 Task: Find a one-way flight from Rochester to Des Moines for 6 people in premium economy on Tuesday, 9 May, and apply filters for airlines, bags, and times.
Action: Mouse moved to (288, 95)
Screenshot: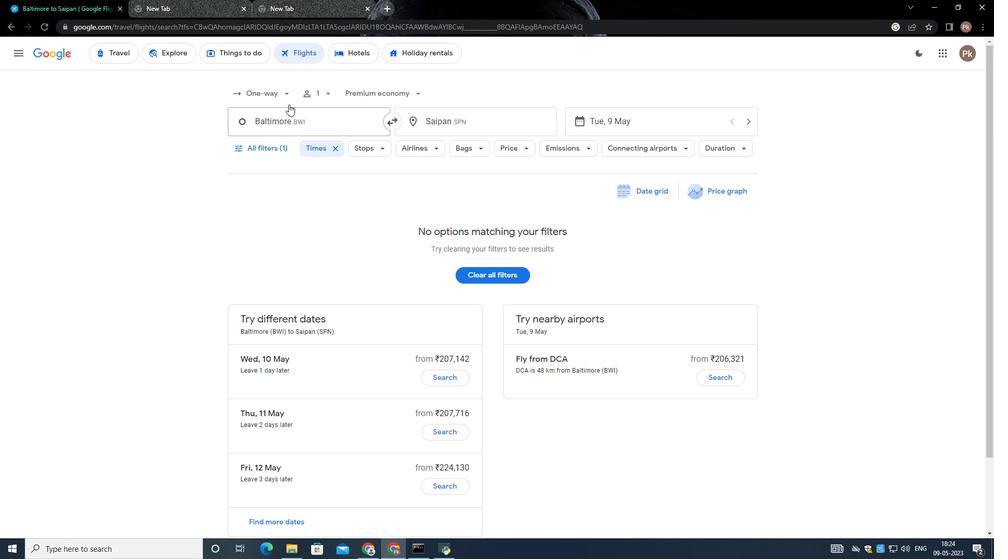 
Action: Mouse pressed left at (288, 95)
Screenshot: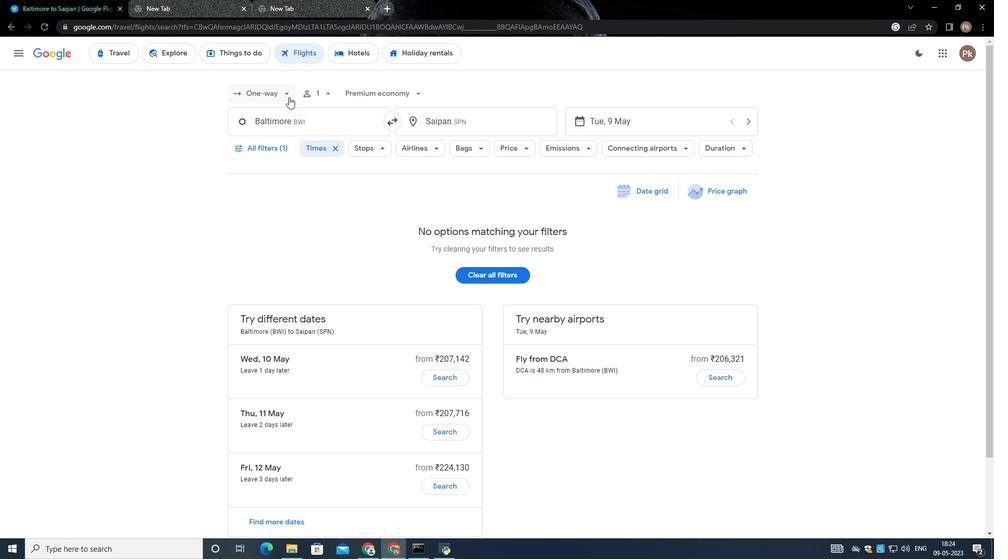 
Action: Mouse moved to (296, 145)
Screenshot: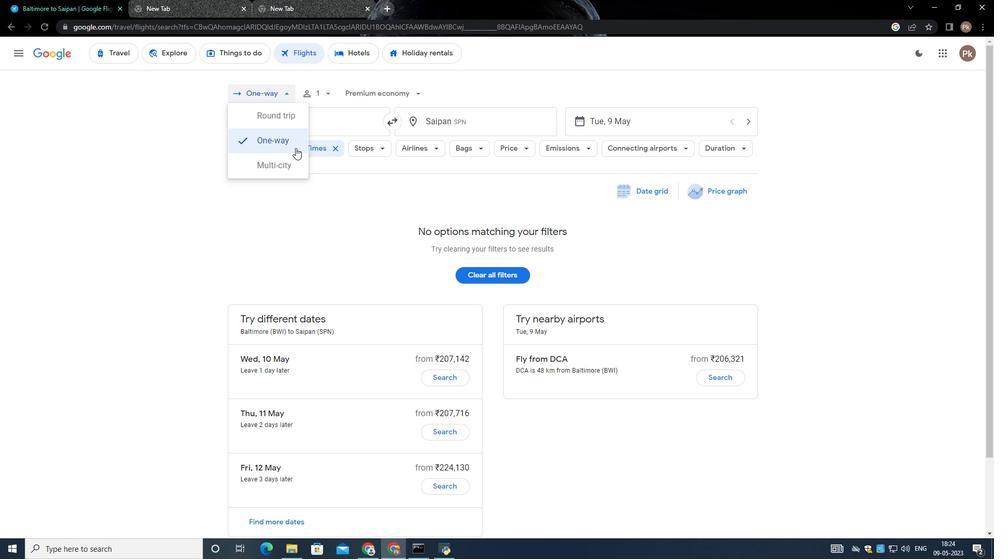 
Action: Mouse pressed left at (296, 145)
Screenshot: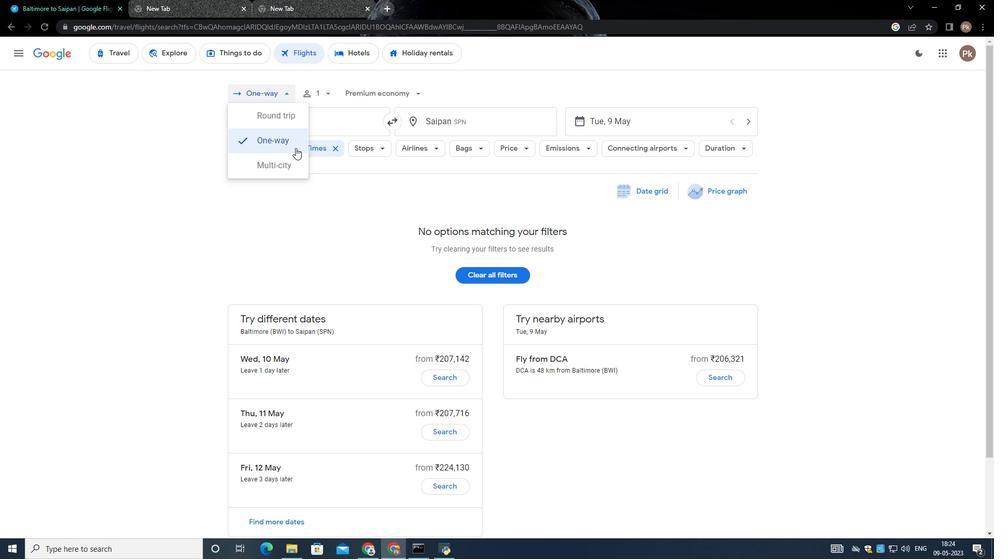 
Action: Mouse moved to (332, 95)
Screenshot: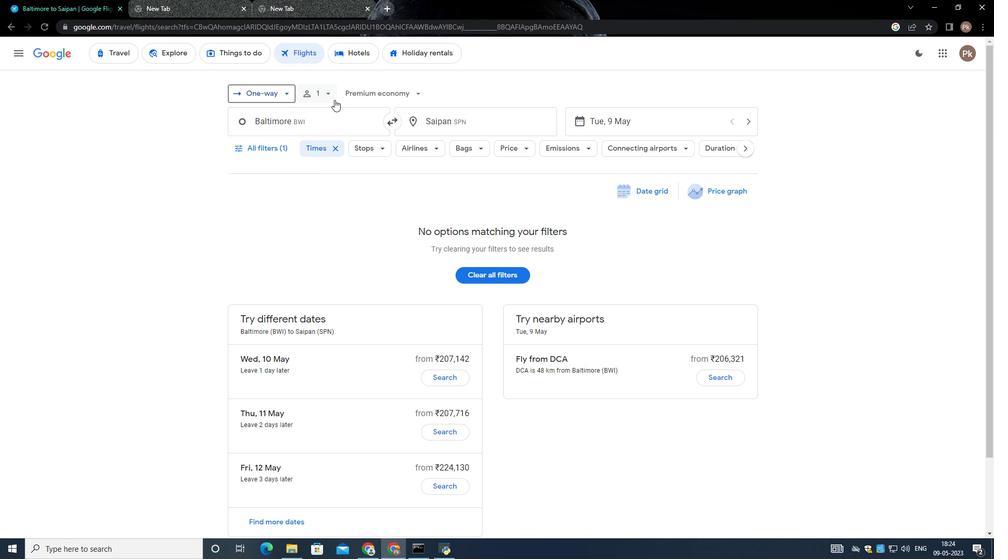 
Action: Mouse pressed left at (332, 95)
Screenshot: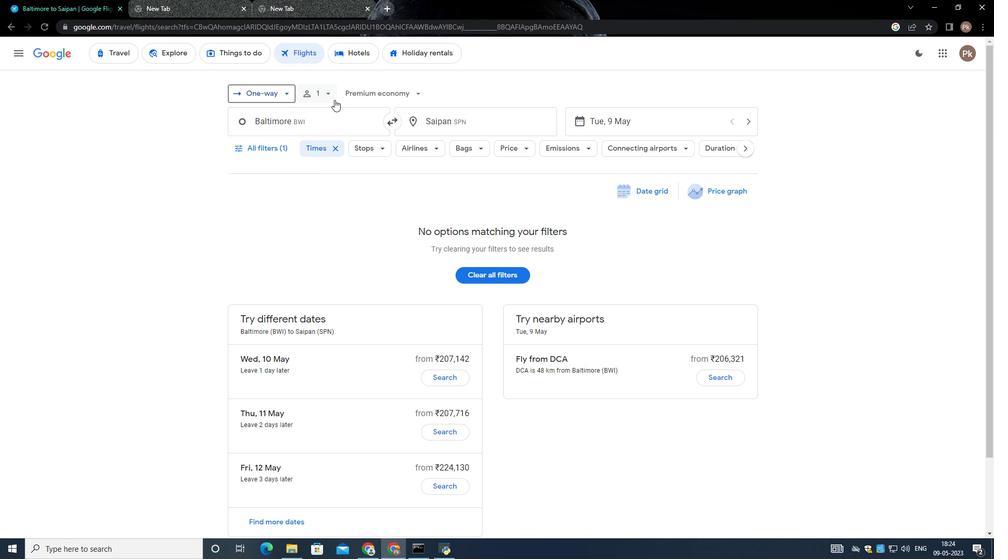 
Action: Mouse moved to (408, 122)
Screenshot: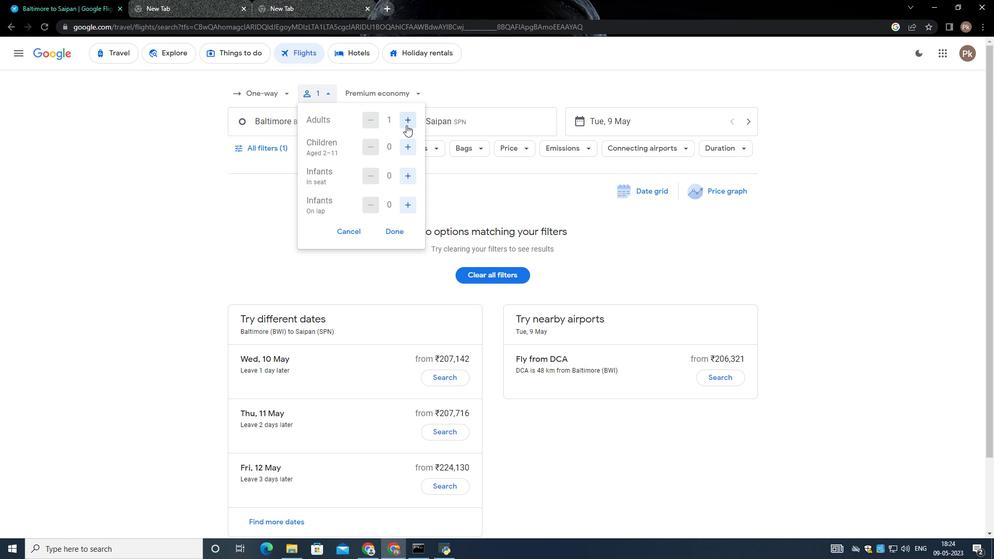 
Action: Mouse pressed left at (408, 122)
Screenshot: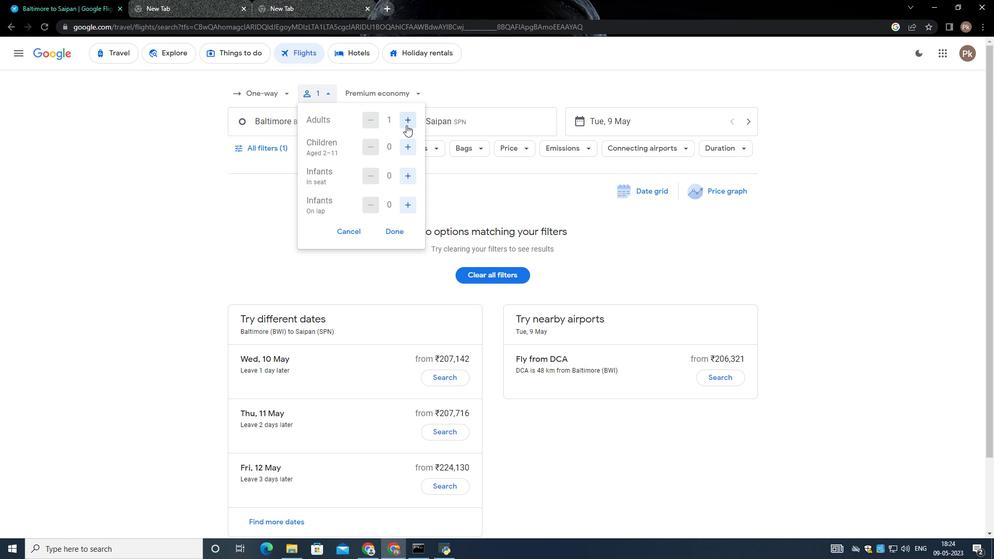 
Action: Mouse moved to (407, 143)
Screenshot: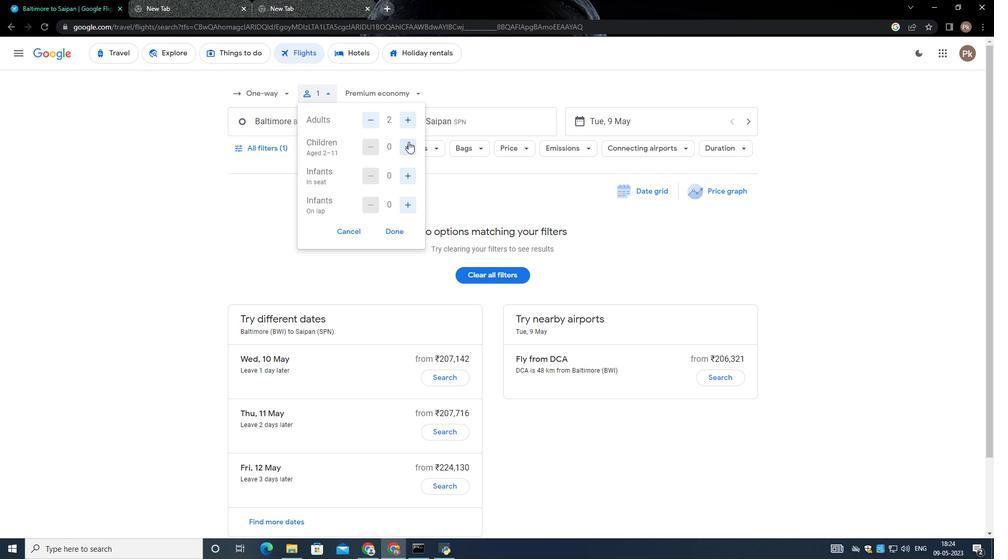
Action: Mouse pressed left at (407, 143)
Screenshot: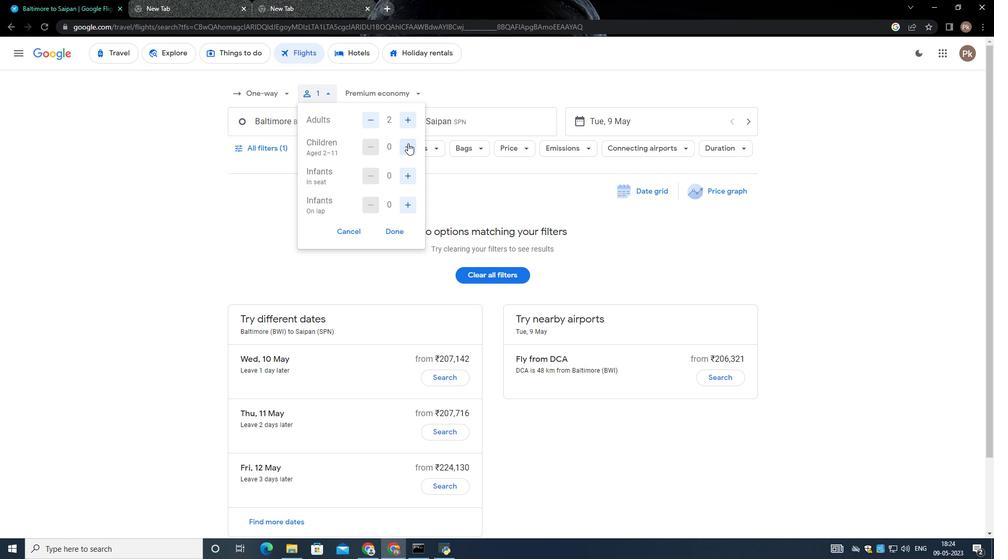 
Action: Mouse moved to (407, 143)
Screenshot: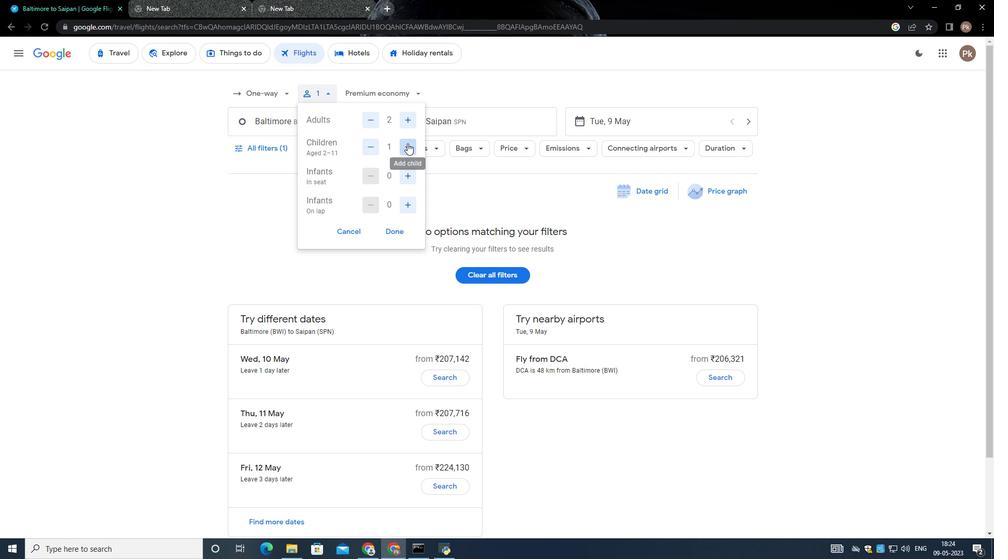 
Action: Mouse pressed left at (407, 143)
Screenshot: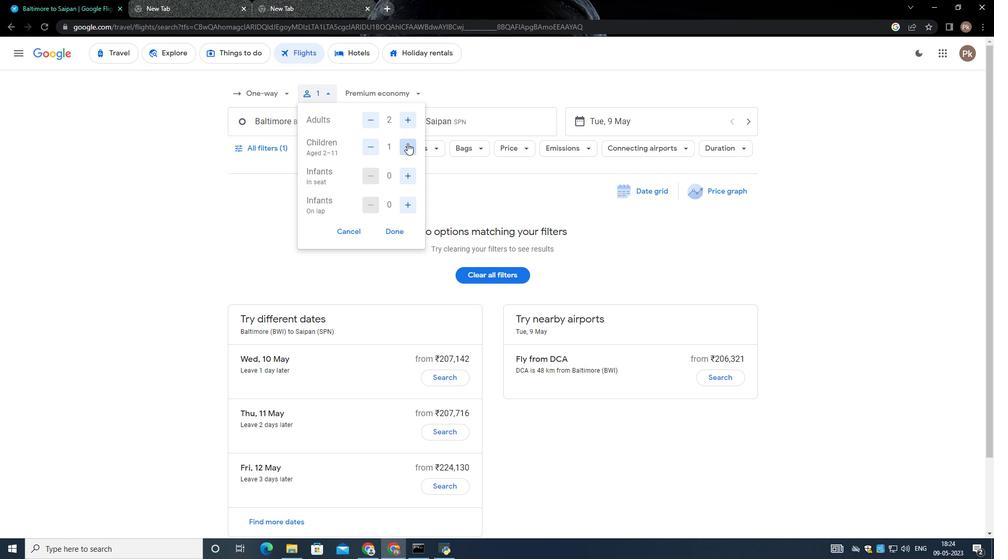 
Action: Mouse moved to (412, 173)
Screenshot: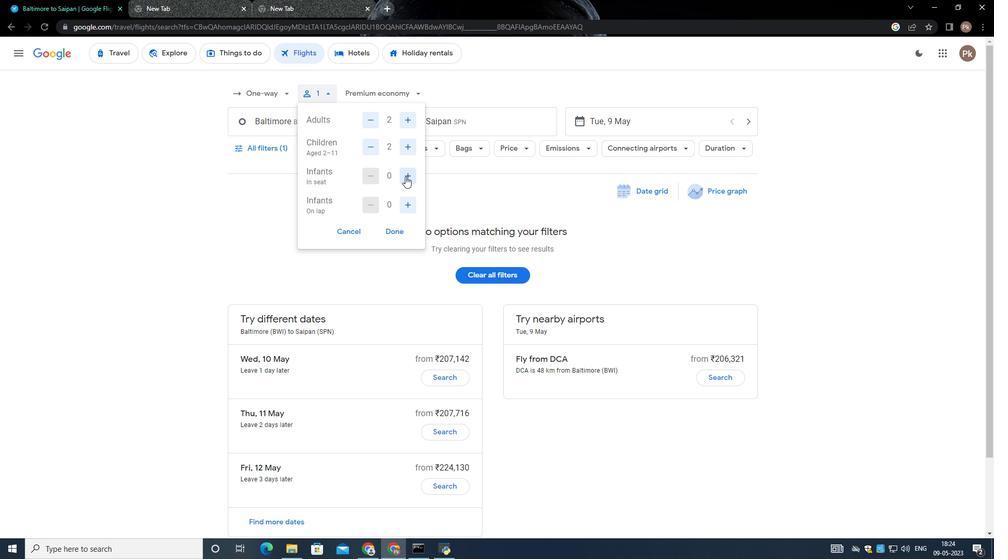 
Action: Mouse pressed left at (412, 173)
Screenshot: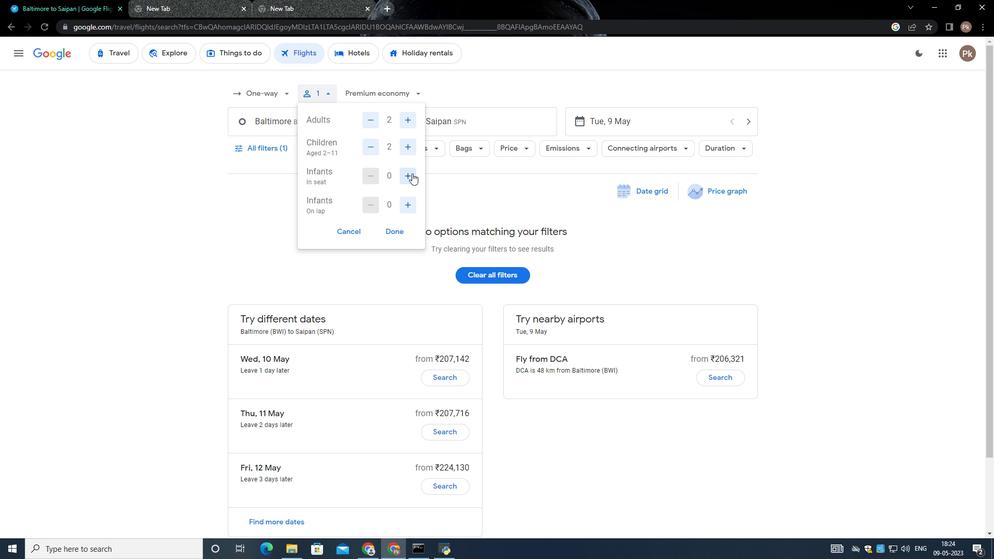 
Action: Mouse pressed left at (412, 173)
Screenshot: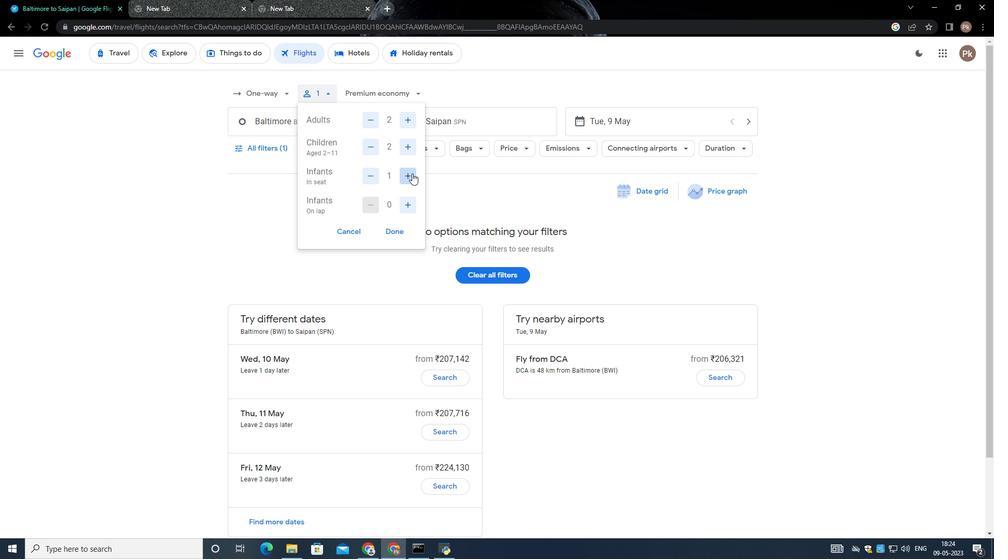 
Action: Mouse moved to (393, 231)
Screenshot: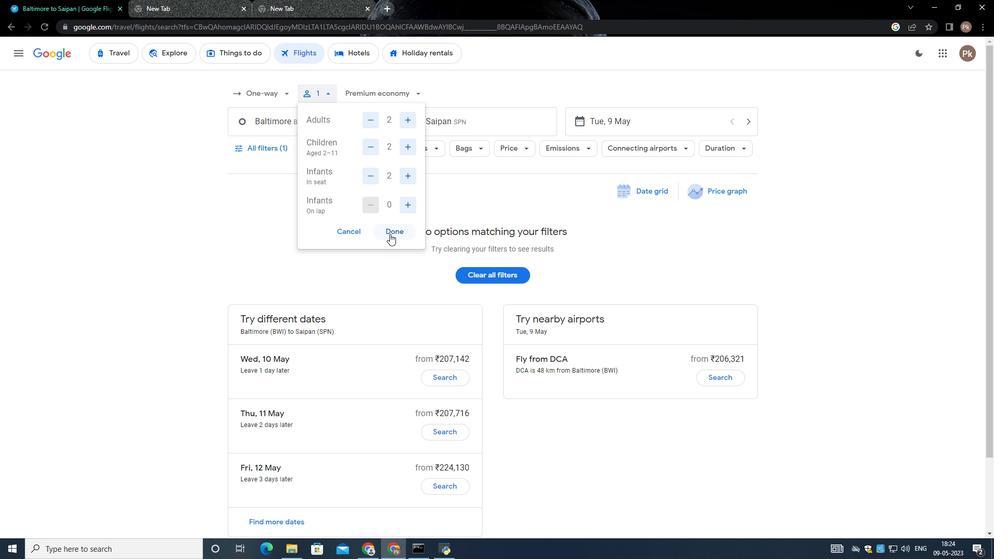 
Action: Mouse pressed left at (393, 231)
Screenshot: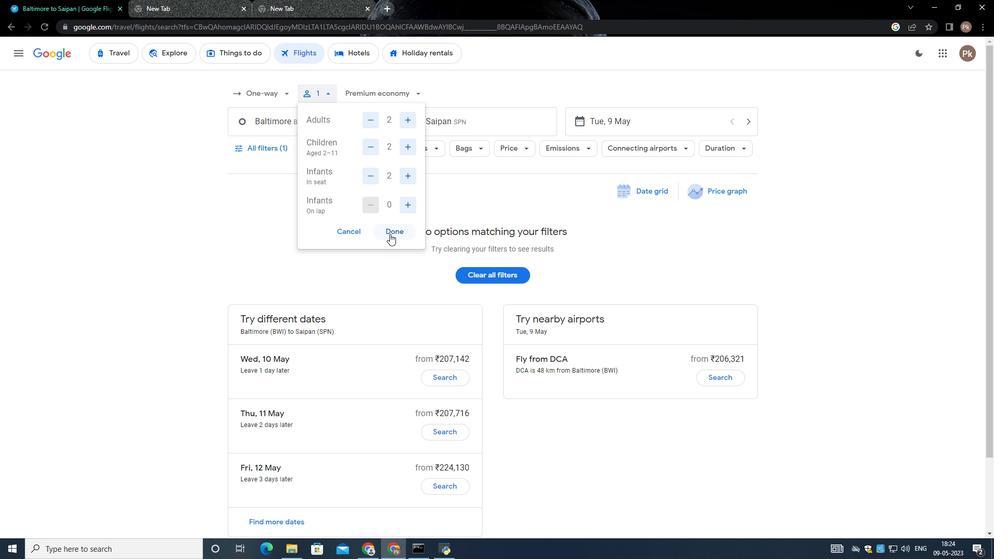 
Action: Mouse moved to (310, 126)
Screenshot: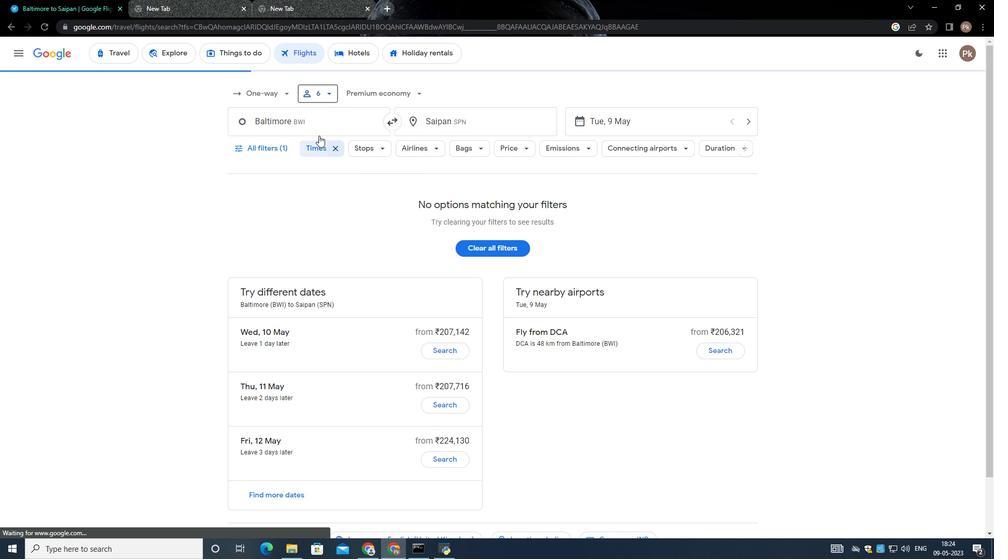 
Action: Mouse pressed left at (310, 126)
Screenshot: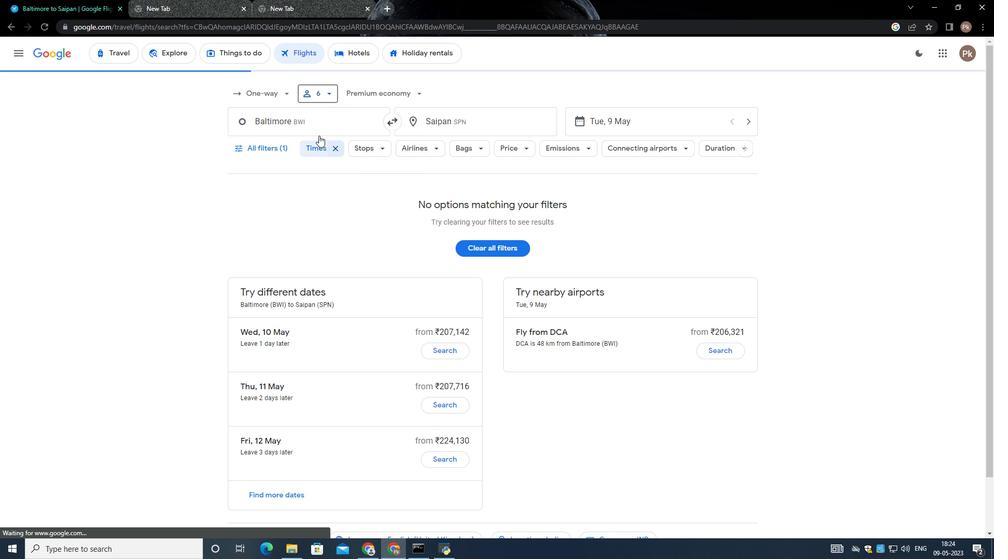 
Action: Mouse moved to (310, 123)
Screenshot: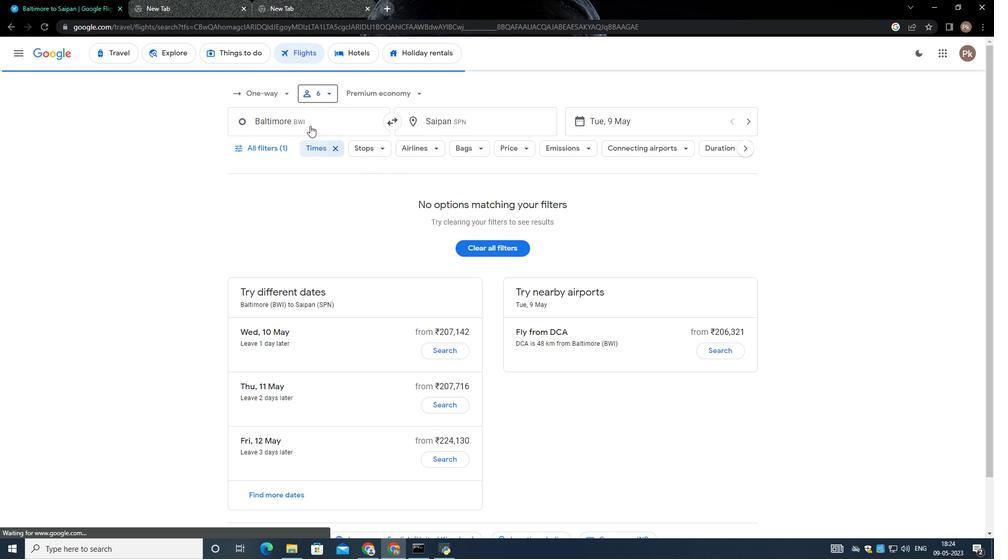 
Action: Key pressed <Key.backspace><Key.shift>R
Screenshot: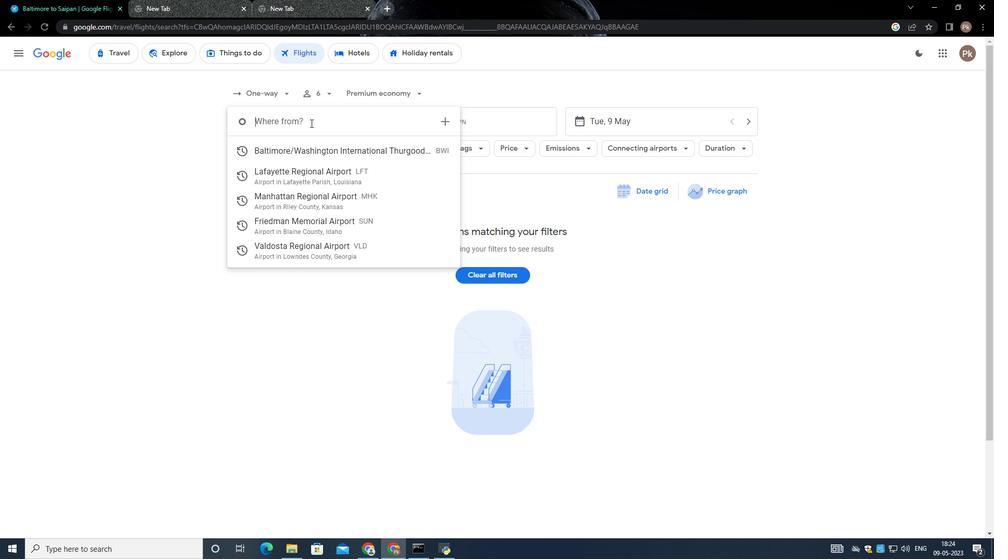 
Action: Mouse moved to (311, 123)
Screenshot: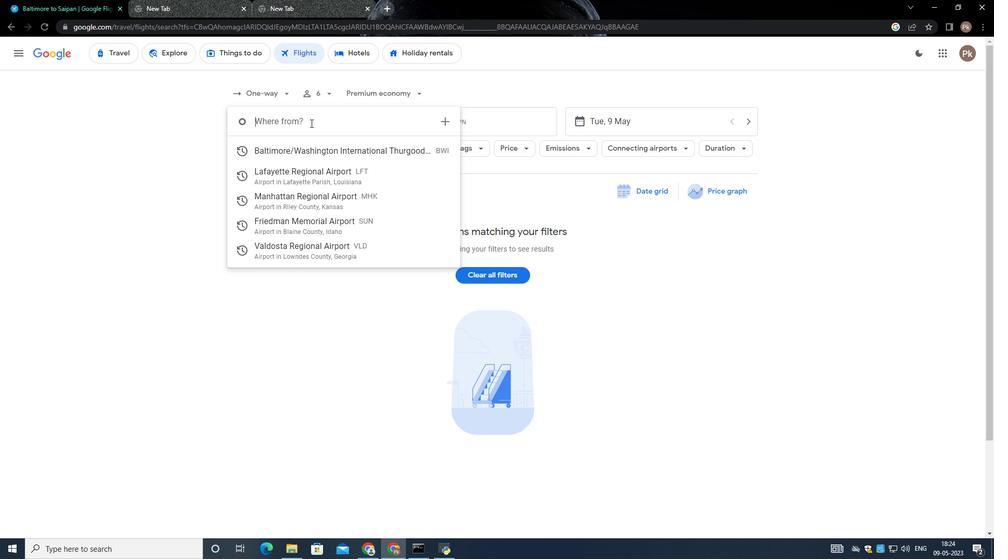 
Action: Key pressed ochester
Screenshot: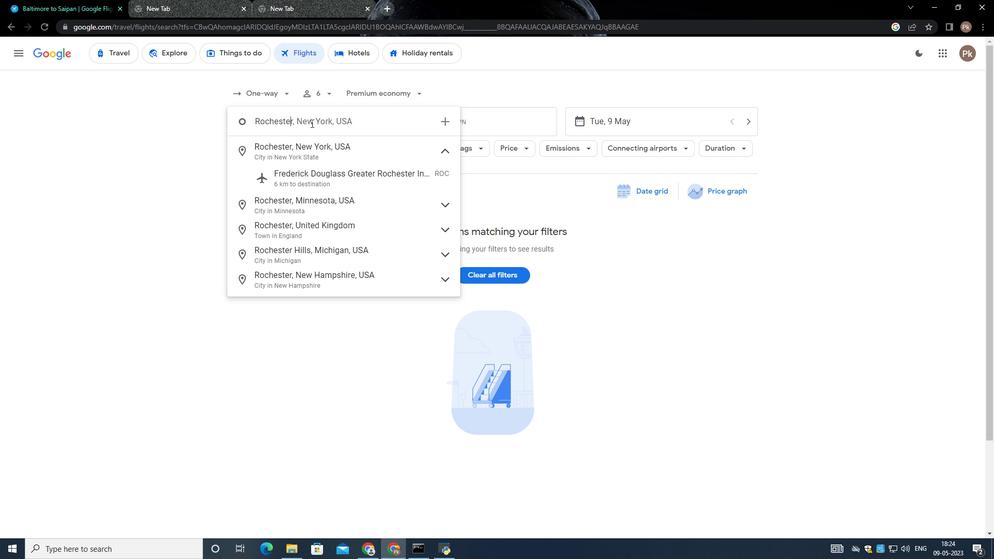 
Action: Mouse moved to (80, 167)
Screenshot: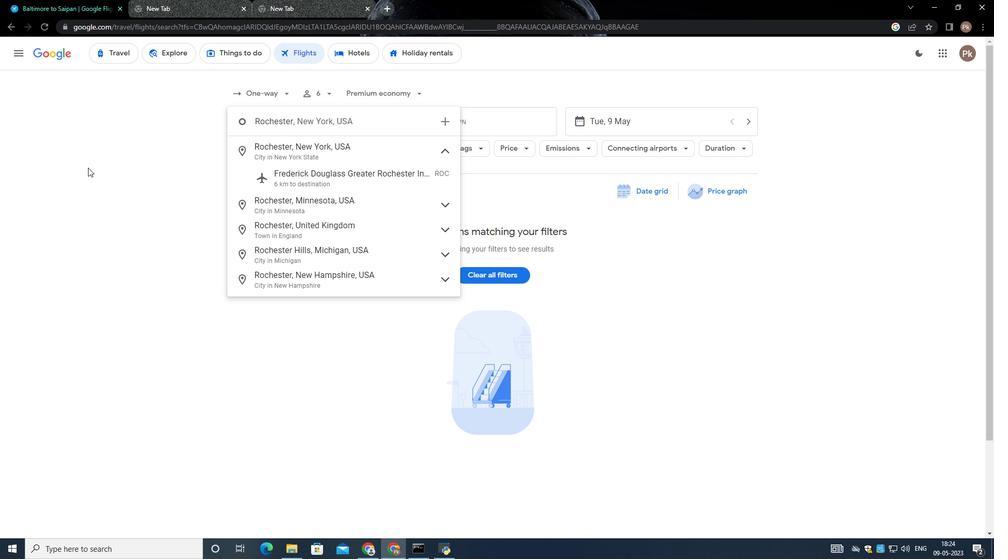 
Action: Key pressed <Key.space><Key.shift>Inter
Screenshot: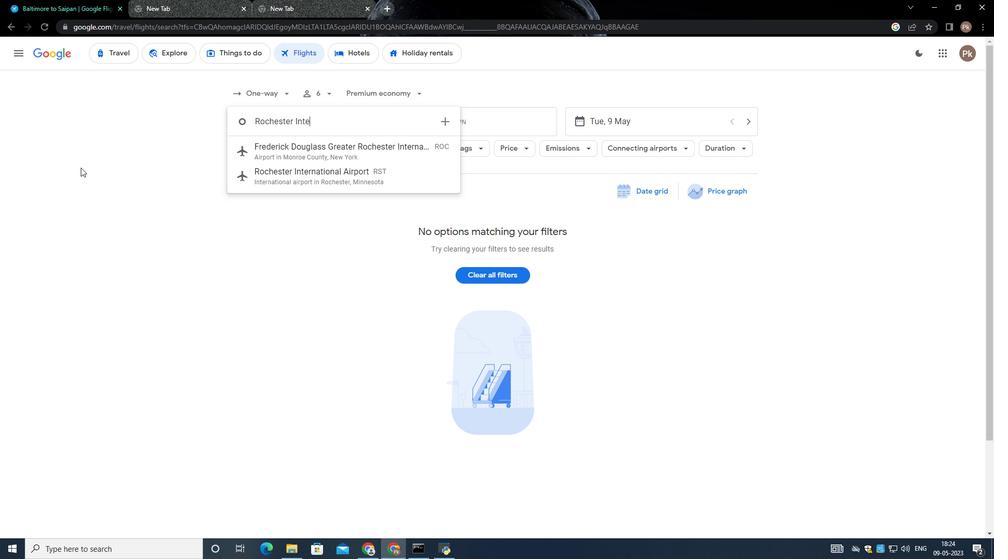 
Action: Mouse moved to (295, 171)
Screenshot: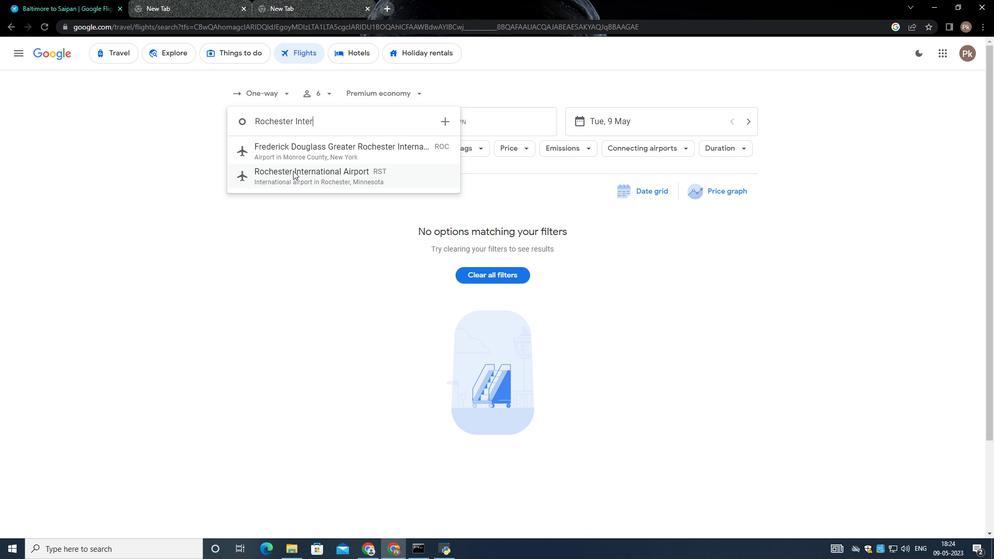 
Action: Mouse pressed left at (295, 171)
Screenshot: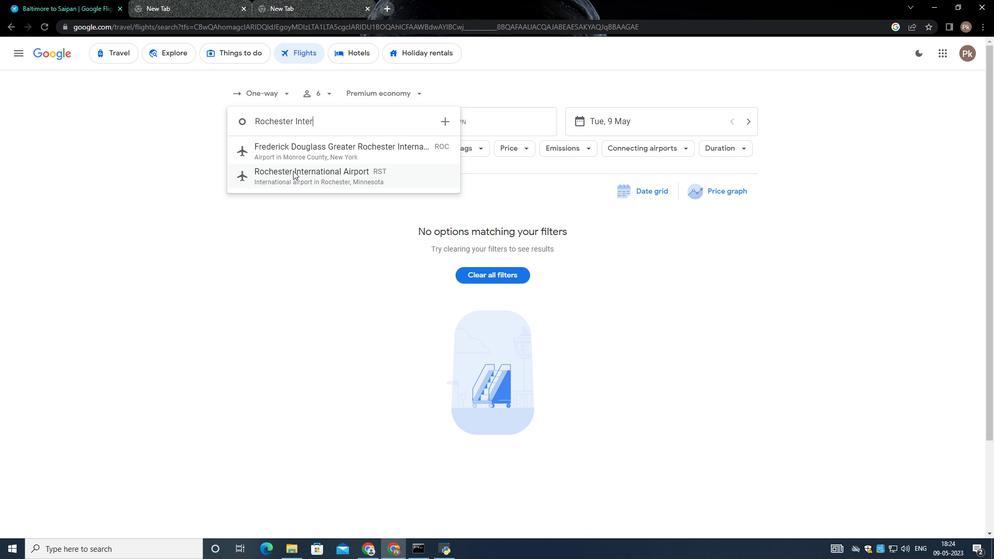 
Action: Mouse moved to (494, 115)
Screenshot: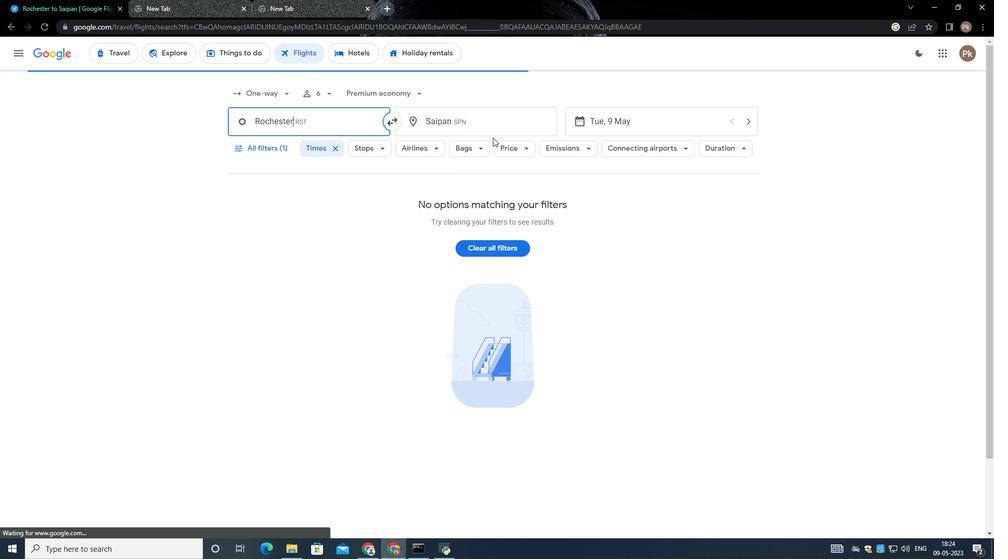 
Action: Mouse pressed left at (494, 115)
Screenshot: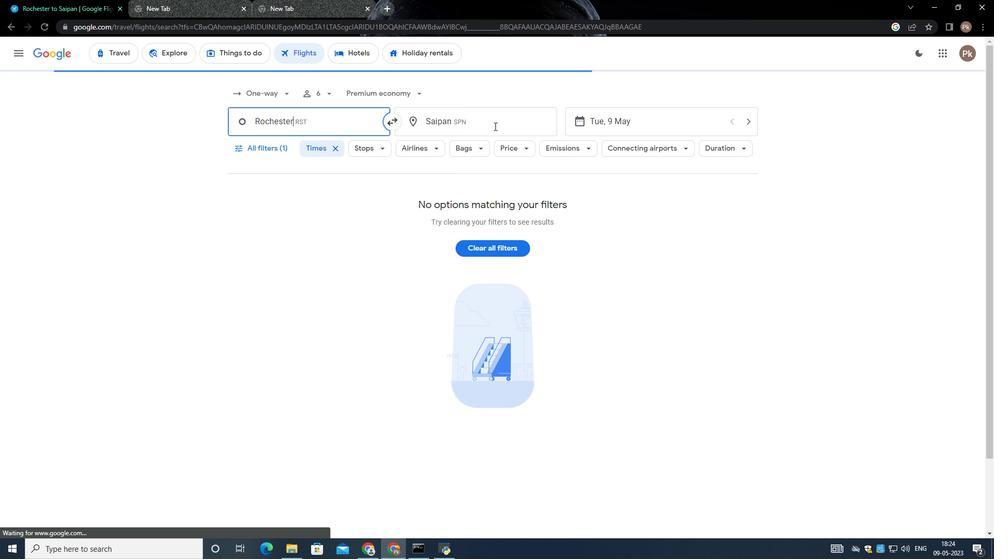 
Action: Mouse moved to (479, 112)
Screenshot: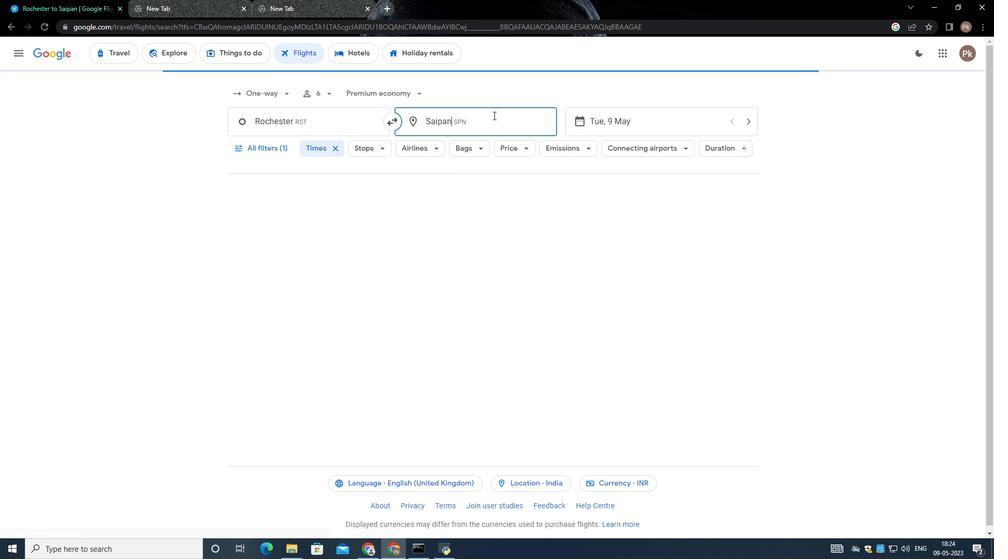 
Action: Key pressed <Key.backspace><Key.shift><Key.shift><Key.shift><Key.shift><Key.shift><Key.shift><Key.shift>Des<Key.space><Key.shift><Key.shift><Key.shift>Moines
Screenshot: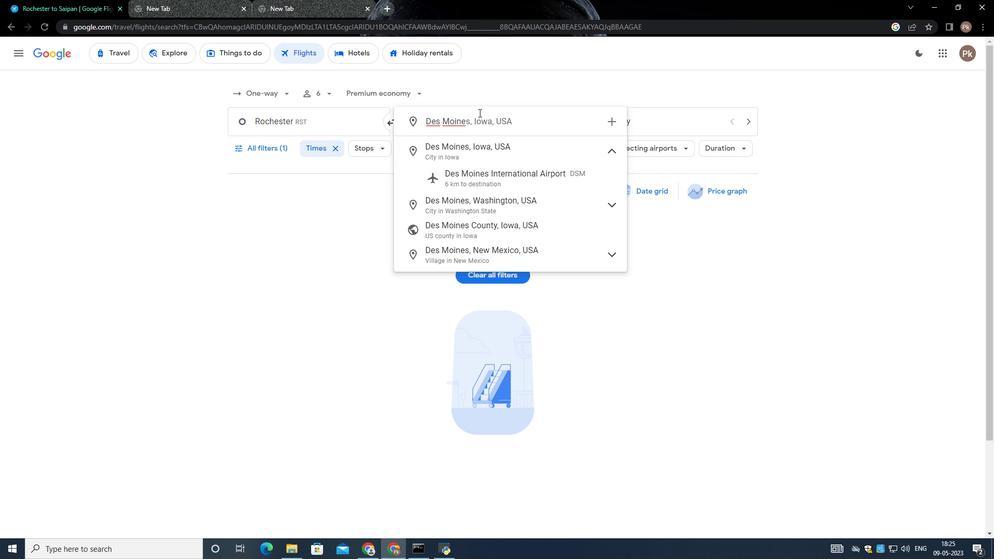 
Action: Mouse moved to (510, 176)
Screenshot: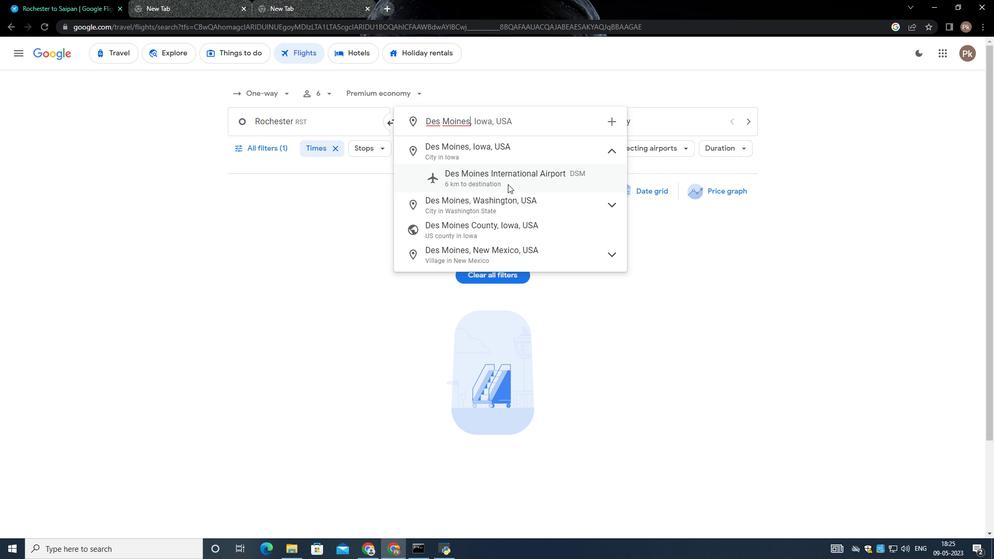 
Action: Mouse pressed left at (510, 176)
Screenshot: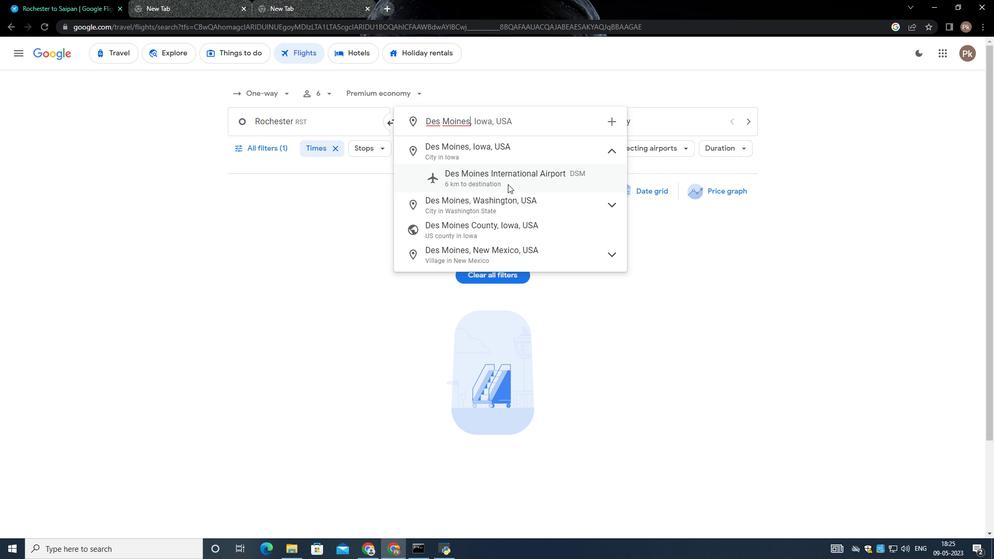 
Action: Mouse moved to (616, 125)
Screenshot: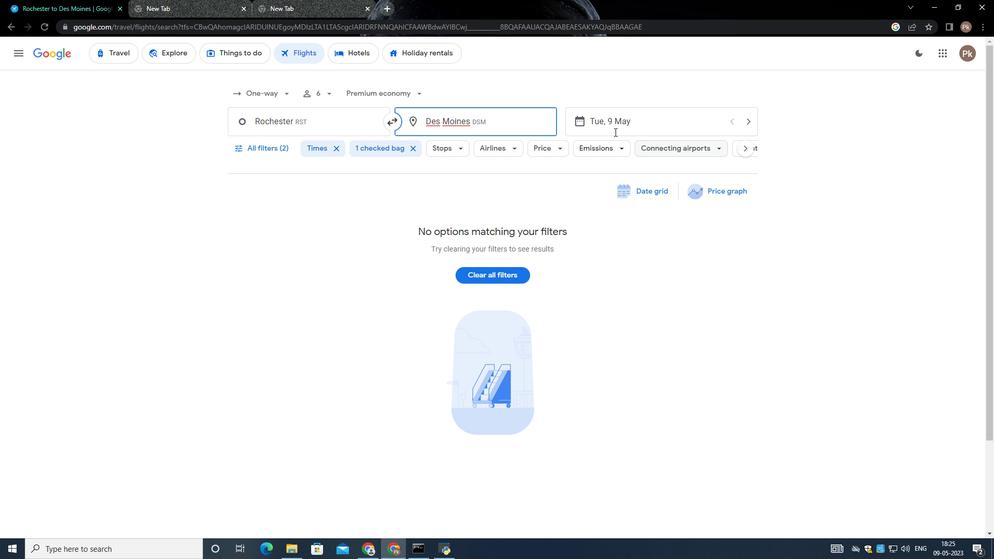 
Action: Mouse pressed left at (616, 125)
Screenshot: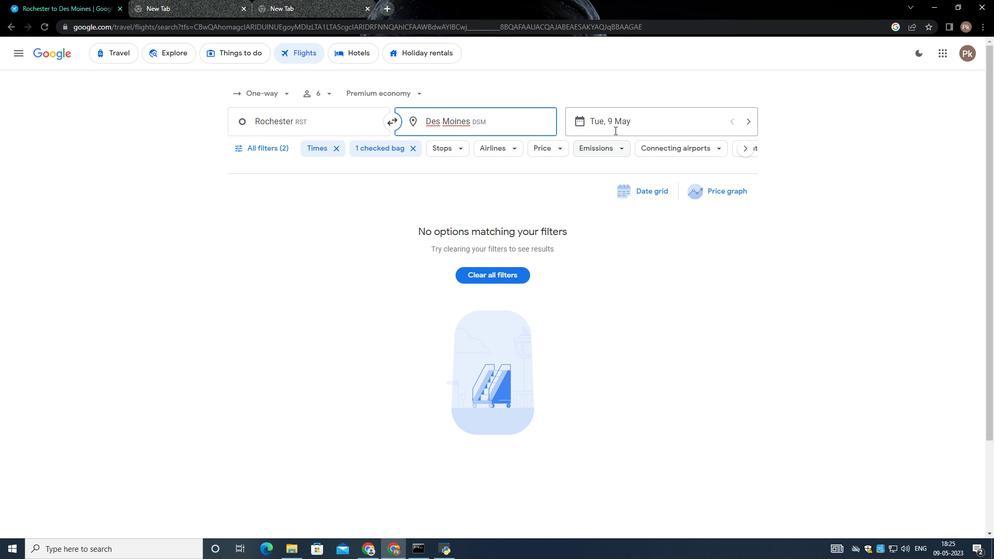 
Action: Mouse moved to (438, 229)
Screenshot: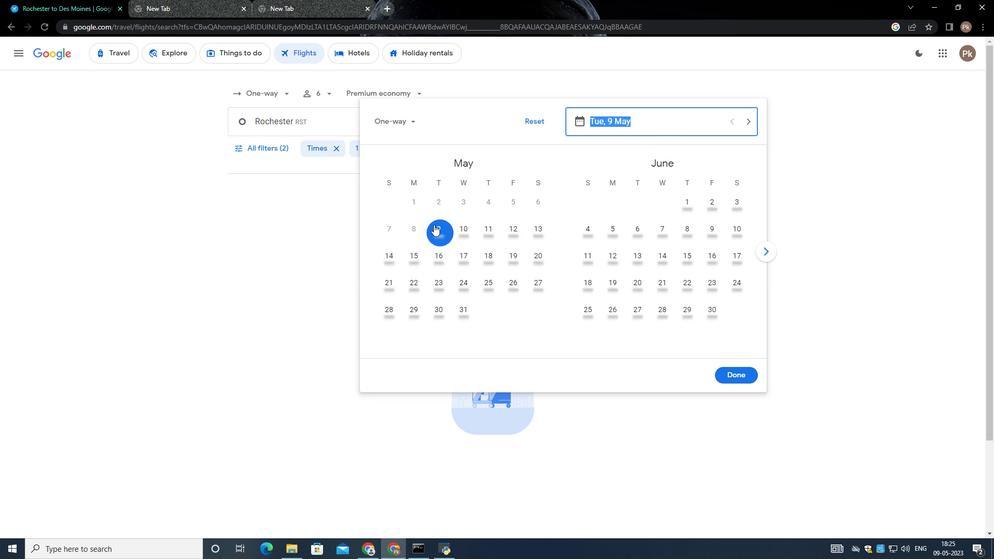 
Action: Mouse pressed left at (438, 229)
Screenshot: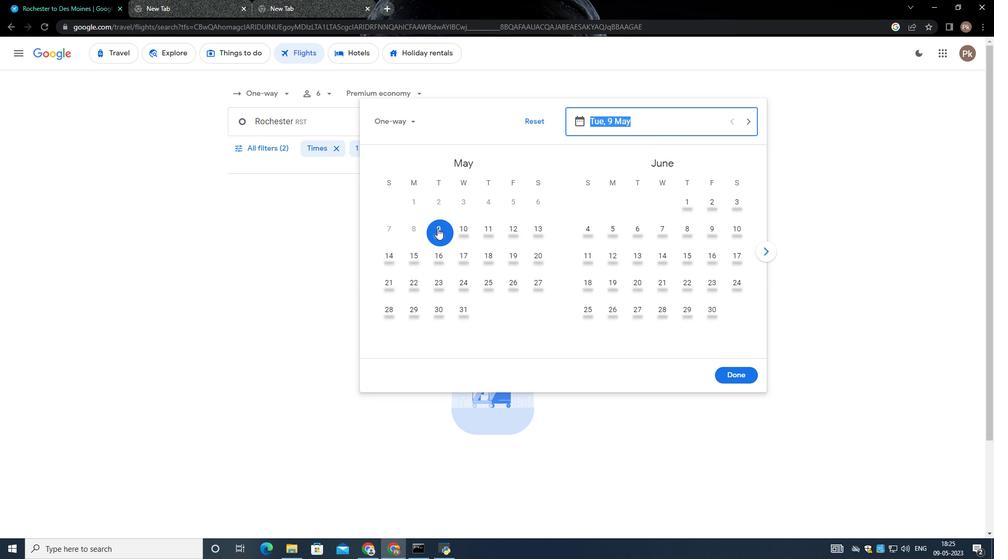 
Action: Mouse moved to (735, 371)
Screenshot: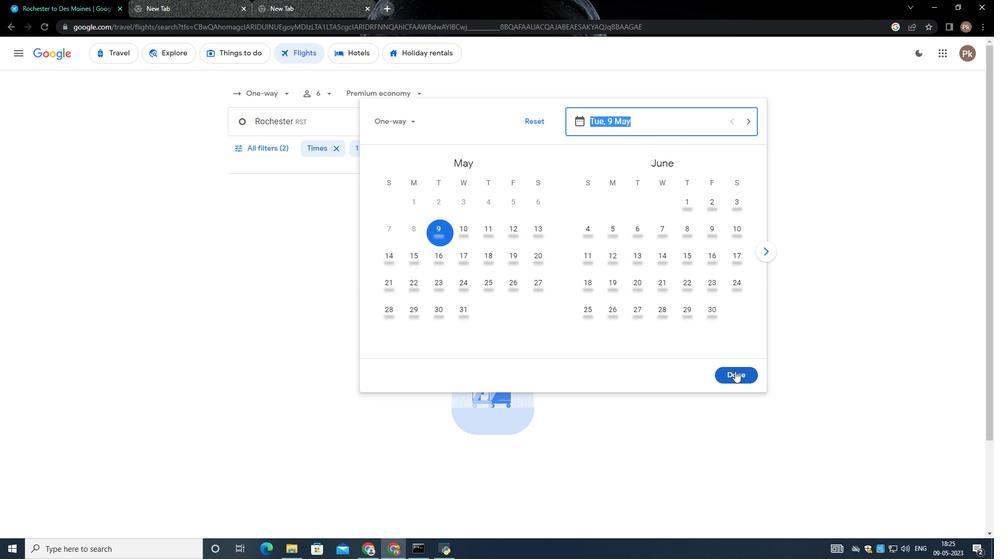 
Action: Mouse pressed left at (735, 371)
Screenshot: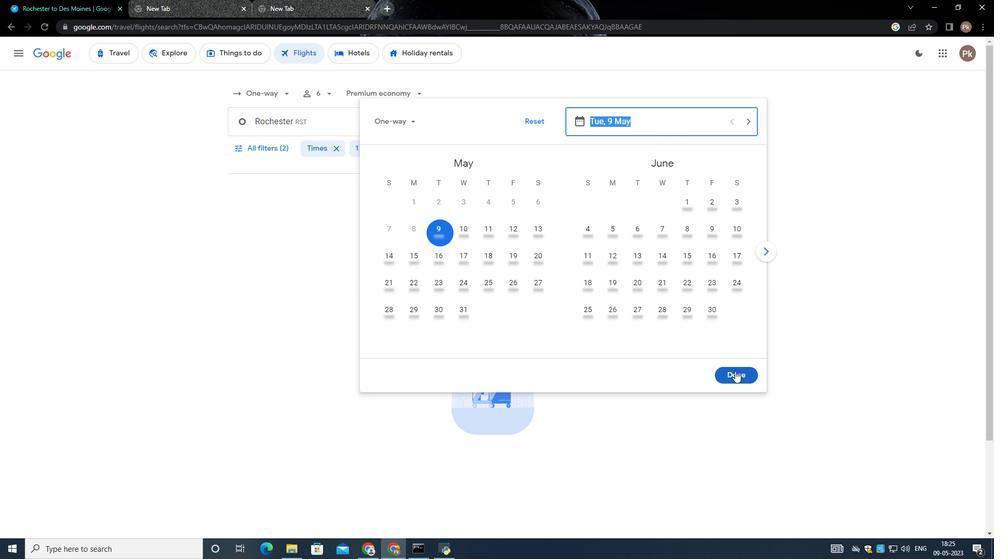 
Action: Mouse moved to (269, 145)
Screenshot: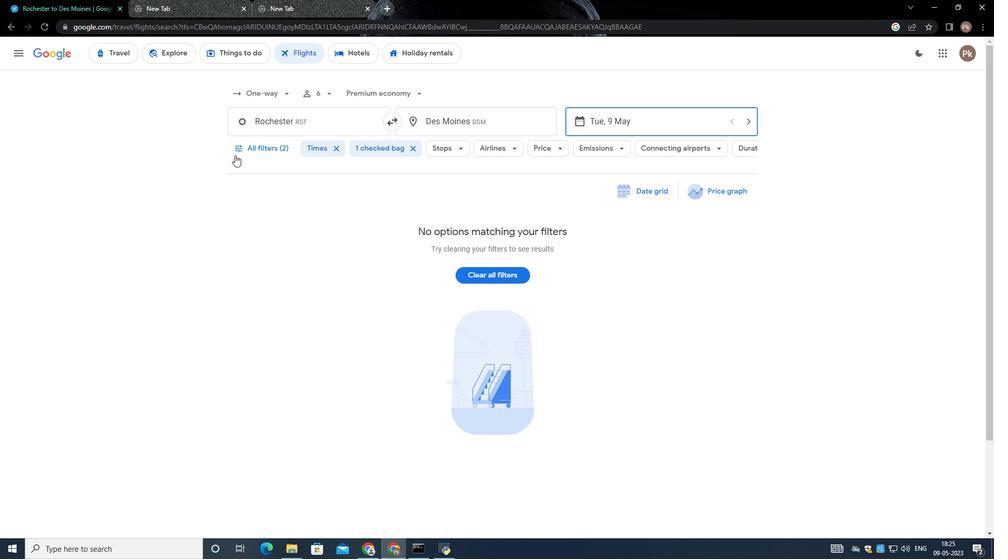 
Action: Mouse pressed left at (269, 145)
Screenshot: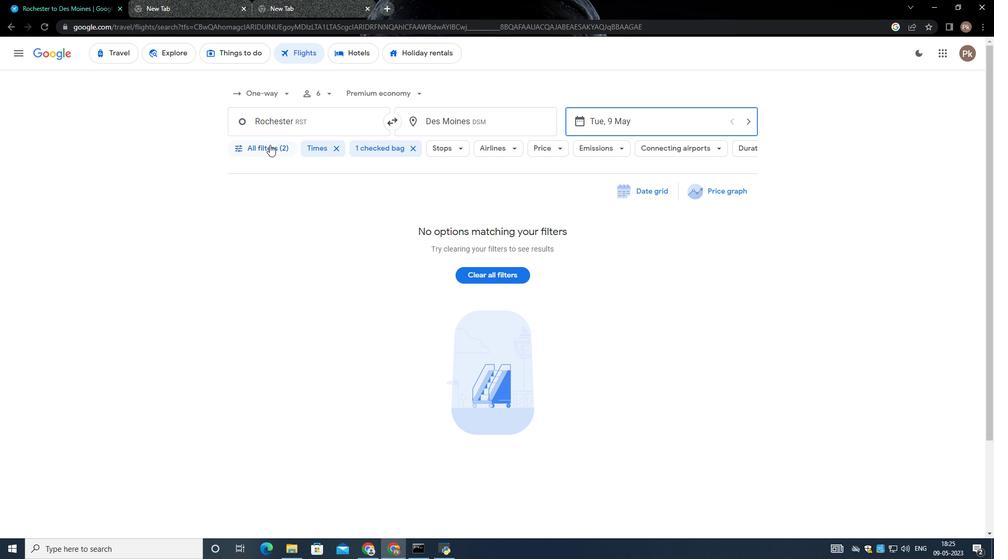 
Action: Mouse moved to (378, 366)
Screenshot: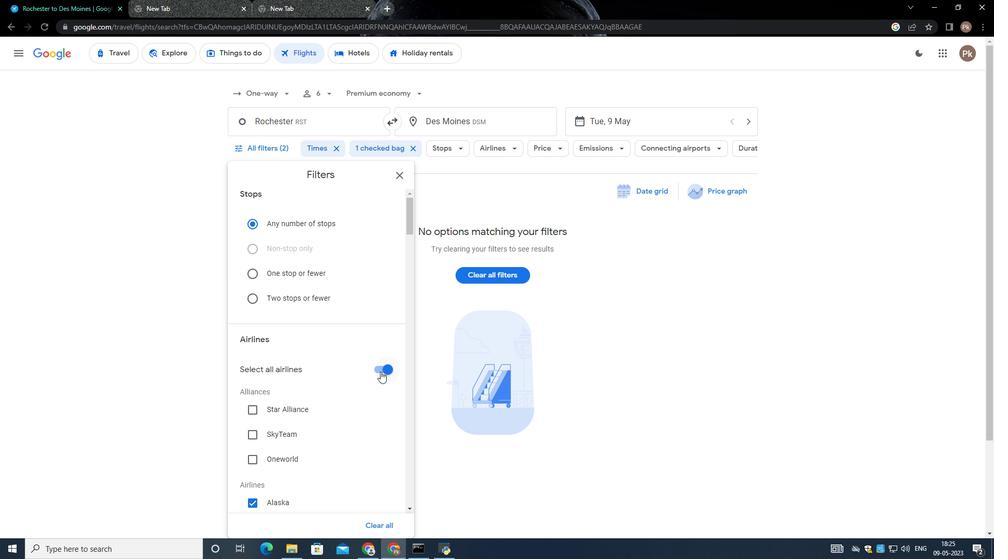 
Action: Mouse pressed left at (378, 366)
Screenshot: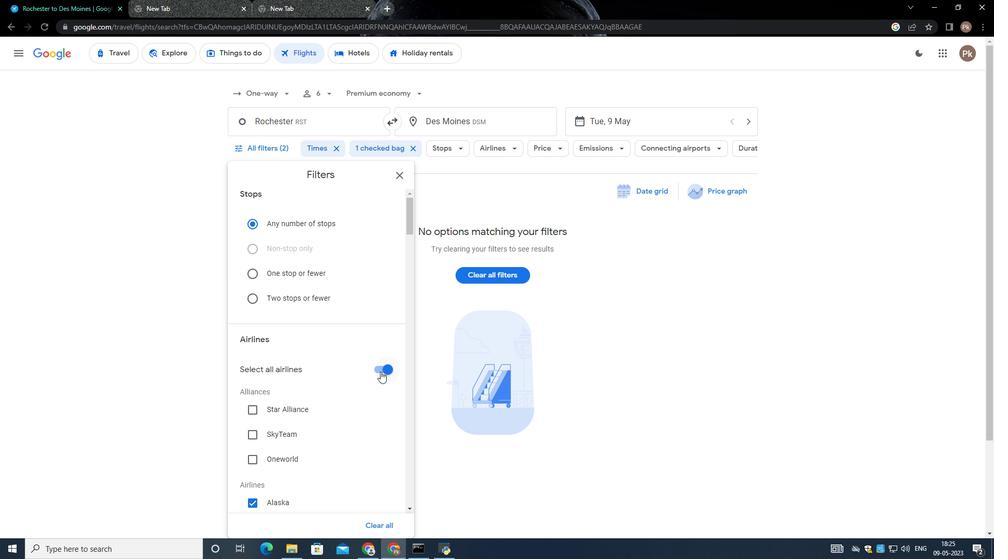 
Action: Mouse moved to (315, 303)
Screenshot: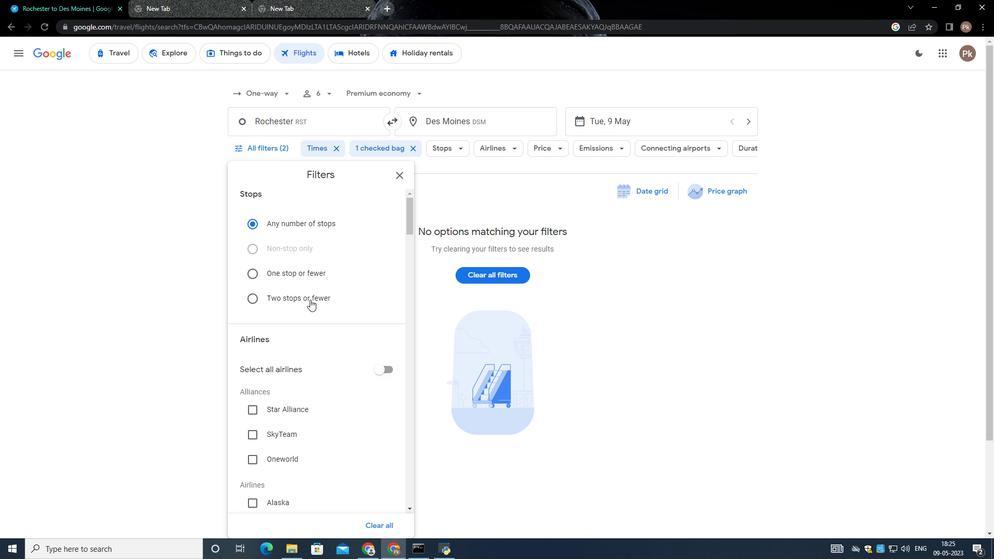 
Action: Mouse scrolled (315, 302) with delta (0, 0)
Screenshot: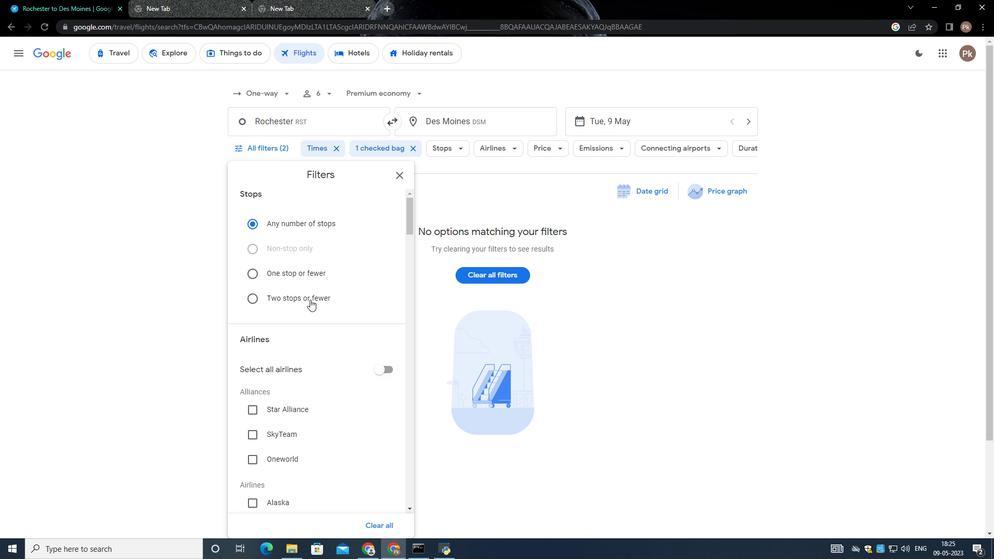 
Action: Mouse moved to (319, 310)
Screenshot: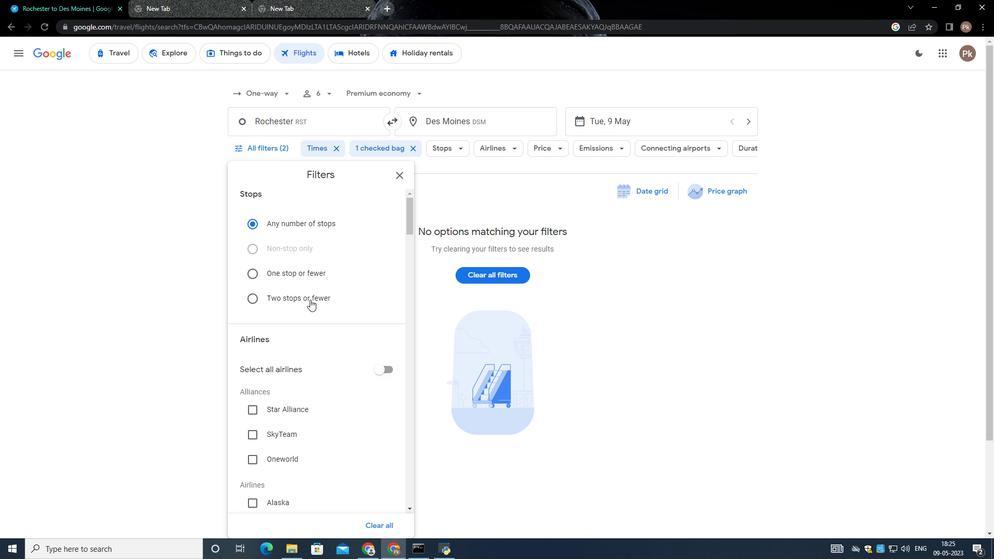 
Action: Mouse scrolled (319, 309) with delta (0, 0)
Screenshot: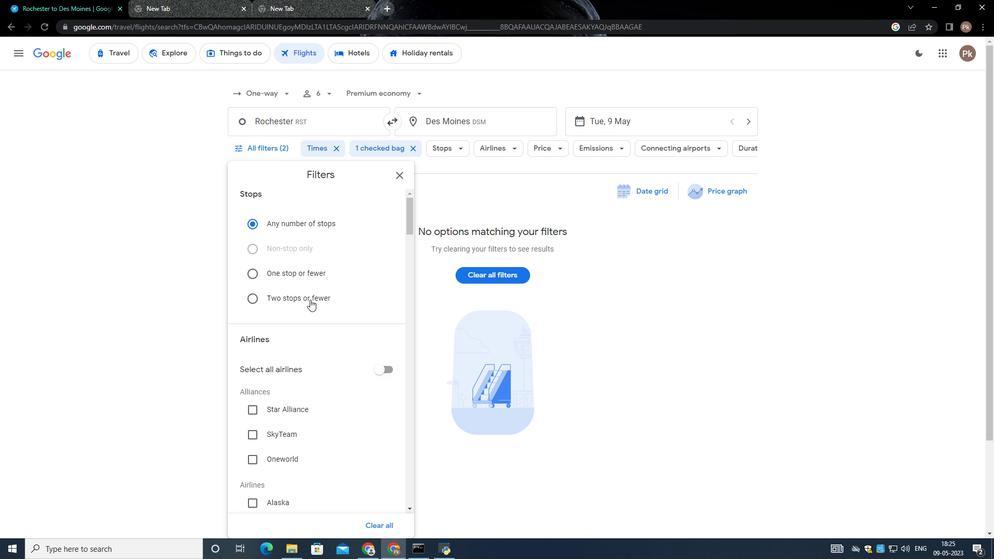 
Action: Mouse moved to (321, 313)
Screenshot: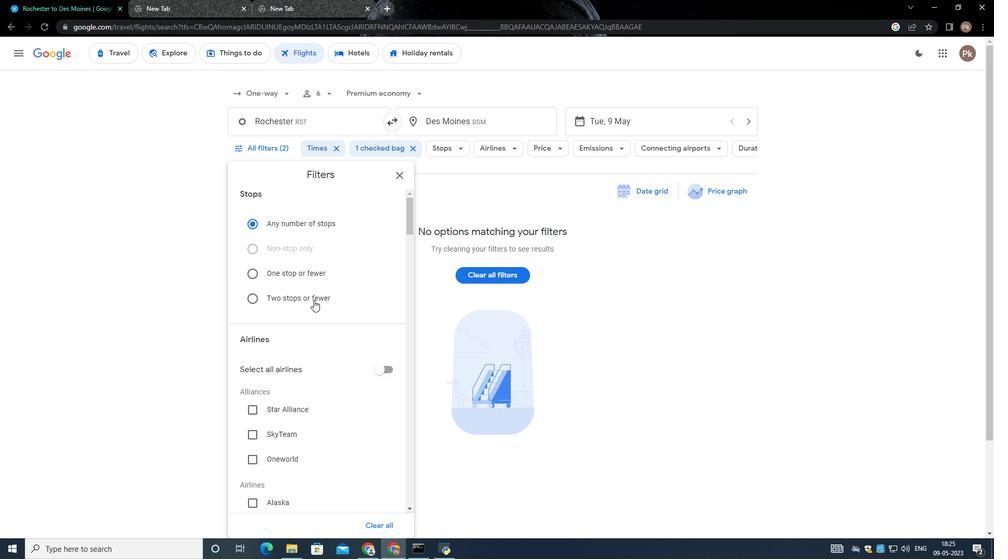 
Action: Mouse scrolled (321, 312) with delta (0, 0)
Screenshot: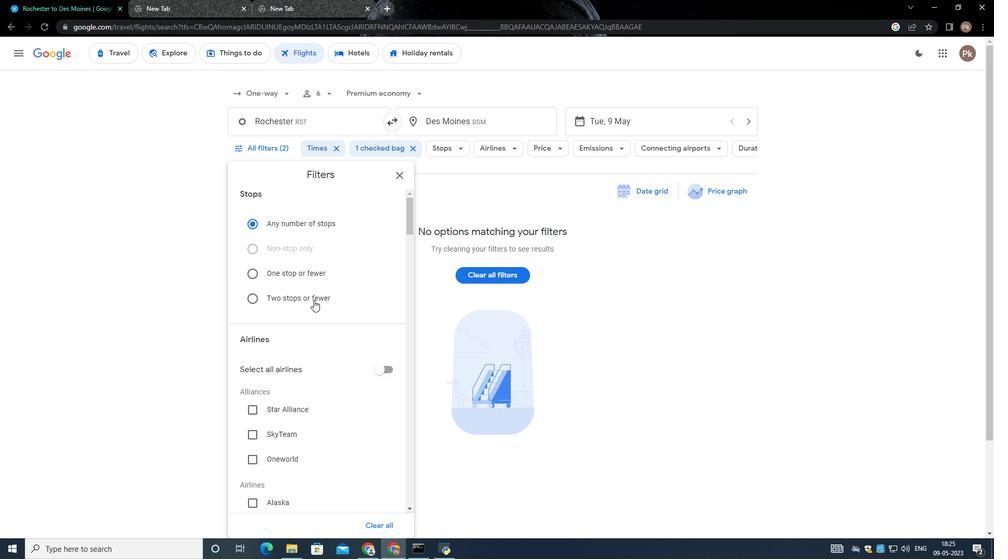 
Action: Mouse moved to (321, 313)
Screenshot: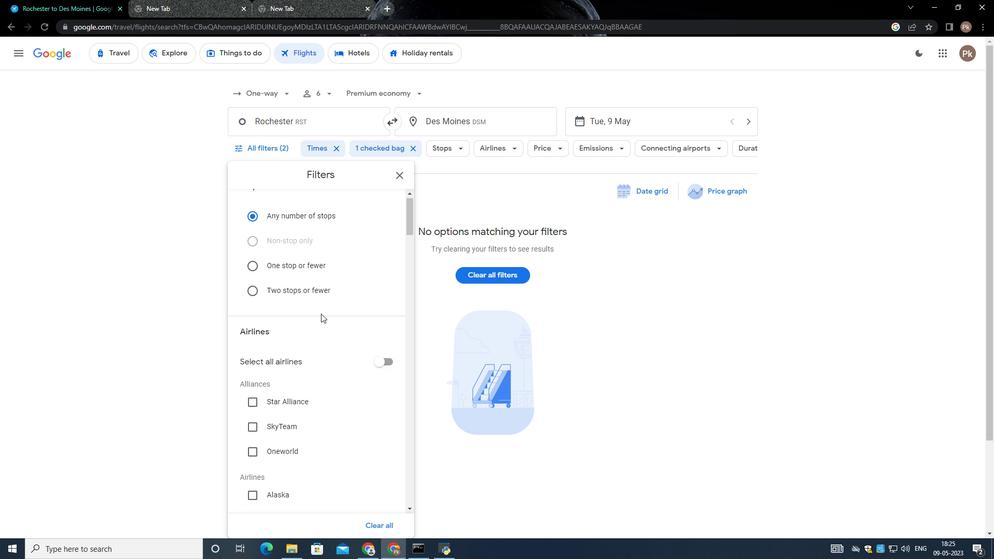 
Action: Mouse scrolled (321, 313) with delta (0, 0)
Screenshot: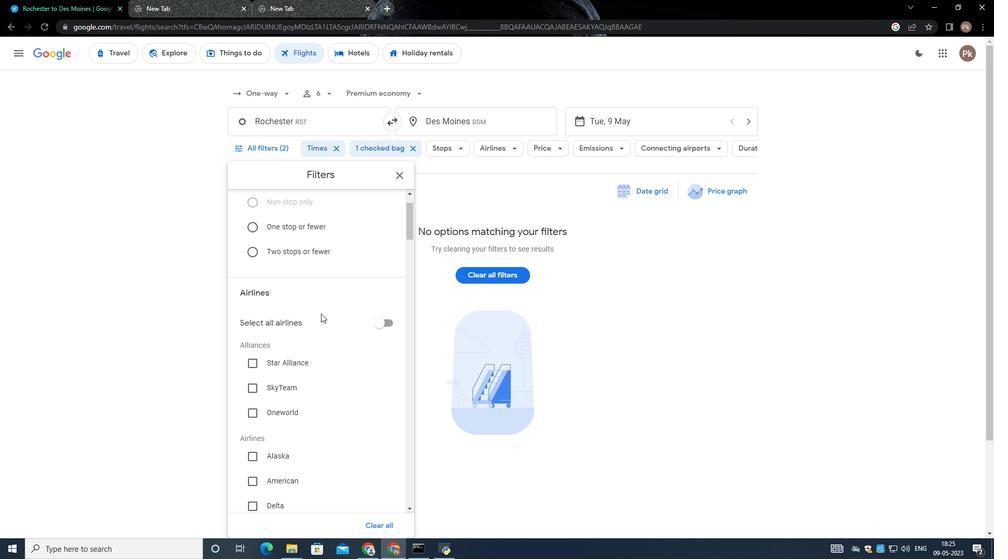 
Action: Mouse moved to (321, 314)
Screenshot: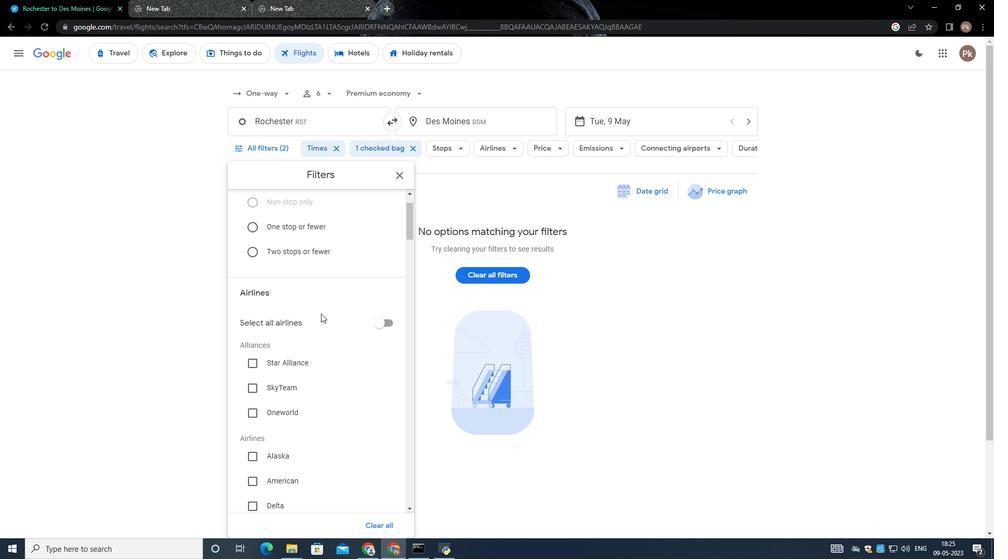 
Action: Mouse scrolled (321, 314) with delta (0, 0)
Screenshot: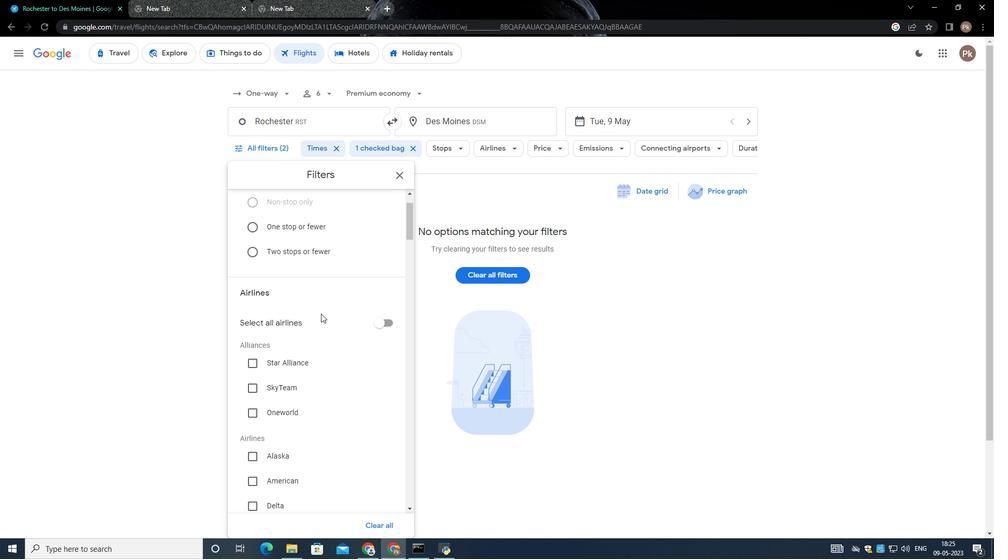 
Action: Mouse moved to (322, 320)
Screenshot: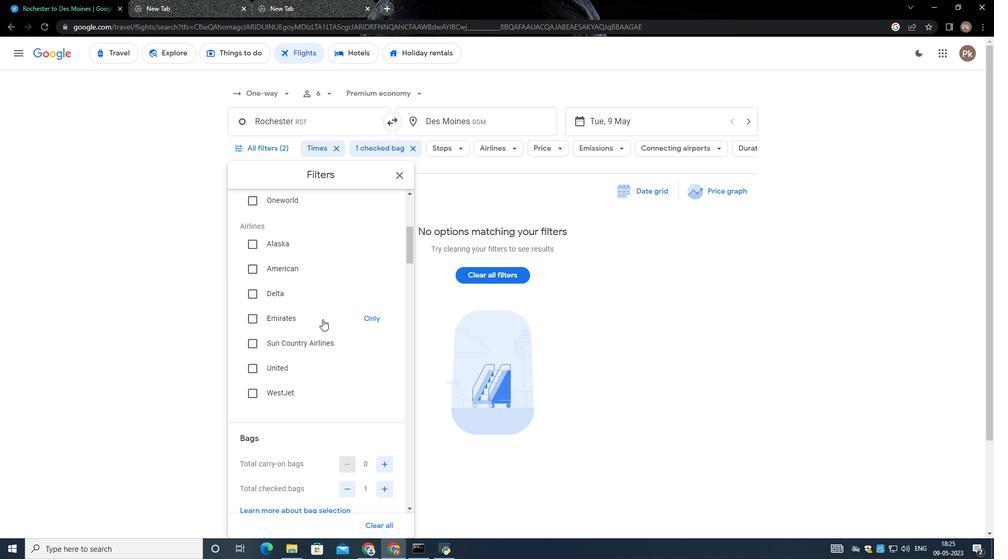 
Action: Mouse scrolled (322, 319) with delta (0, 0)
Screenshot: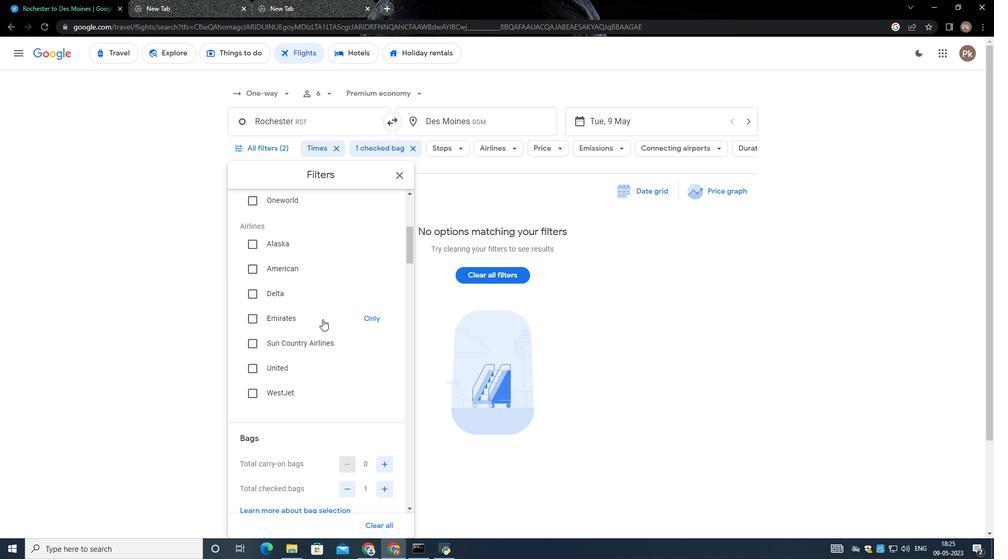 
Action: Mouse moved to (322, 320)
Screenshot: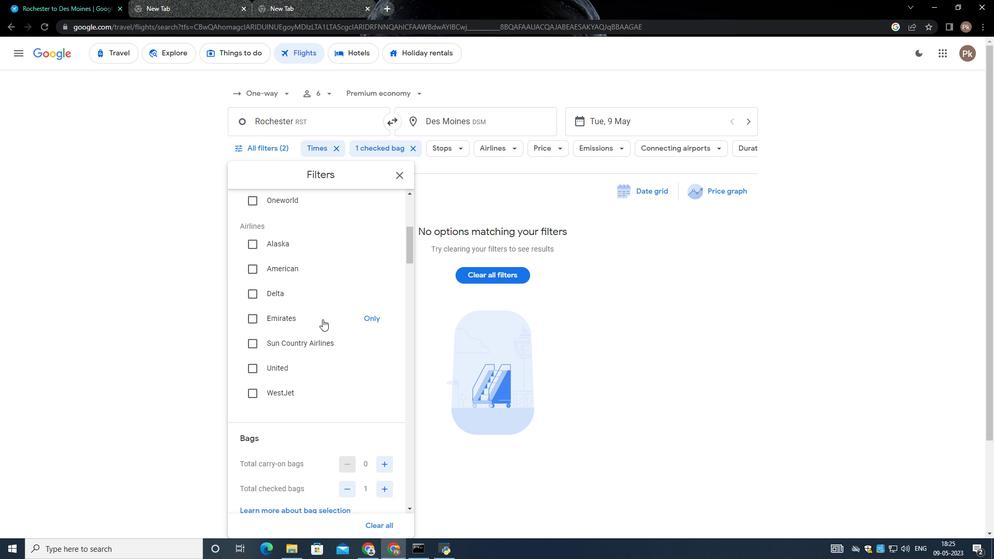 
Action: Mouse scrolled (322, 319) with delta (0, 0)
Screenshot: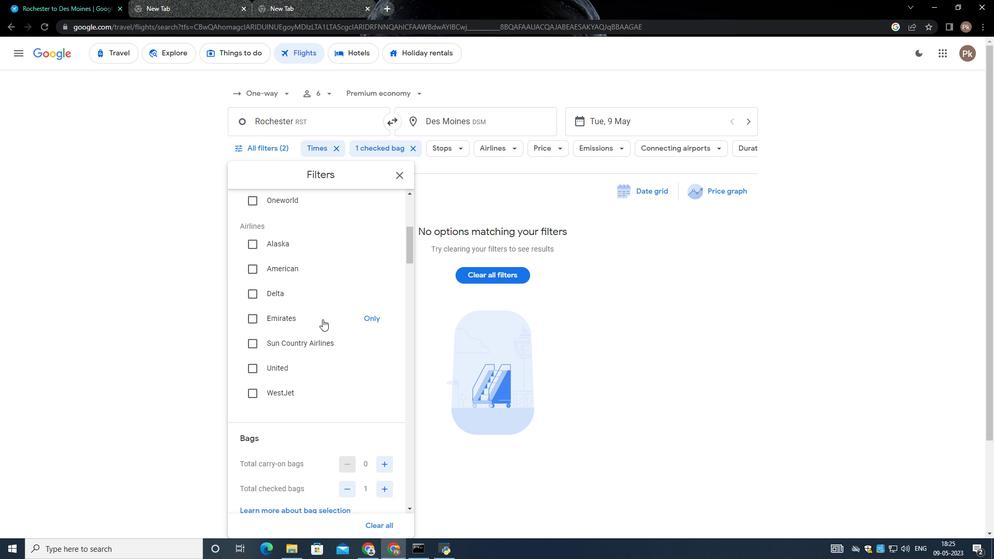 
Action: Mouse moved to (378, 361)
Screenshot: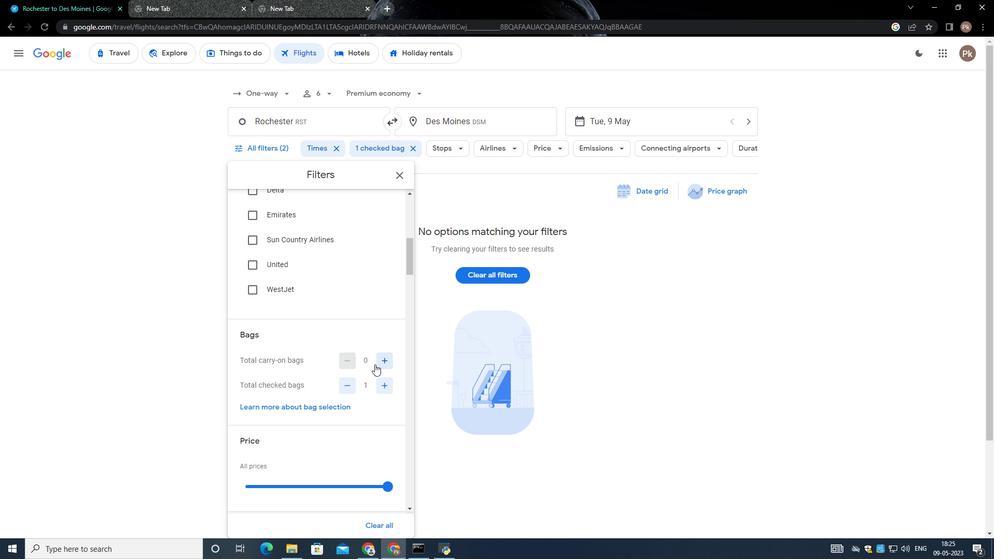
Action: Mouse pressed left at (378, 361)
Screenshot: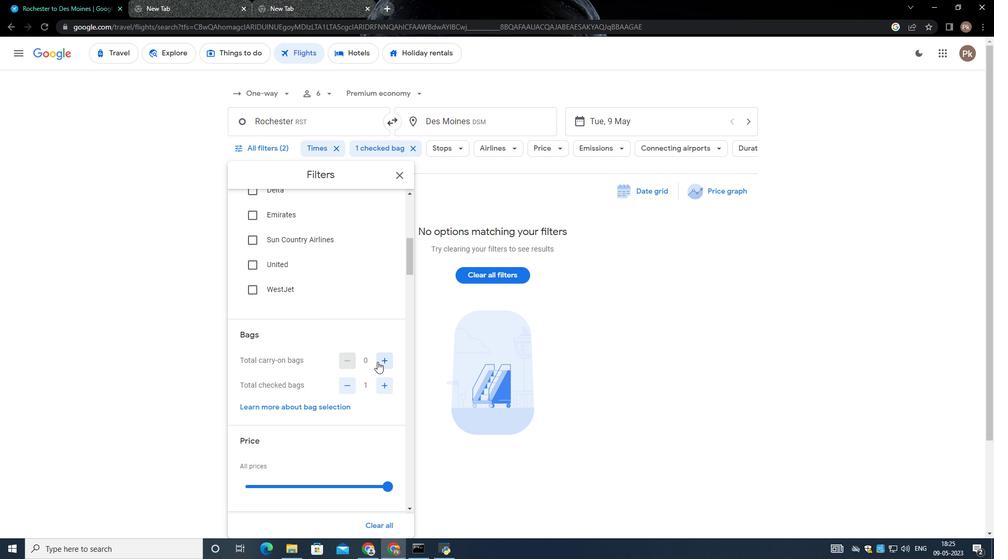
Action: Mouse pressed left at (378, 361)
Screenshot: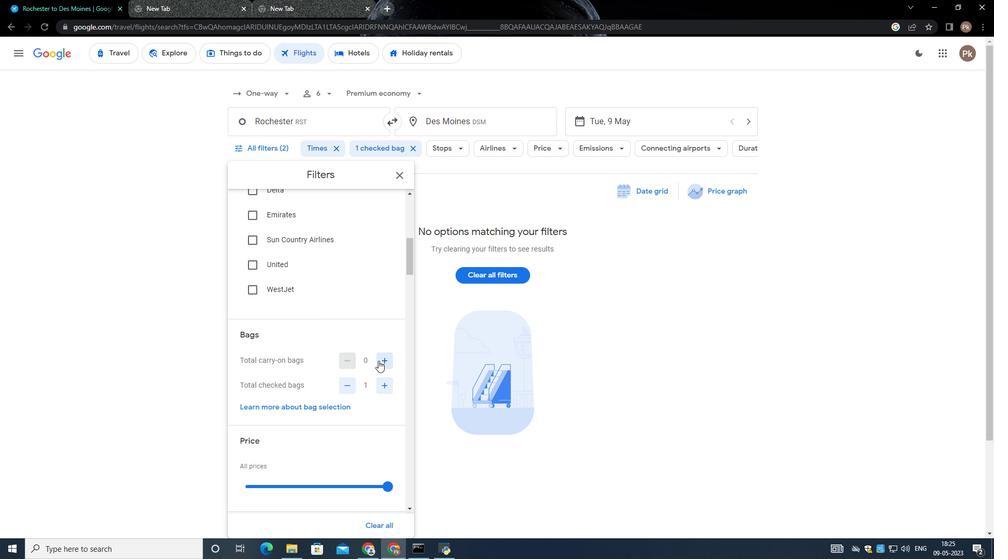 
Action: Mouse moved to (351, 385)
Screenshot: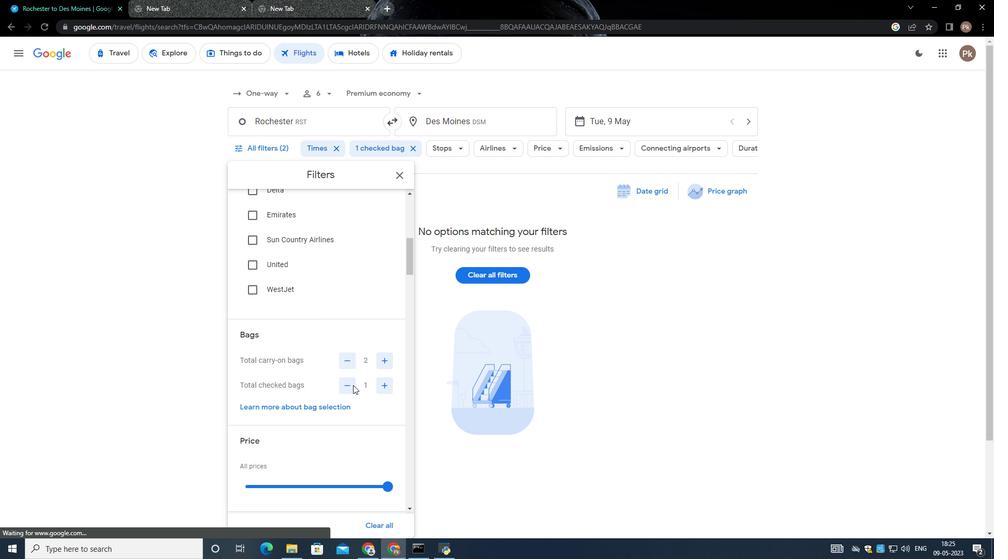 
Action: Mouse pressed left at (351, 385)
Screenshot: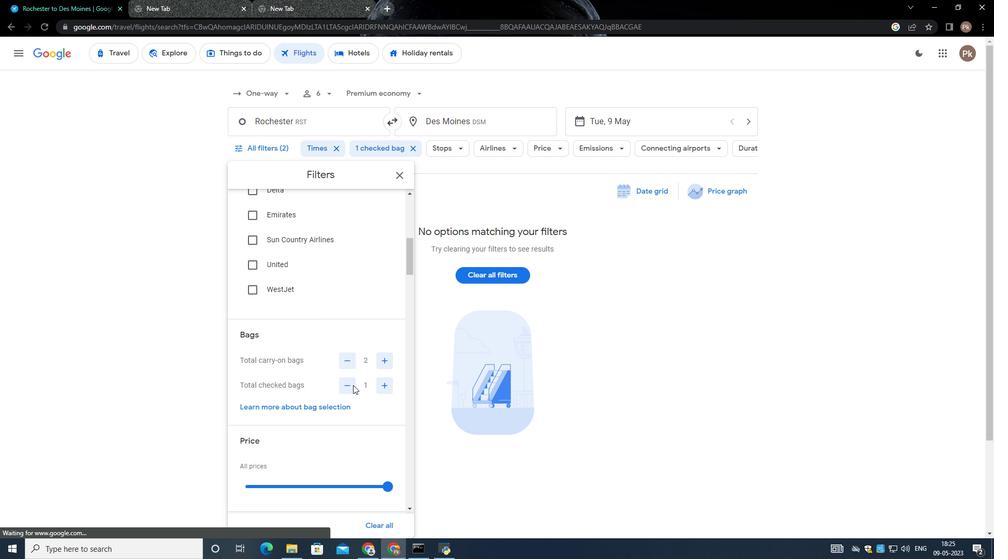 
Action: Mouse moved to (318, 305)
Screenshot: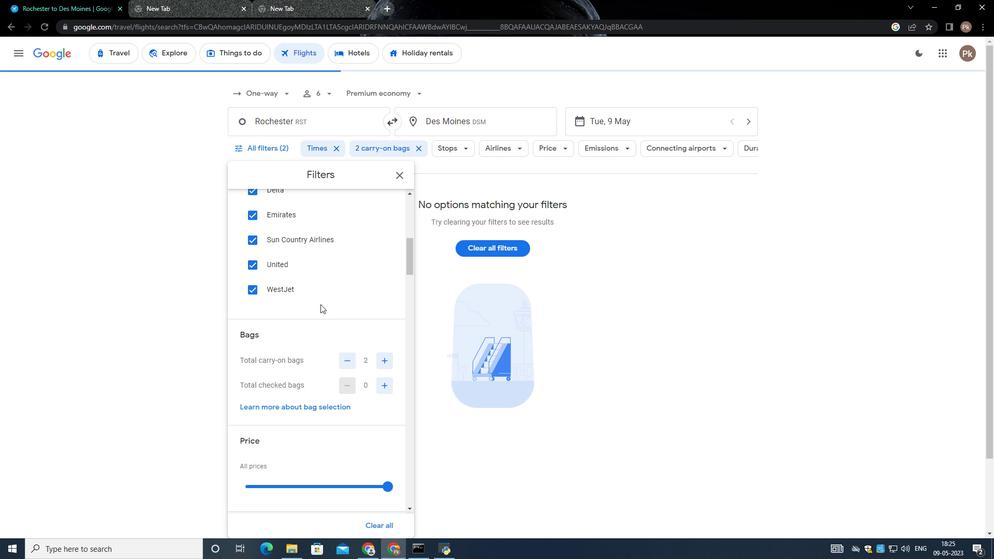 
Action: Mouse scrolled (318, 304) with delta (0, 0)
Screenshot: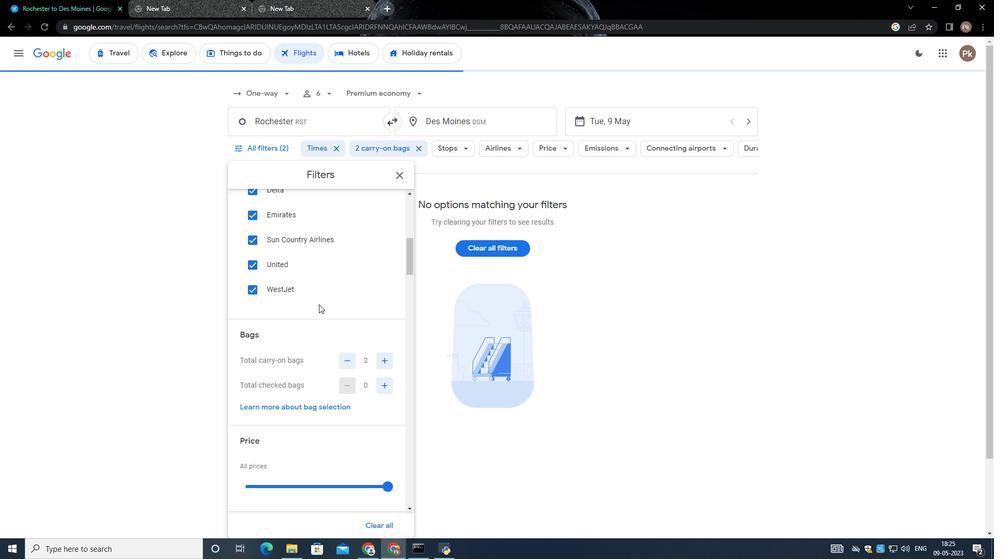 
Action: Mouse moved to (391, 432)
Screenshot: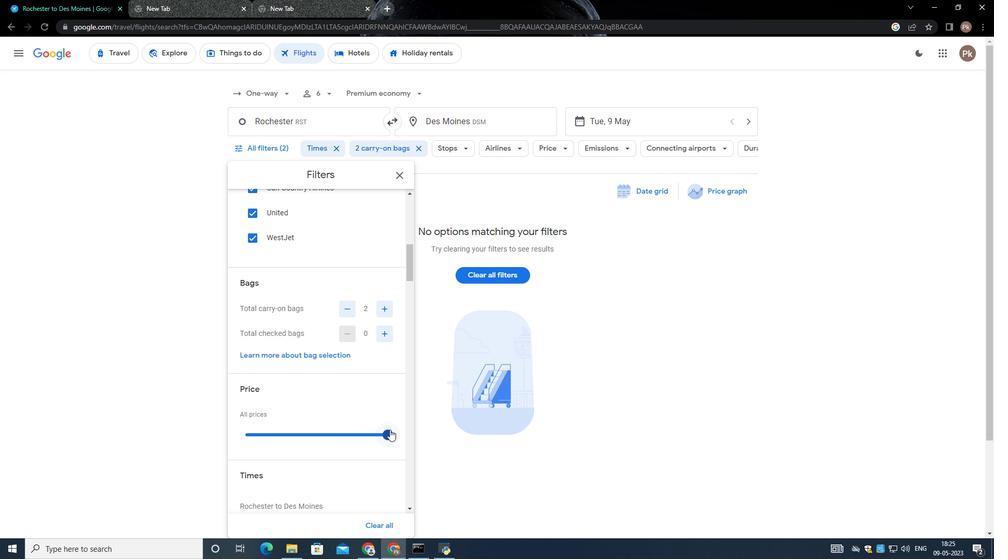 
Action: Mouse pressed left at (391, 432)
Screenshot: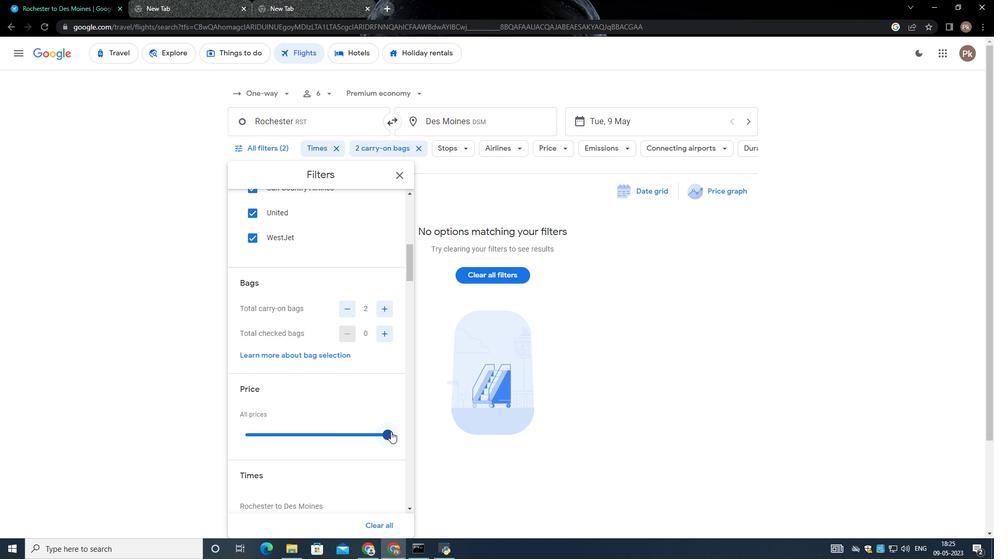 
Action: Mouse moved to (352, 370)
Screenshot: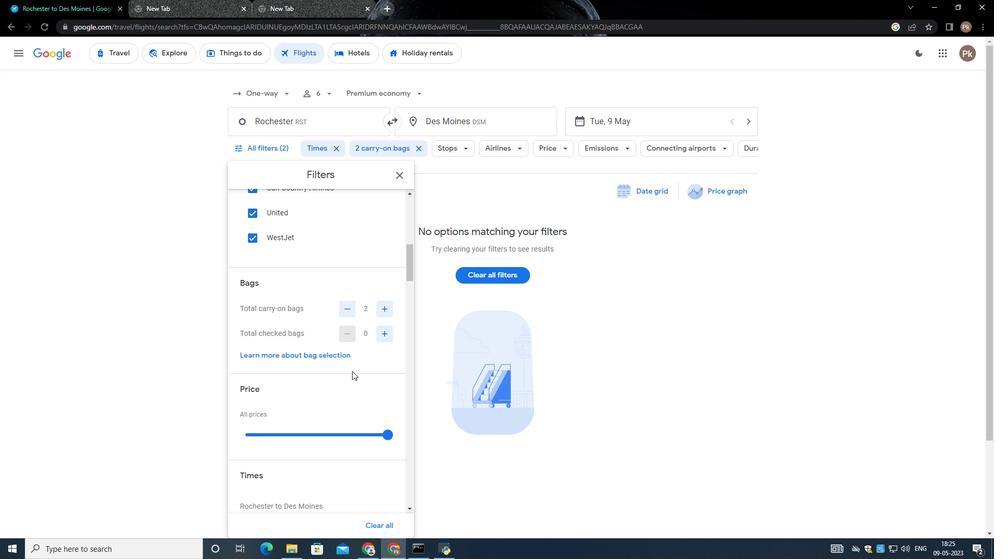 
Action: Mouse scrolled (352, 369) with delta (0, 0)
Screenshot: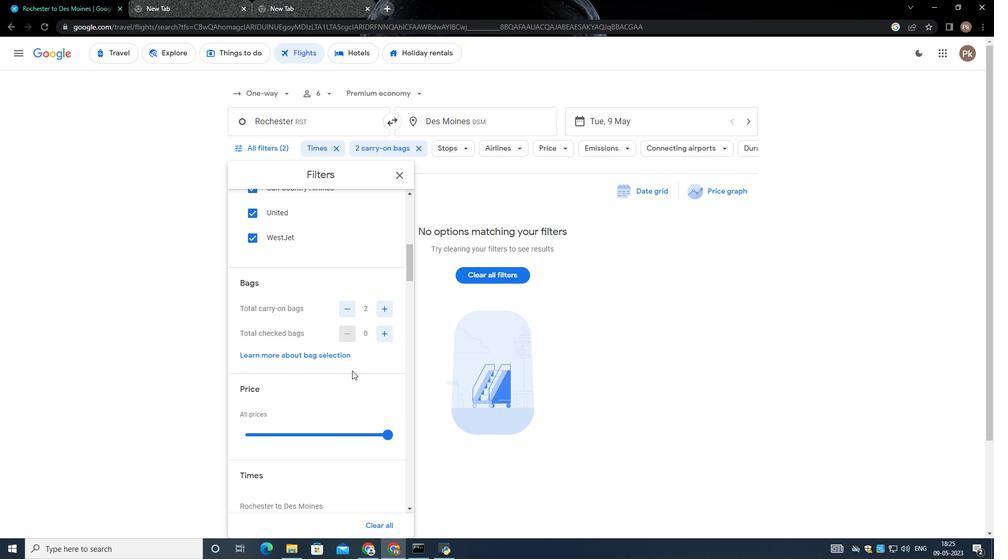 
Action: Mouse scrolled (352, 369) with delta (0, 0)
Screenshot: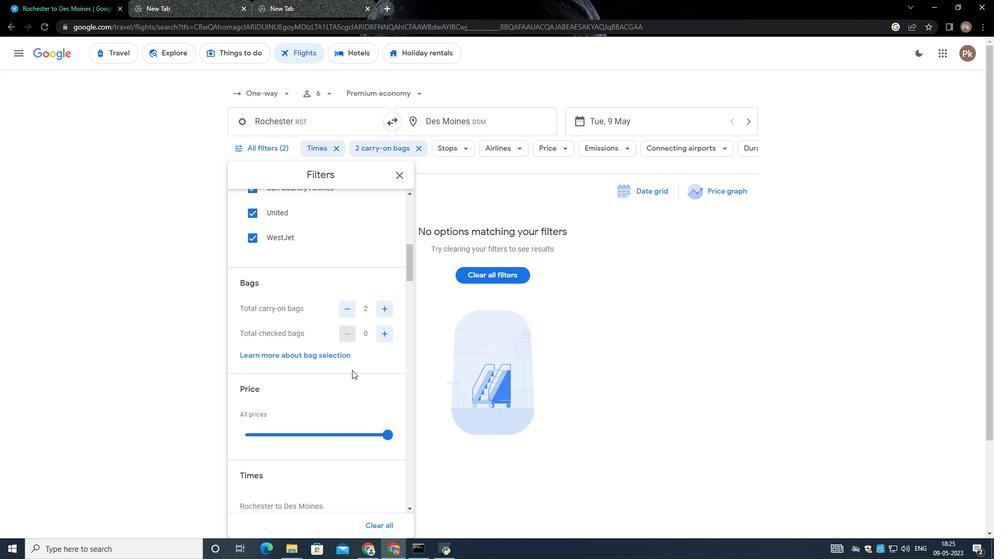 
Action: Mouse scrolled (352, 369) with delta (0, 0)
Screenshot: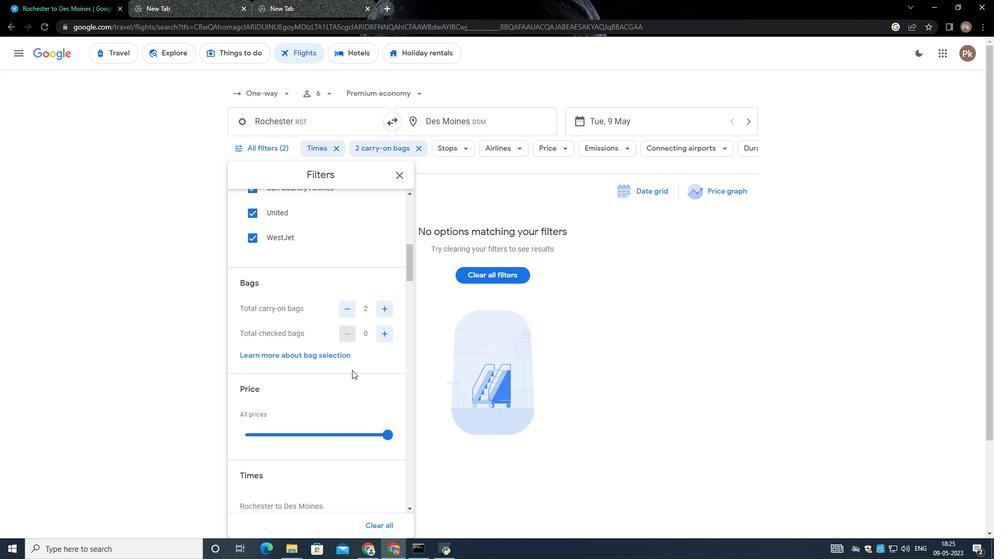 
Action: Mouse moved to (352, 370)
Screenshot: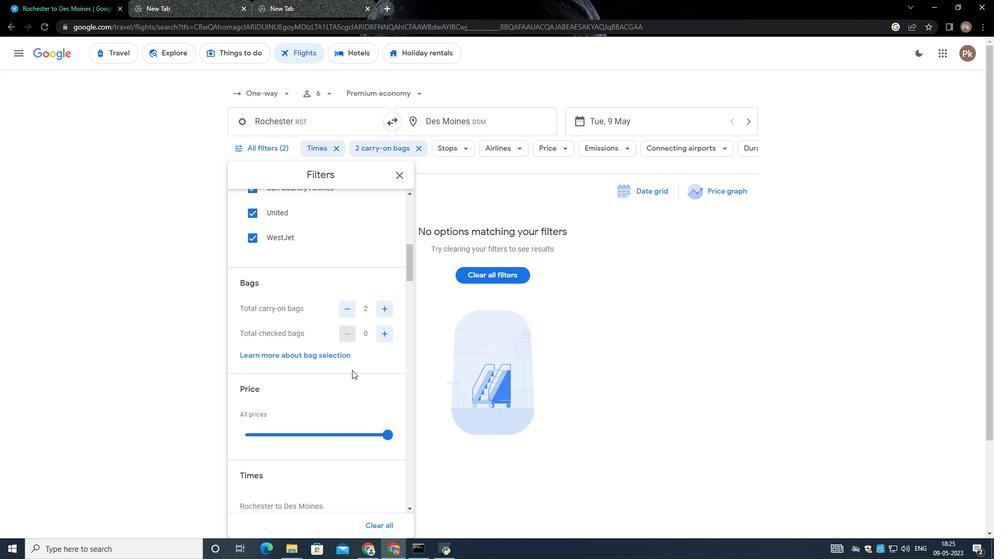 
Action: Mouse scrolled (352, 369) with delta (0, 0)
Screenshot: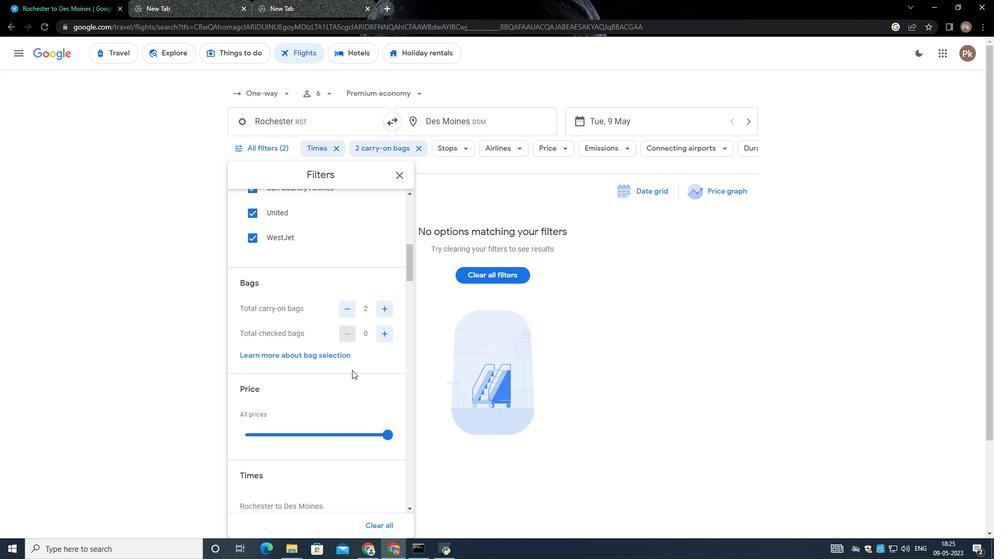 
Action: Mouse moved to (373, 349)
Screenshot: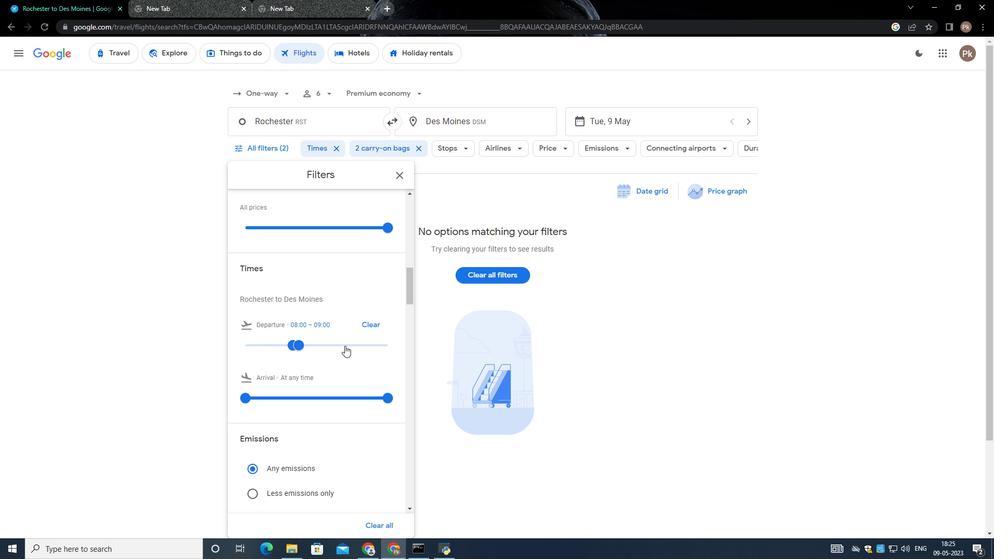 
Action: Mouse pressed left at (373, 349)
Screenshot: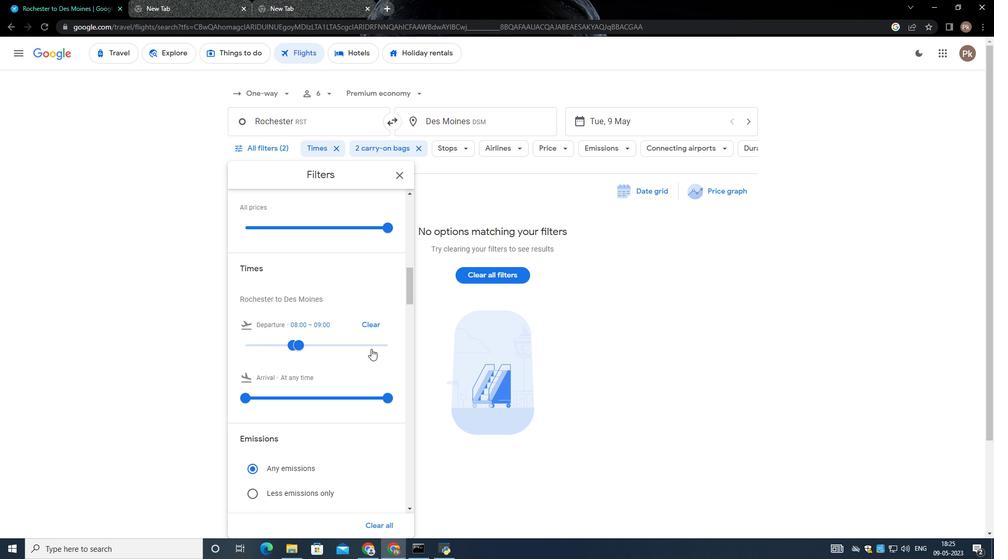 
Action: Mouse moved to (376, 345)
Screenshot: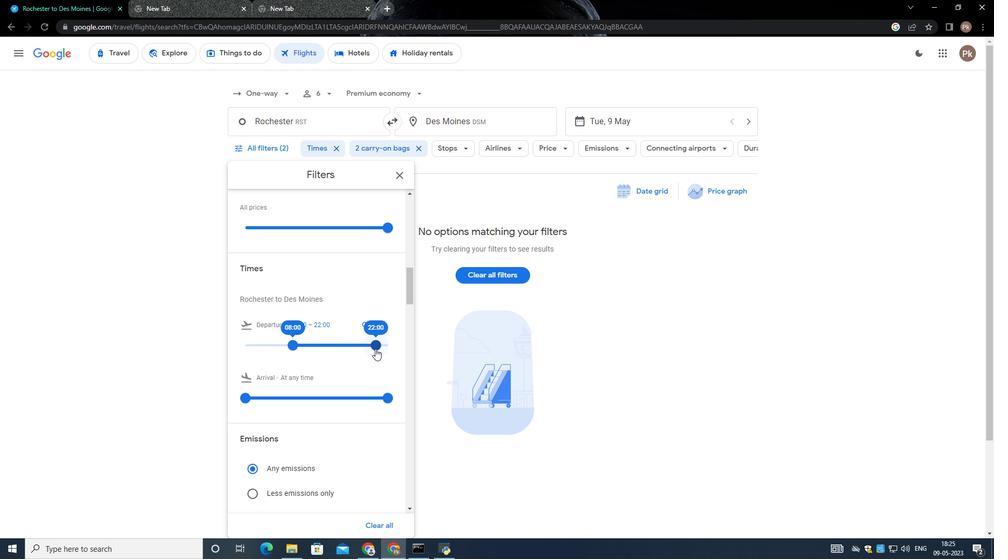 
Action: Mouse pressed left at (376, 345)
Screenshot: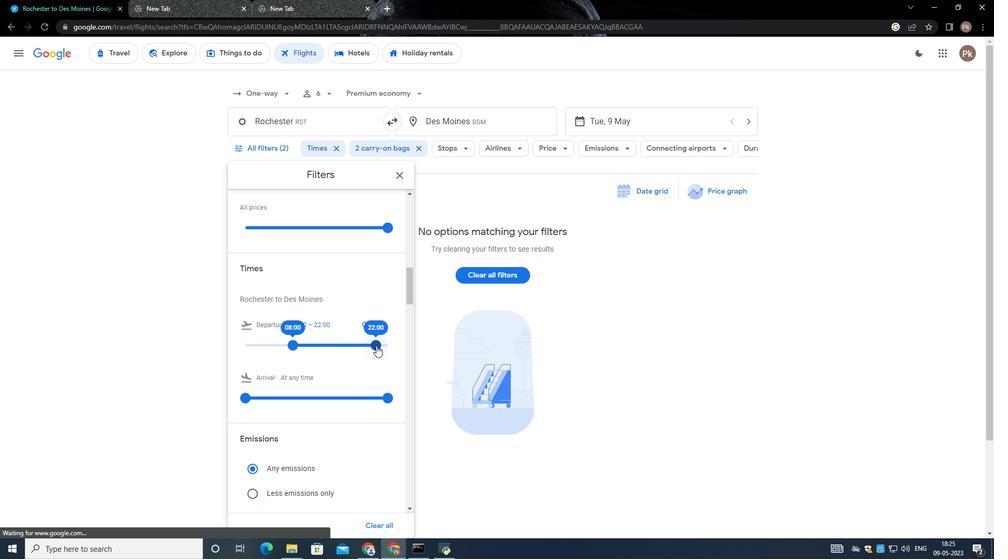 
Action: Mouse moved to (287, 342)
Screenshot: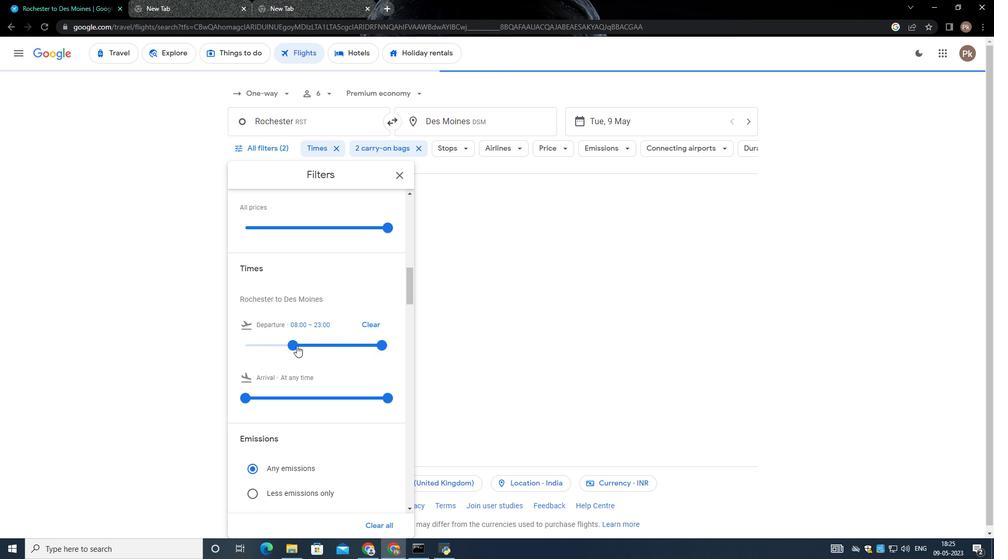 
Action: Mouse pressed left at (287, 342)
Screenshot: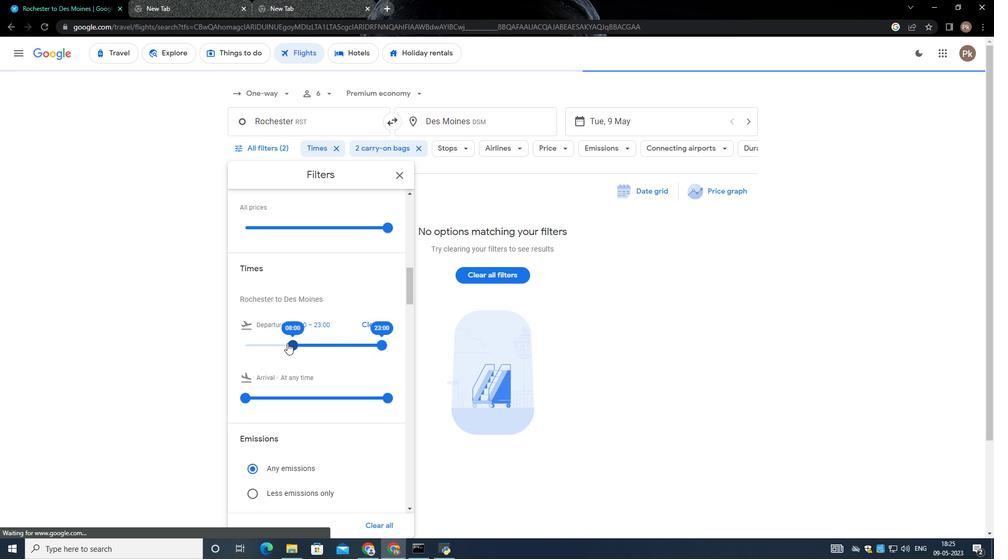 
Action: Mouse moved to (383, 344)
Screenshot: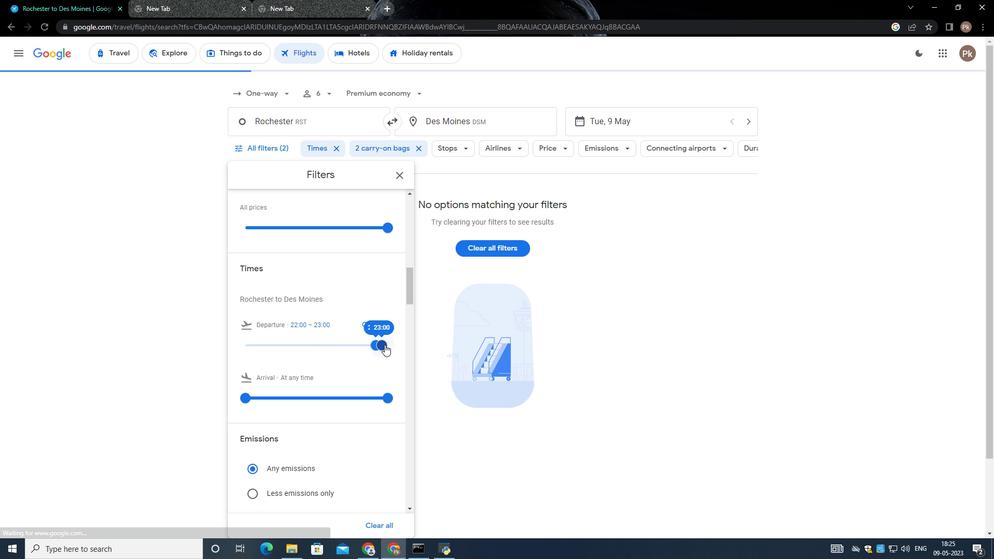 
Action: Mouse pressed left at (383, 344)
Screenshot: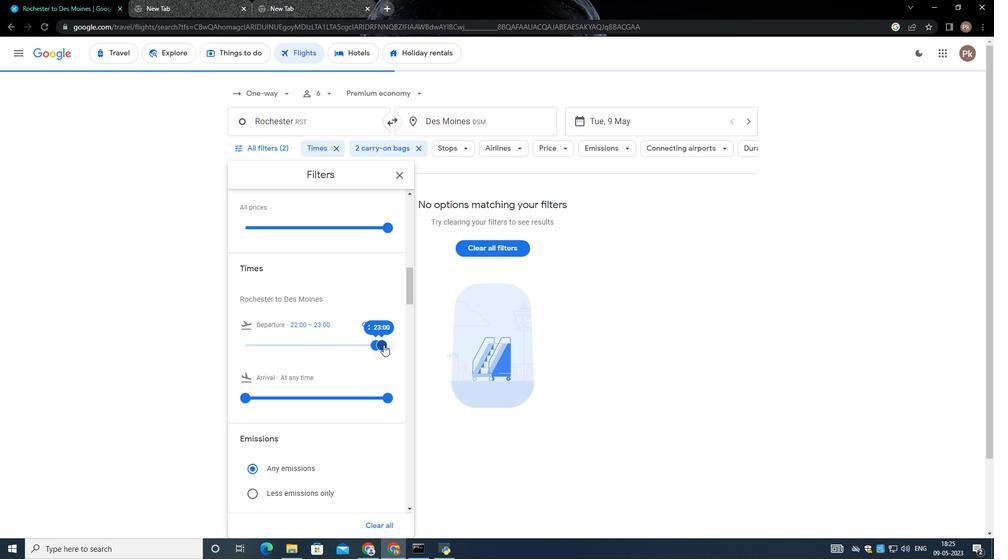 
Action: Mouse moved to (377, 347)
Screenshot: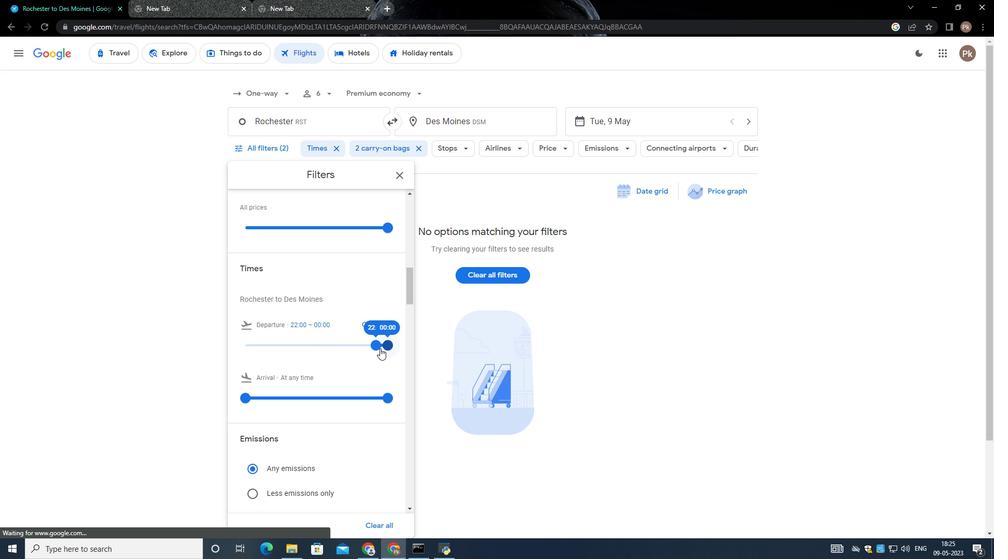 
Action: Mouse pressed left at (377, 347)
Screenshot: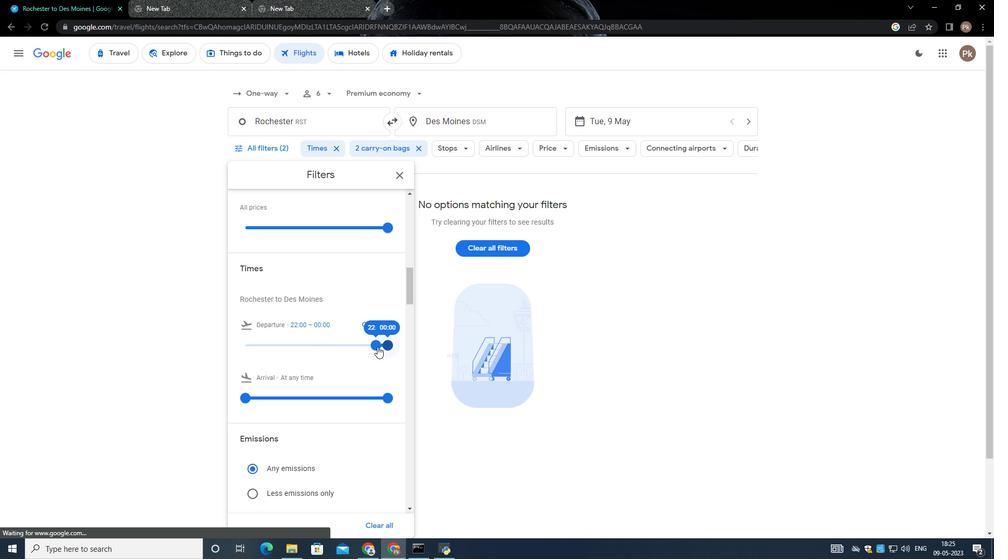 
Action: Mouse moved to (376, 343)
Screenshot: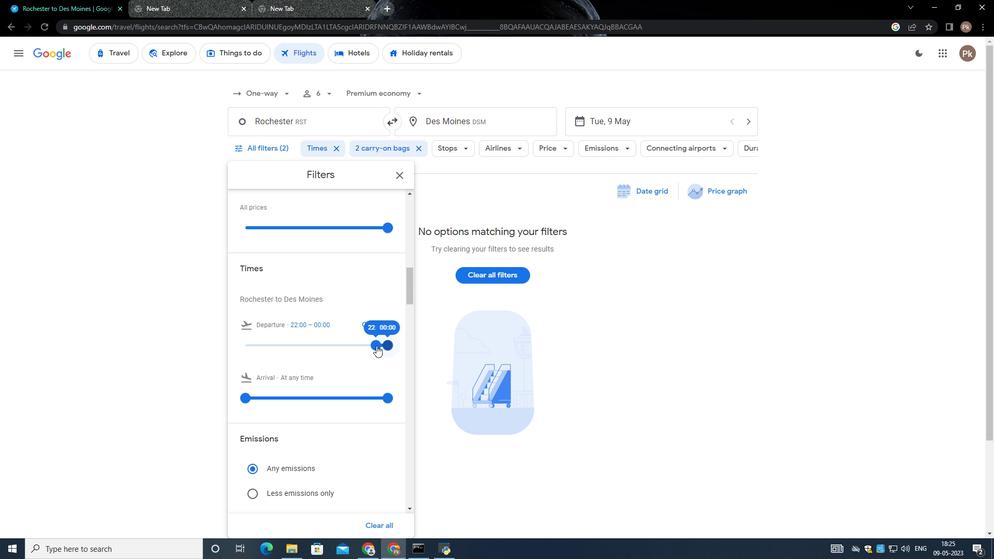 
Action: Mouse pressed left at (376, 343)
Screenshot: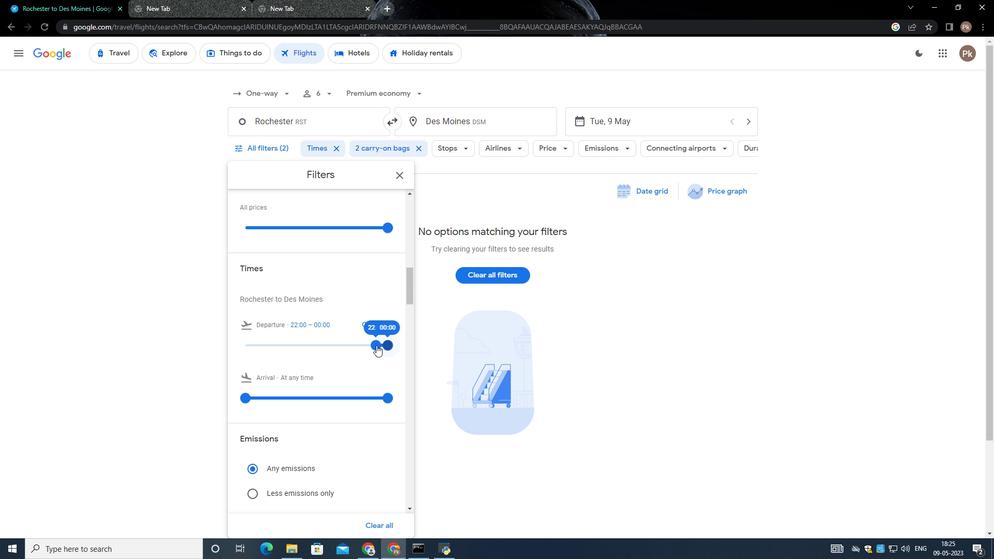 
Action: Mouse moved to (376, 341)
Screenshot: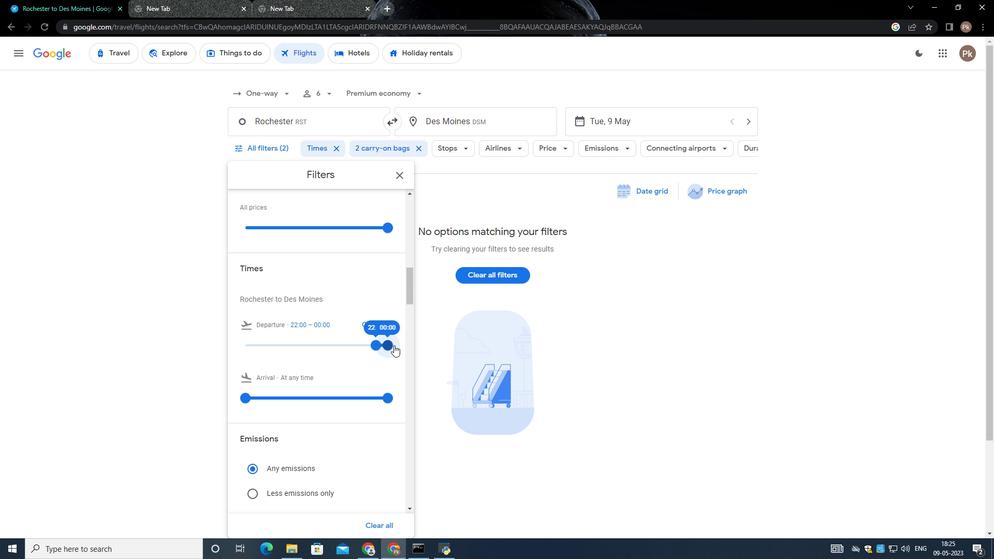 
Action: Mouse pressed left at (376, 341)
Screenshot: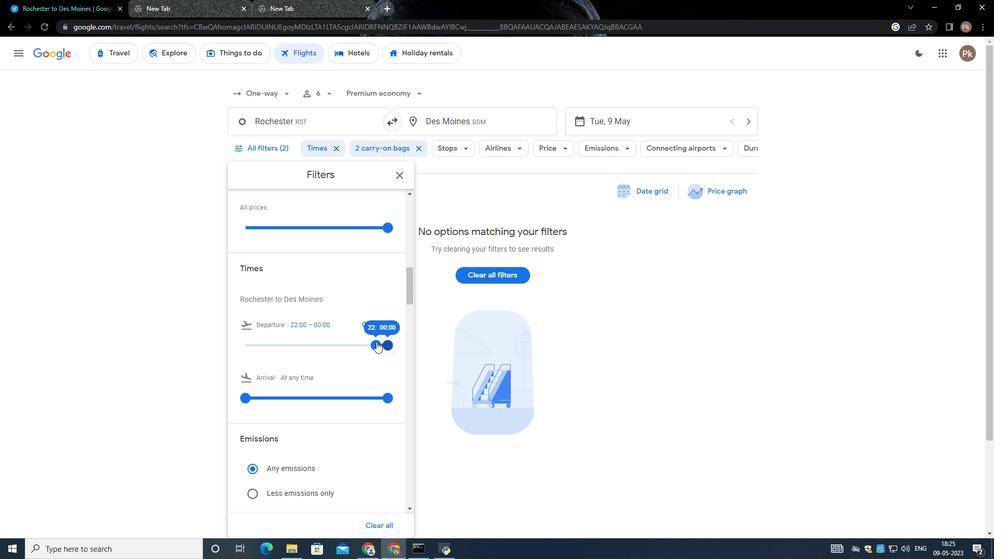 
Action: Mouse moved to (369, 344)
Screenshot: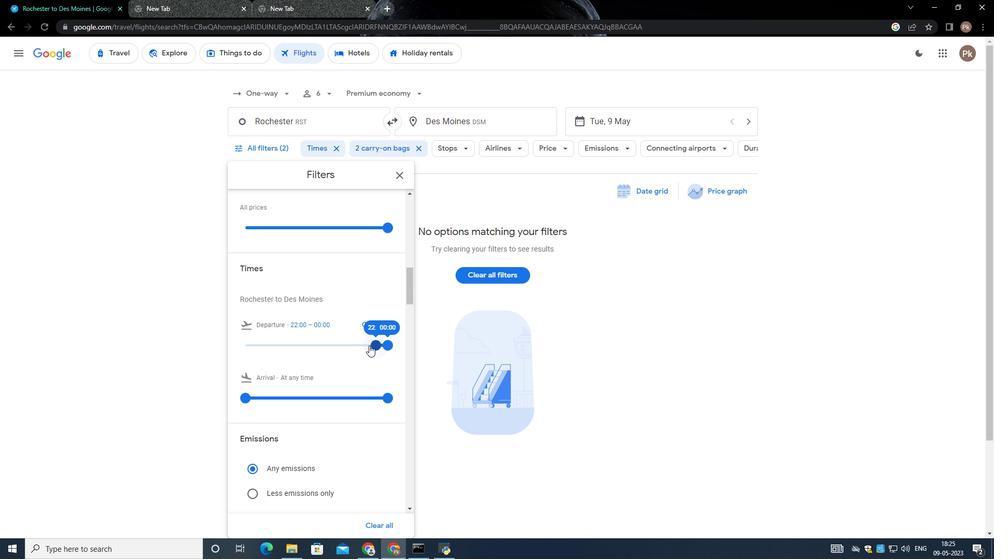 
Action: Mouse pressed left at (369, 344)
Screenshot: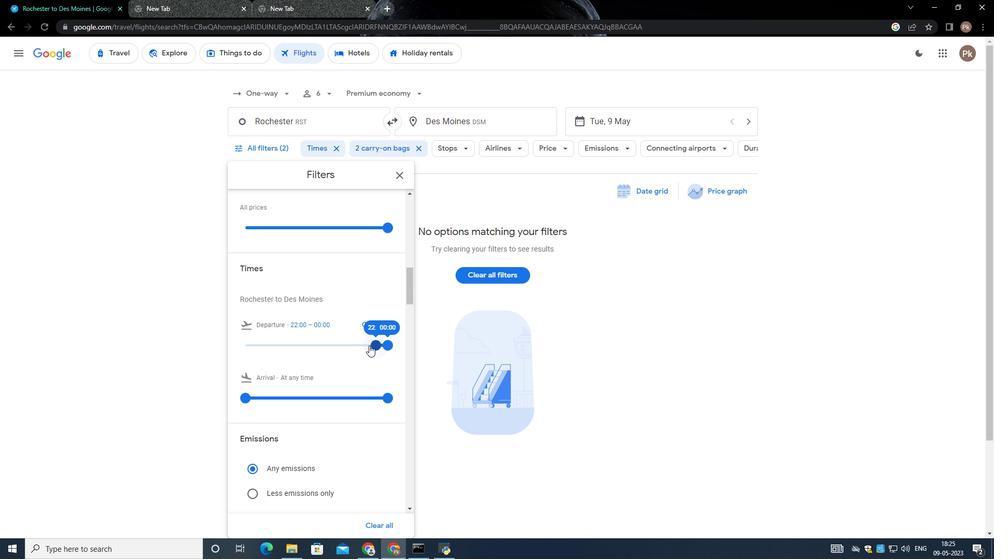 
Action: Mouse moved to (379, 344)
Screenshot: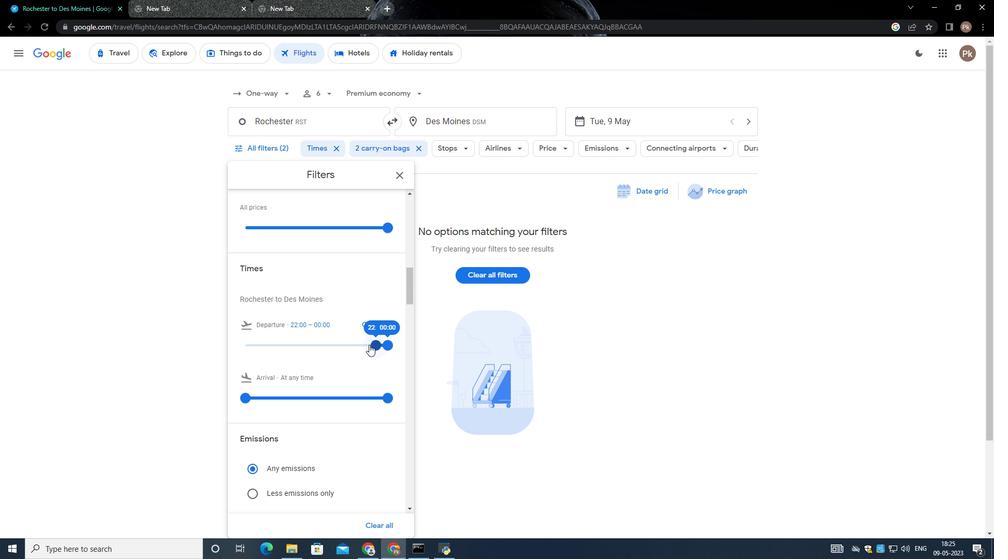 
Action: Mouse pressed left at (379, 344)
Screenshot: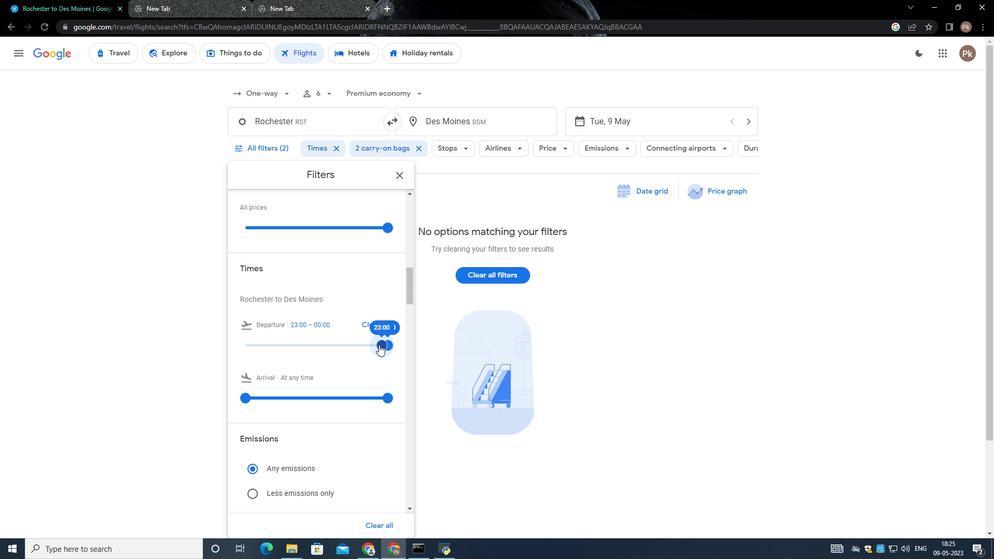 
Action: Mouse moved to (377, 343)
Screenshot: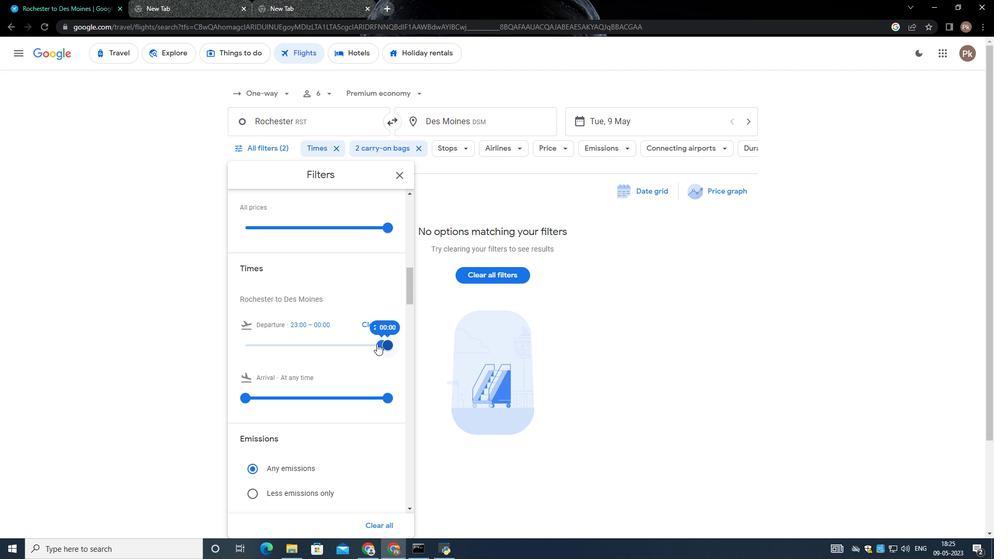 
Action: Mouse scrolled (377, 343) with delta (0, 0)
Screenshot: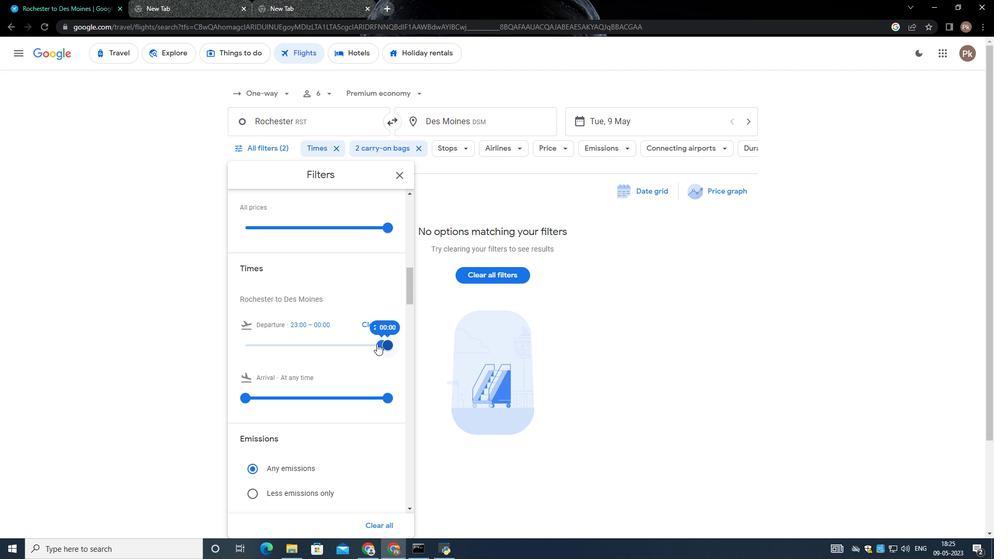 
Action: Mouse scrolled (377, 343) with delta (0, 0)
Screenshot: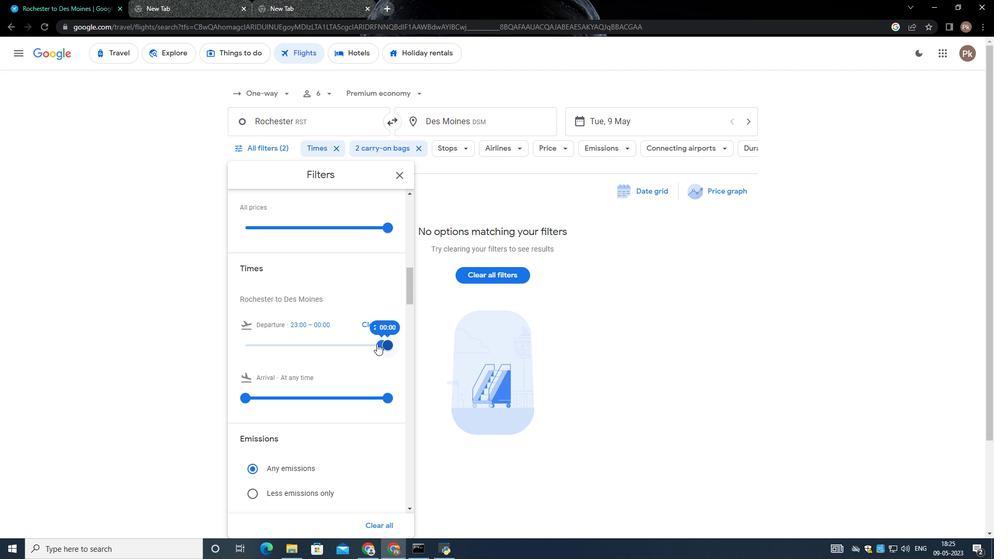 
Action: Mouse scrolled (377, 343) with delta (0, 0)
Screenshot: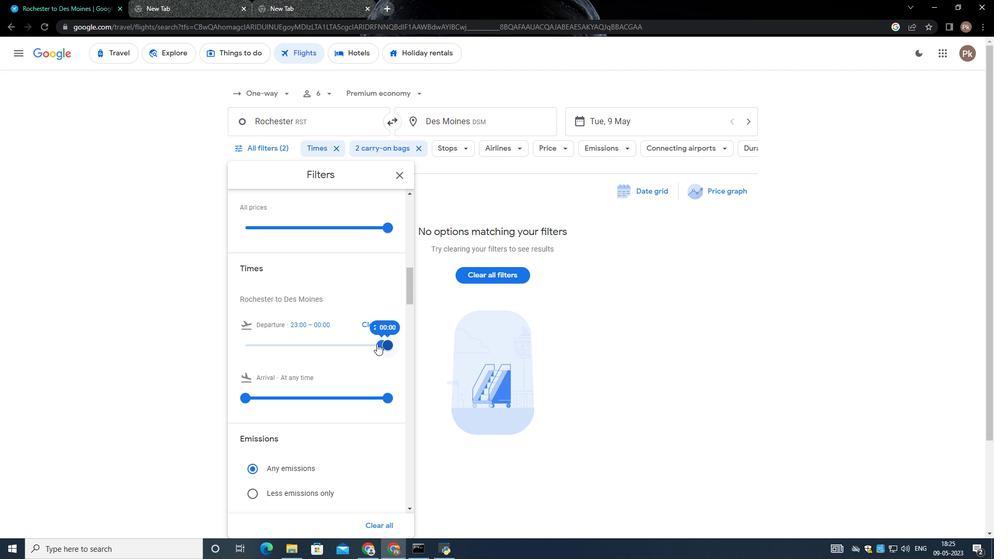 
Action: Mouse scrolled (377, 343) with delta (0, 0)
Screenshot: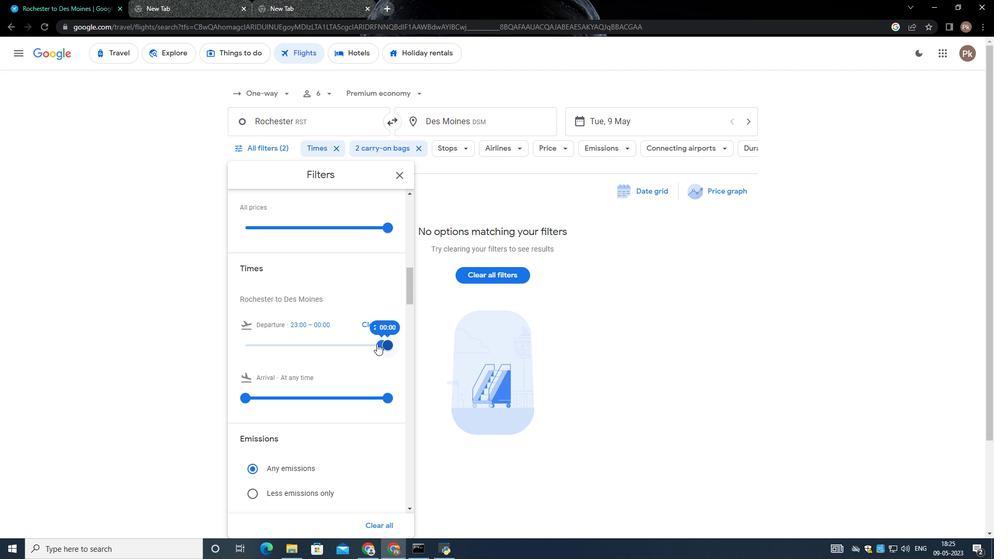 
Action: Mouse moved to (376, 344)
Screenshot: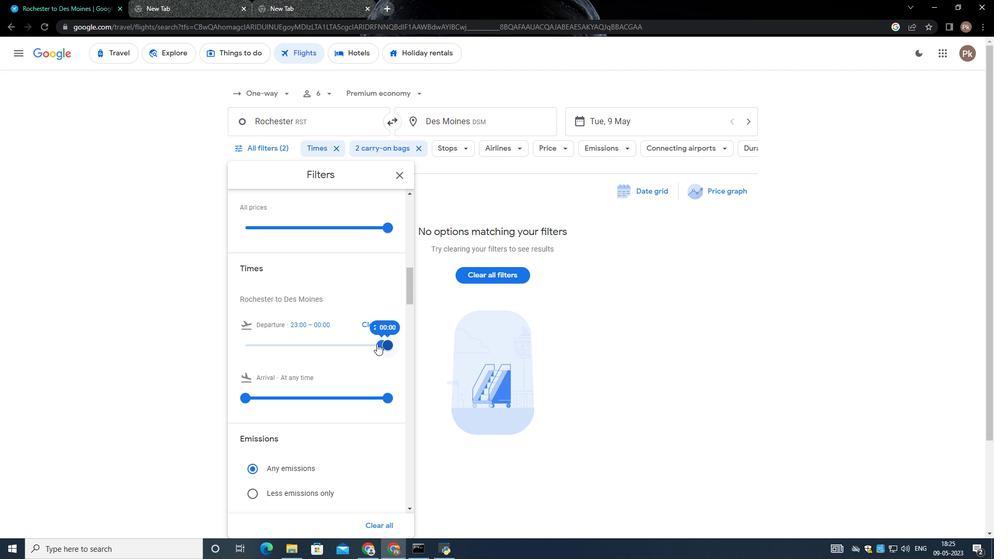 
Action: Mouse scrolled (376, 344) with delta (0, 0)
Screenshot: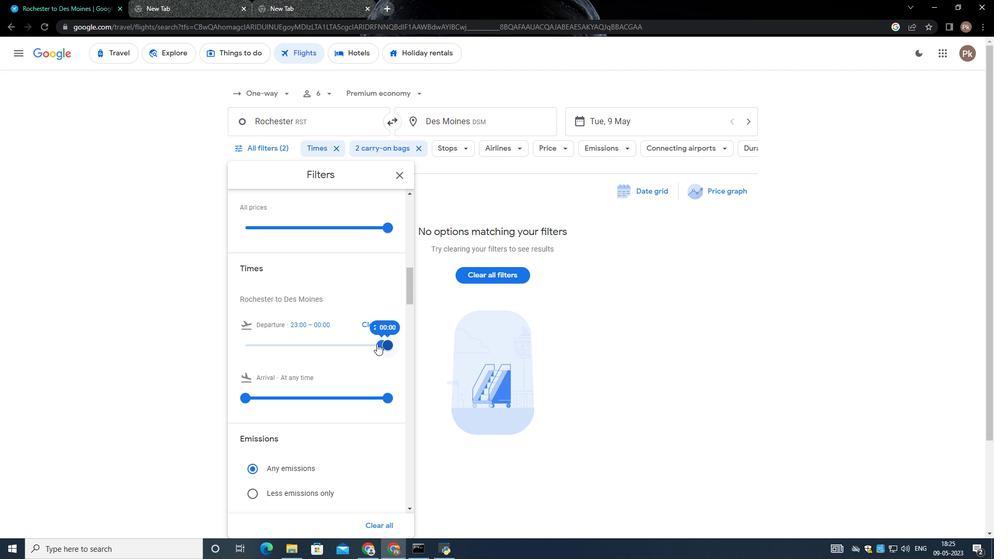 
Action: Mouse moved to (372, 349)
Screenshot: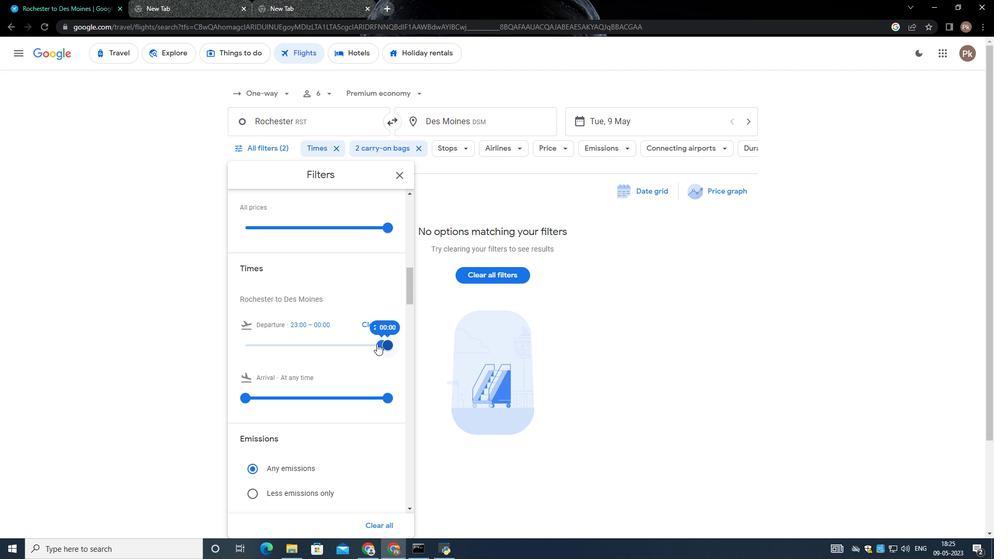 
Action: Mouse scrolled (372, 348) with delta (0, 0)
Screenshot: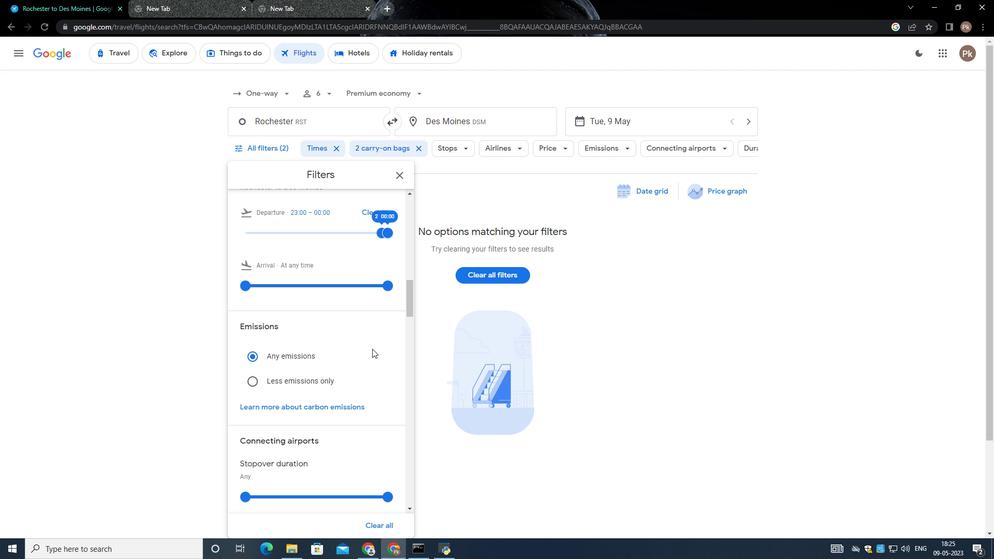 
Action: Mouse scrolled (372, 348) with delta (0, 0)
Screenshot: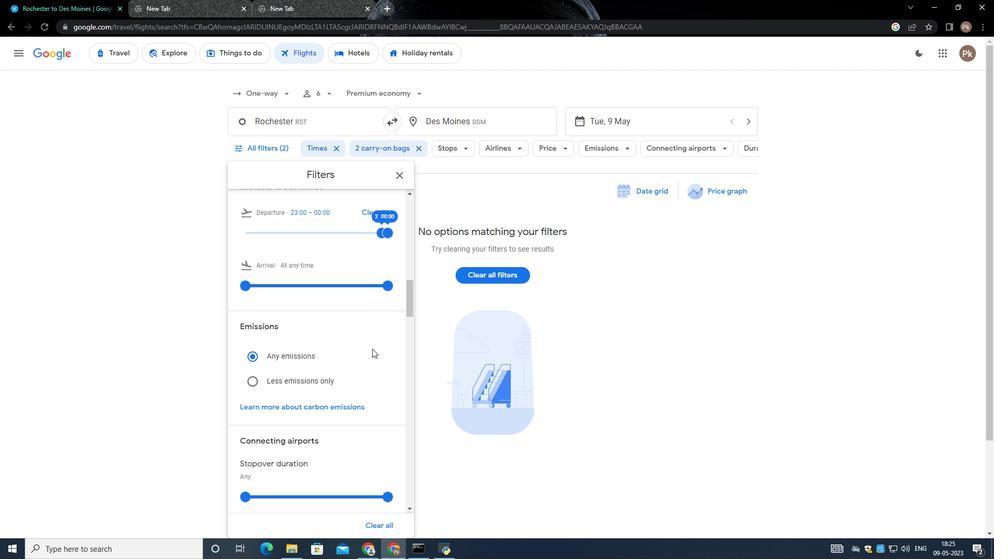 
Action: Mouse scrolled (372, 348) with delta (0, 0)
Screenshot: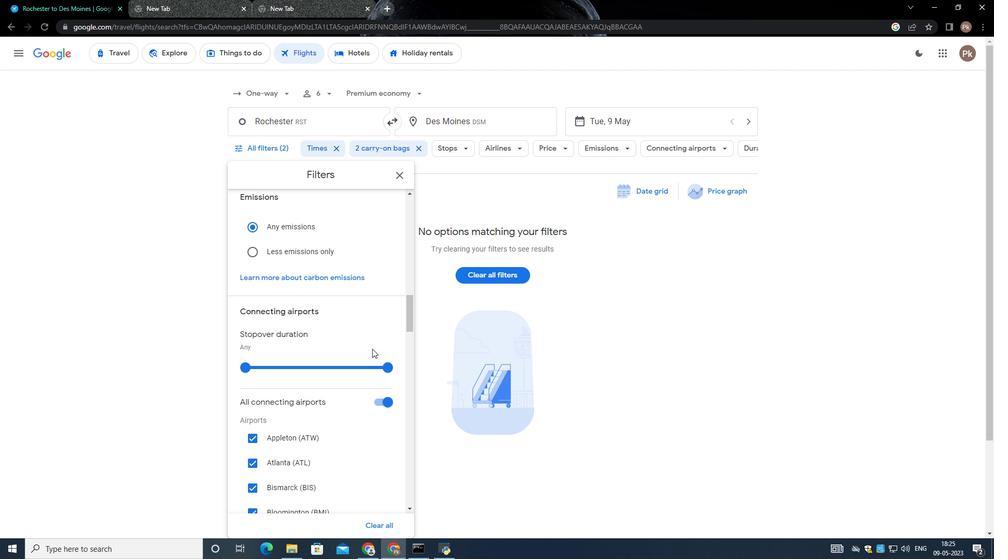 
Action: Mouse scrolled (372, 348) with delta (0, 0)
Screenshot: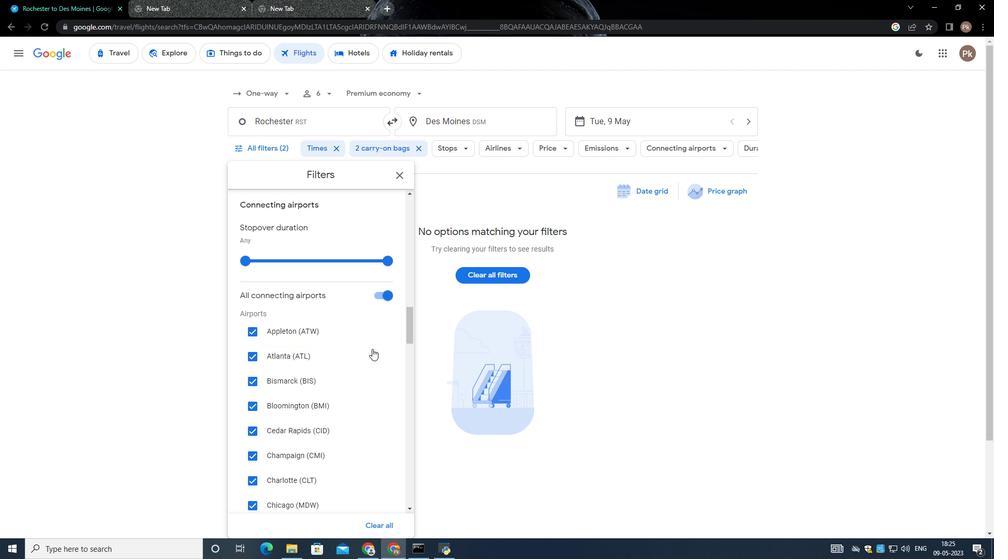 
Action: Mouse moved to (372, 349)
Screenshot: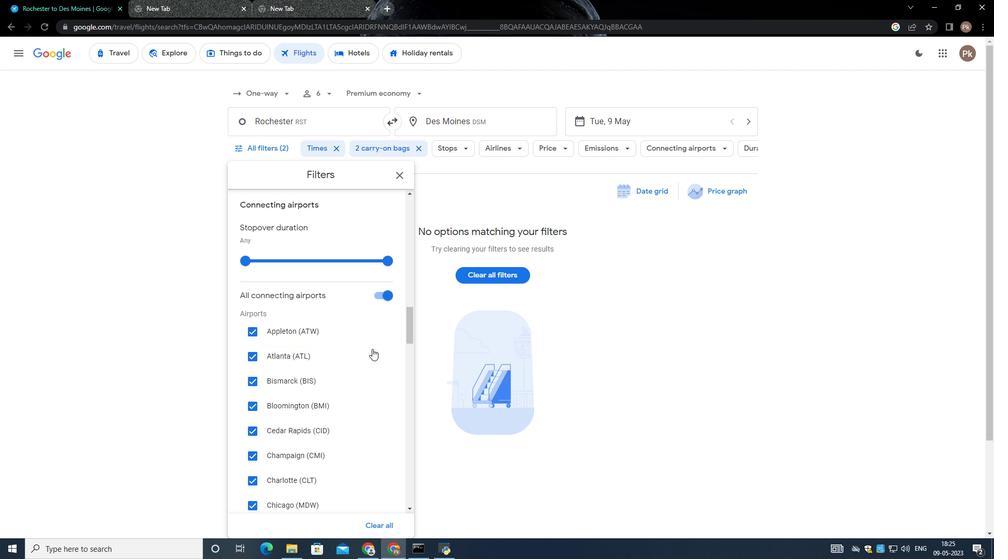 
Action: Mouse scrolled (372, 349) with delta (0, 0)
Screenshot: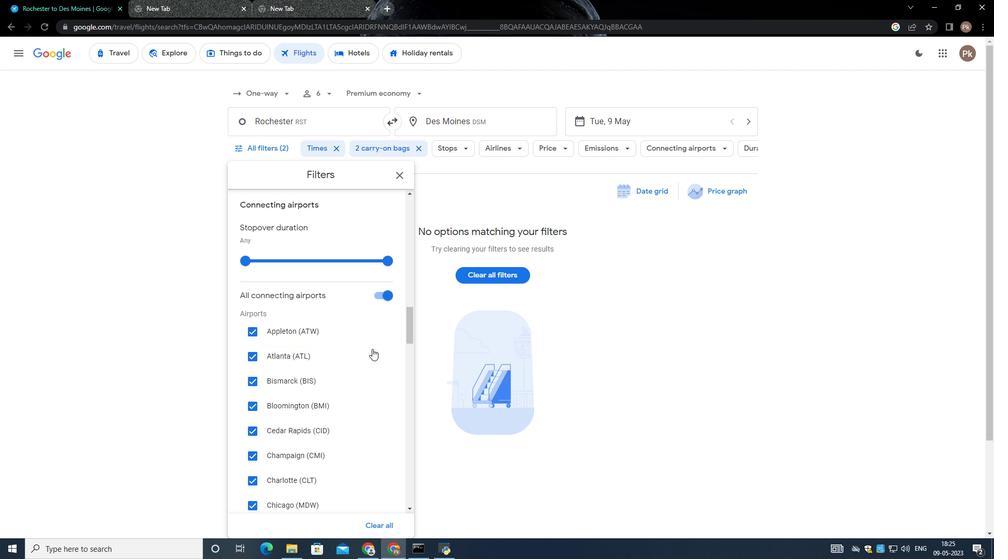 
Action: Mouse moved to (370, 353)
Screenshot: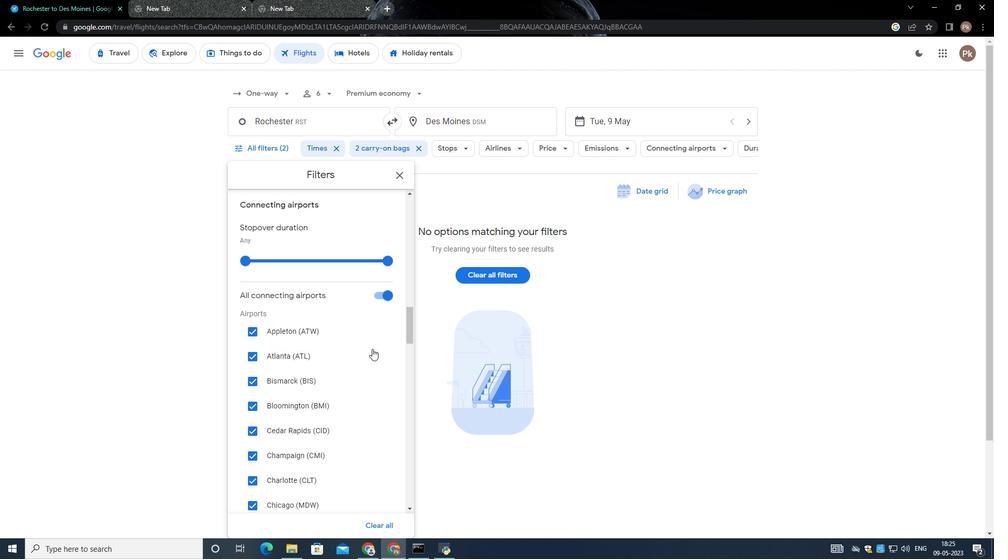 
Action: Mouse scrolled (370, 353) with delta (0, 0)
Screenshot: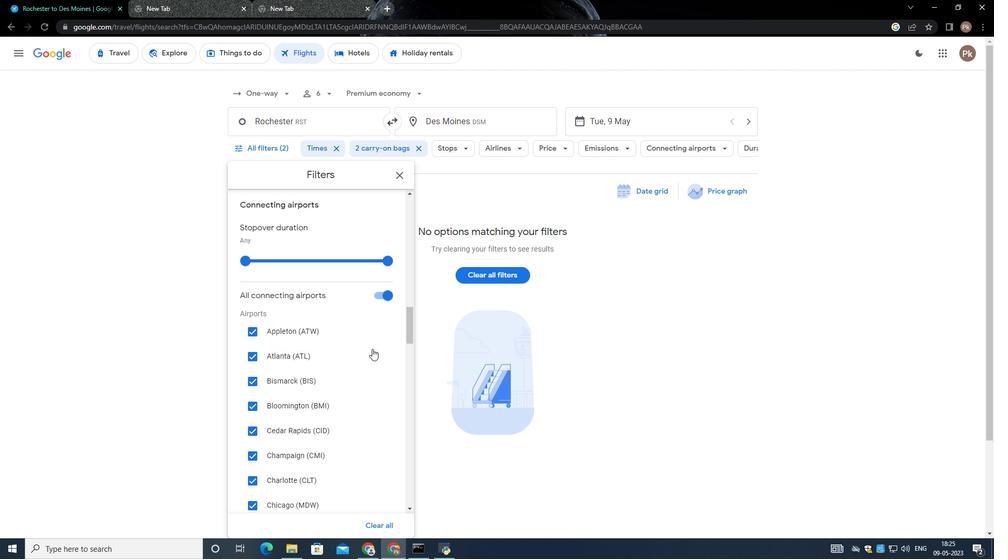 
Action: Mouse moved to (369, 369)
Screenshot: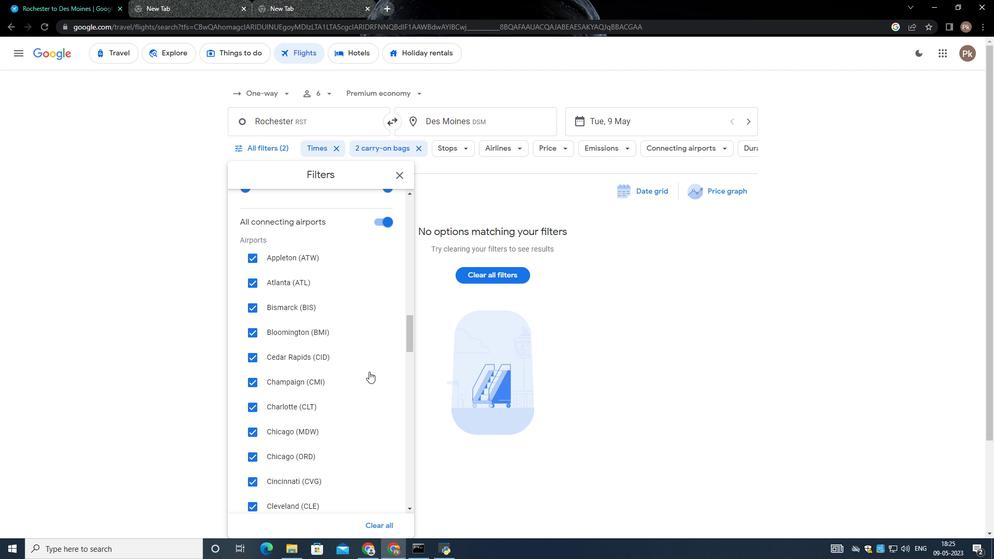 
Action: Mouse scrolled (369, 369) with delta (0, 0)
Screenshot: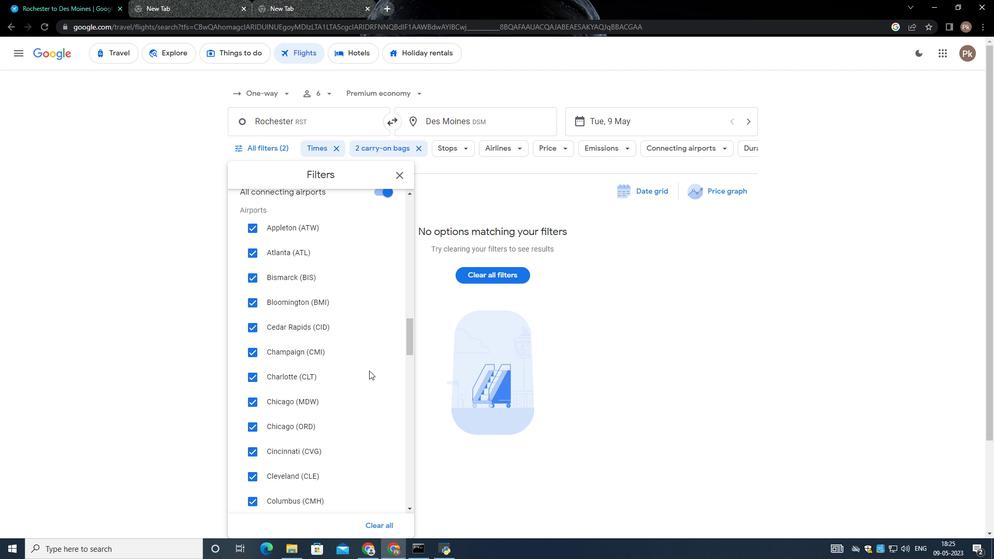 
Action: Mouse scrolled (369, 369) with delta (0, 0)
Screenshot: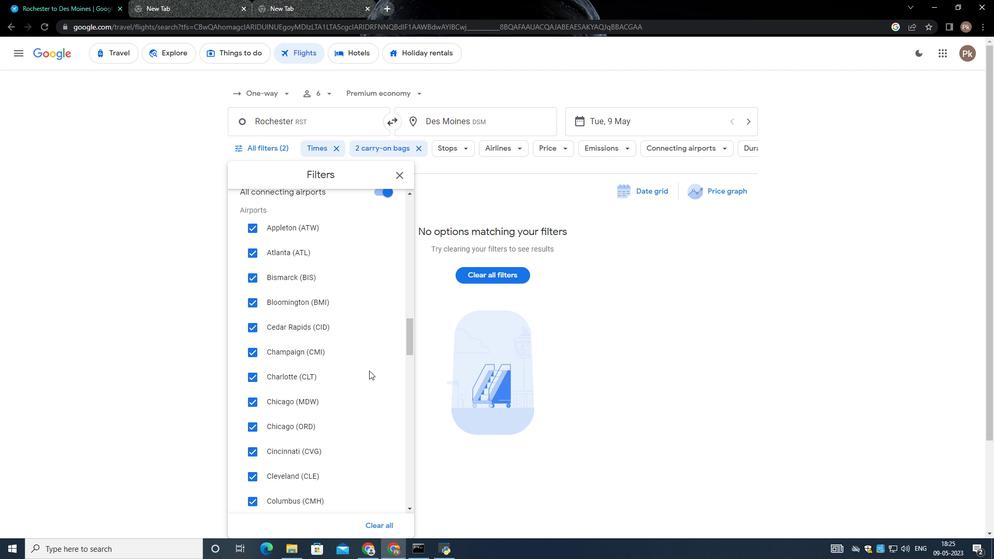 
Action: Mouse moved to (368, 369)
Screenshot: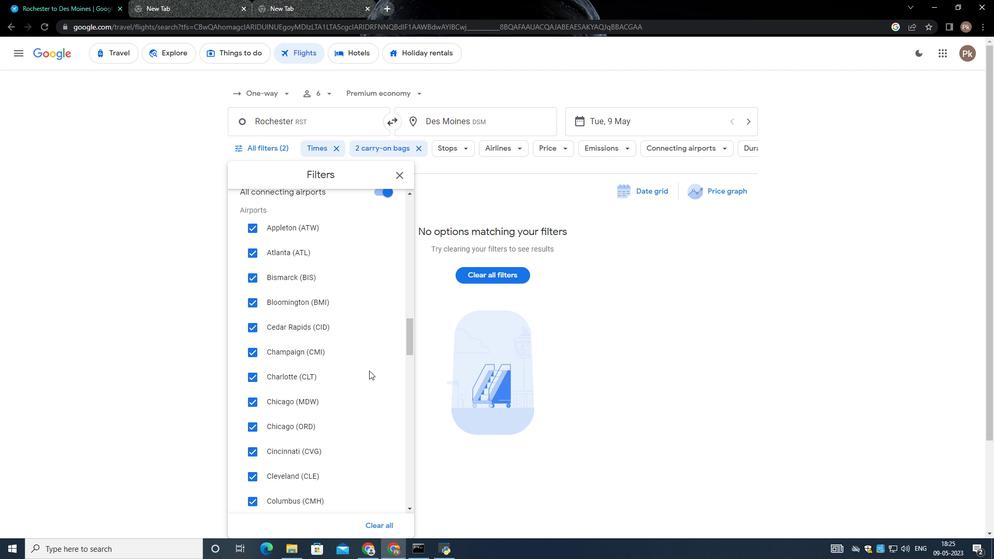 
Action: Mouse scrolled (368, 369) with delta (0, 0)
Screenshot: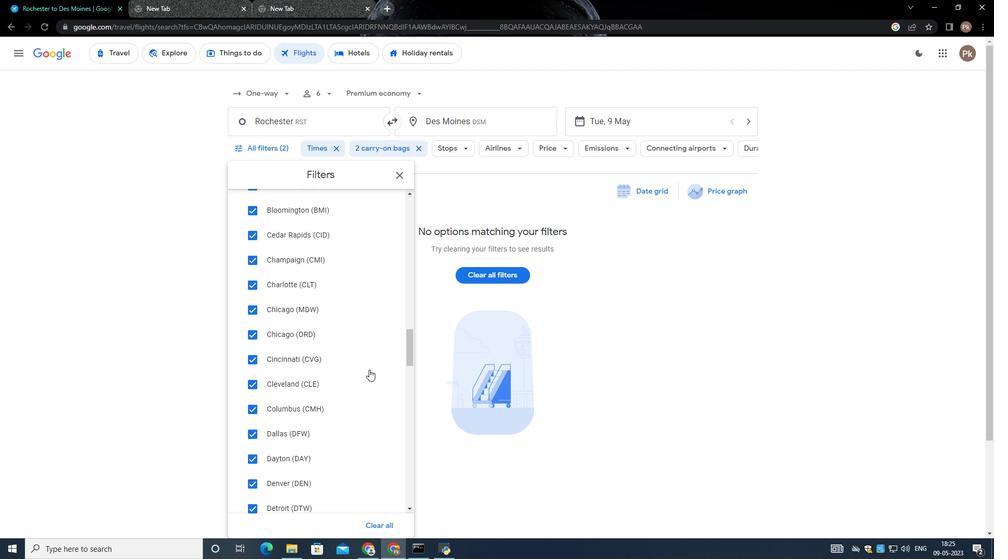 
Action: Mouse moved to (368, 369)
Screenshot: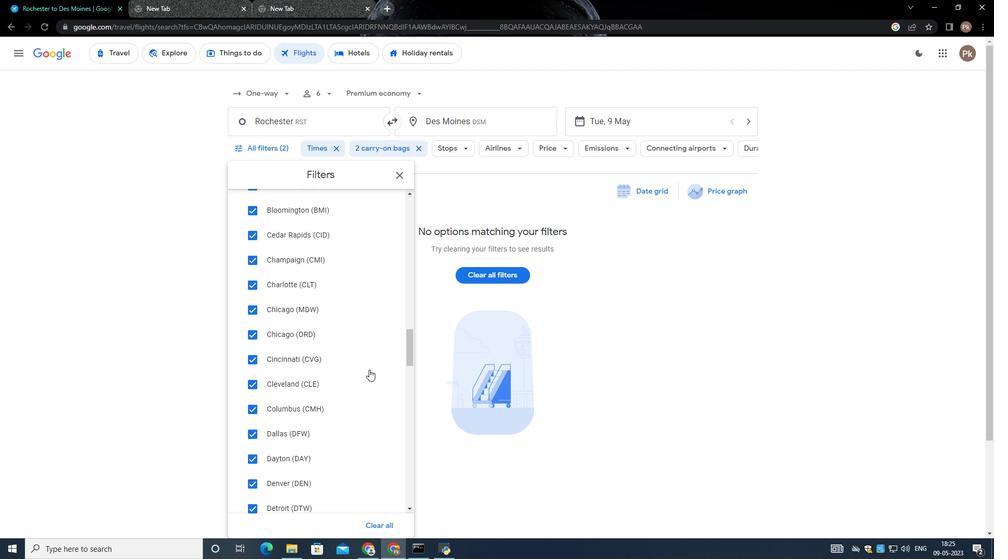 
Action: Mouse scrolled (368, 369) with delta (0, 0)
Screenshot: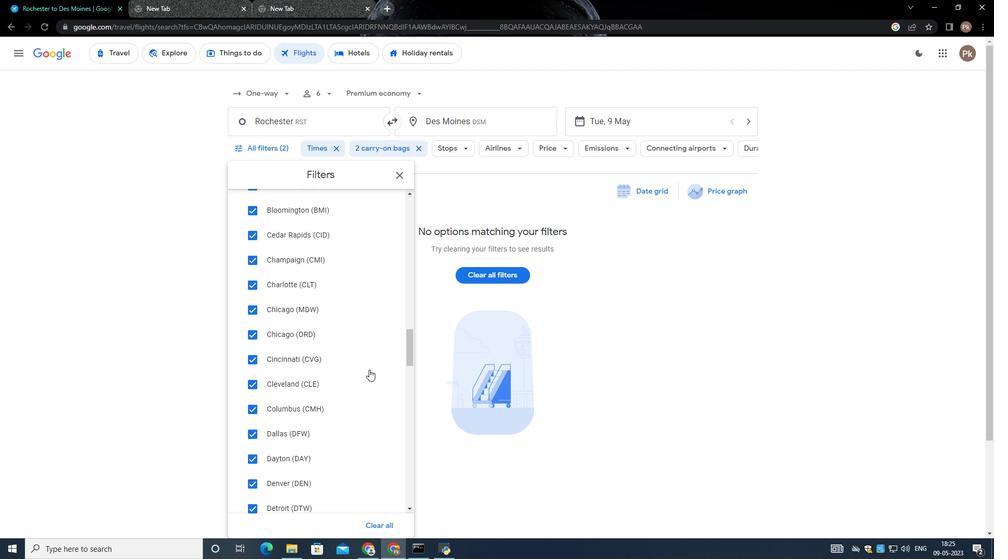 
Action: Mouse moved to (366, 372)
Screenshot: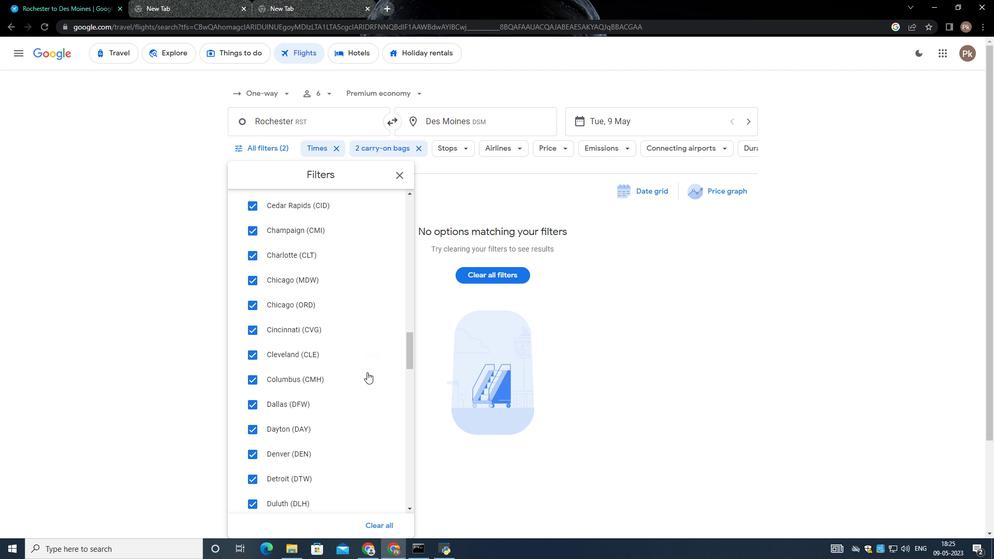 
Action: Mouse scrolled (366, 371) with delta (0, 0)
Screenshot: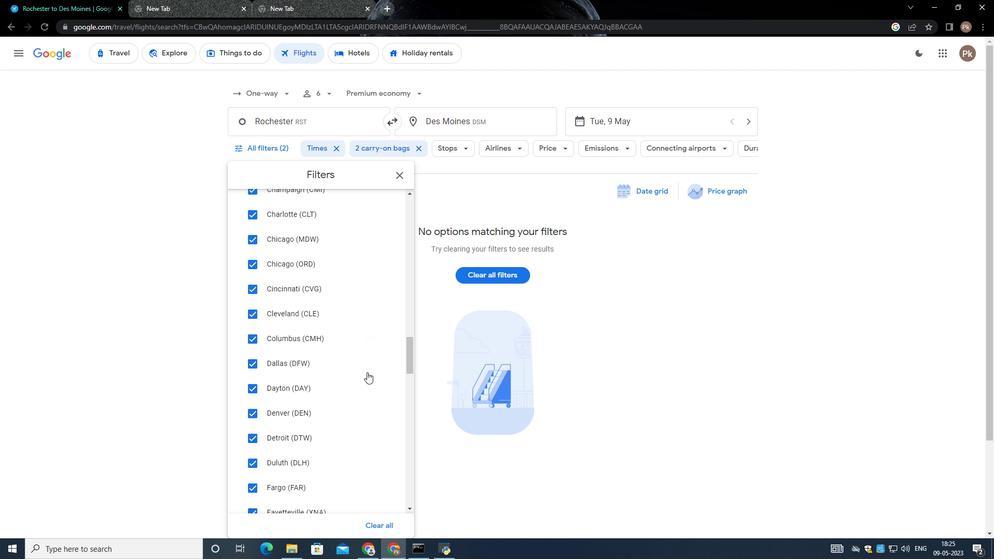 
Action: Mouse moved to (365, 373)
Screenshot: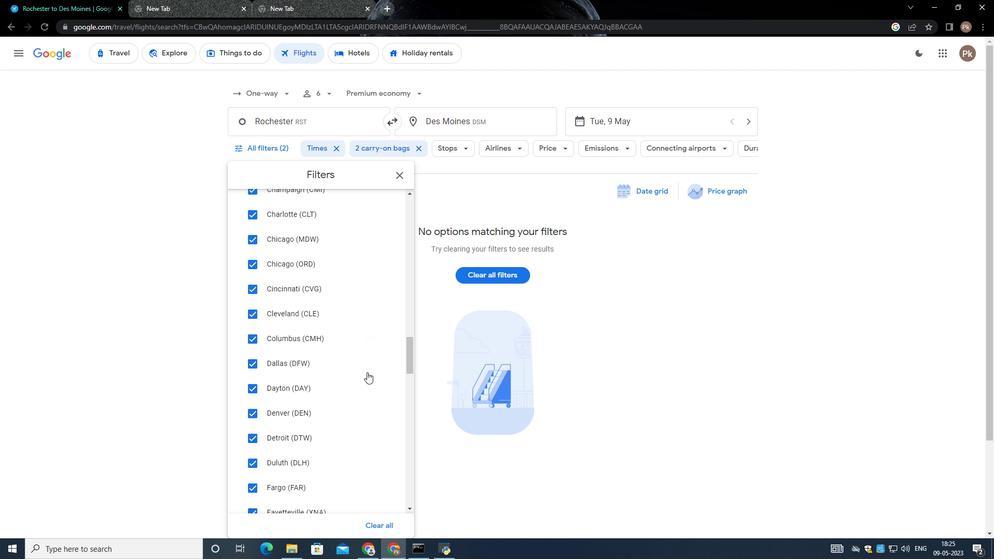 
Action: Mouse scrolled (365, 373) with delta (0, 0)
Screenshot: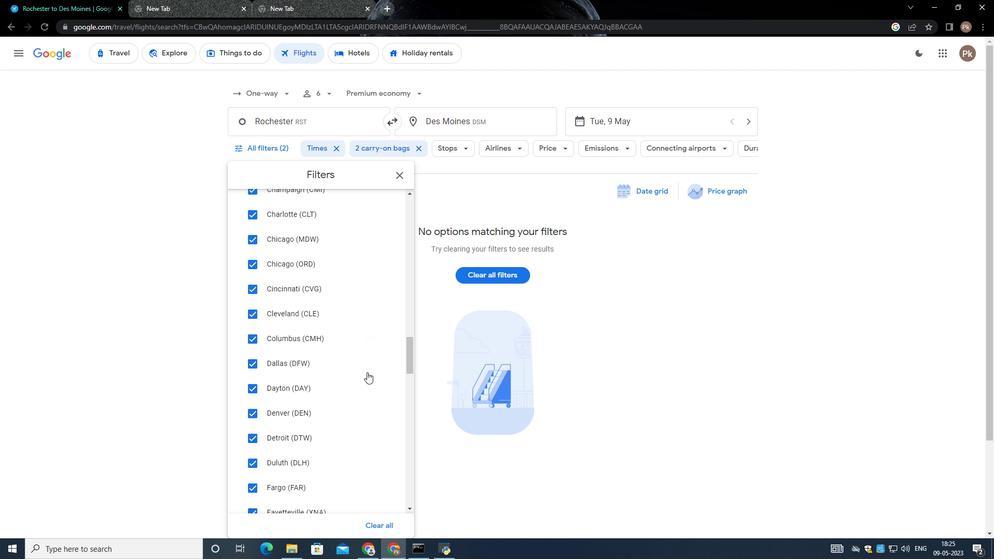 
Action: Mouse moved to (365, 375)
Screenshot: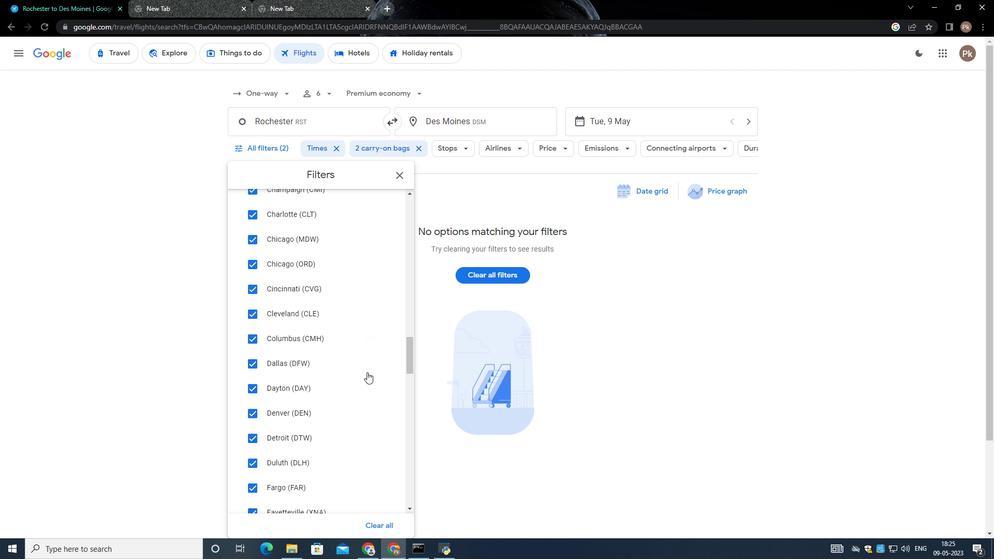
Action: Mouse scrolled (365, 374) with delta (0, 0)
Screenshot: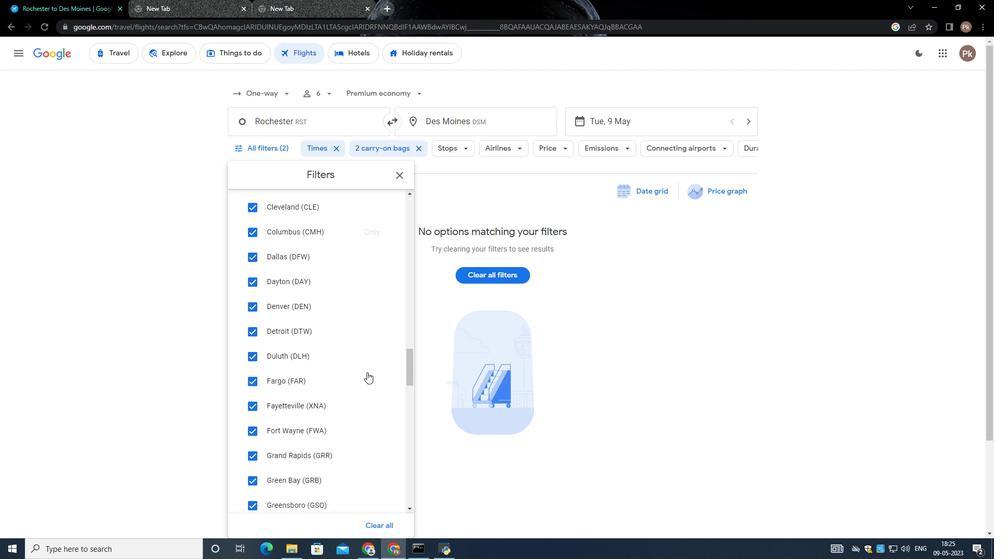 
Action: Mouse moved to (364, 375)
Screenshot: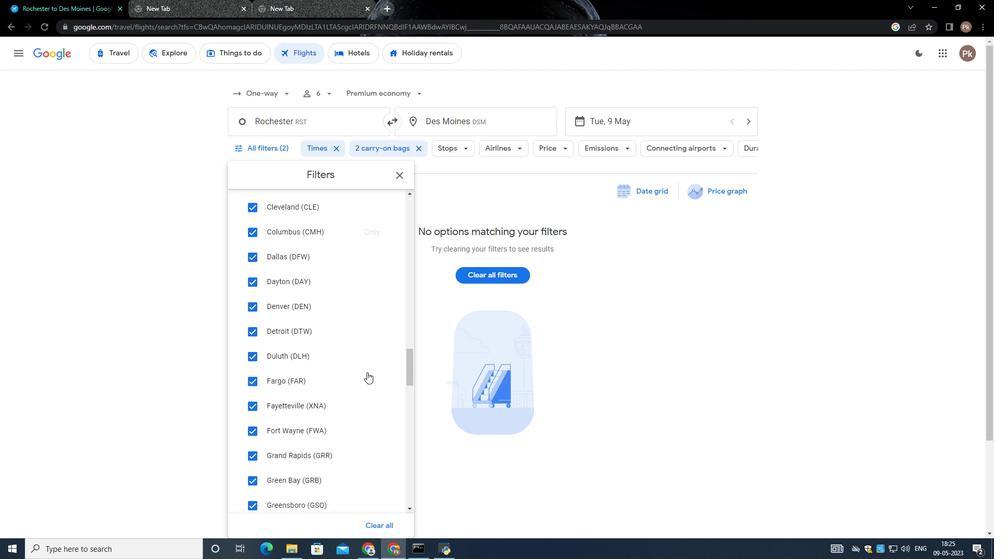 
Action: Mouse scrolled (364, 375) with delta (0, 0)
Screenshot: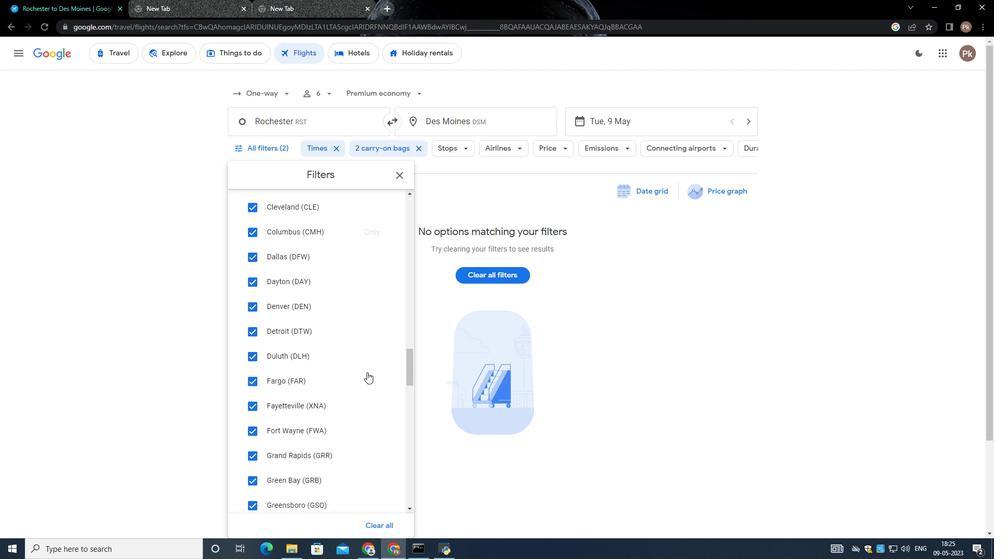 
Action: Mouse moved to (358, 391)
Screenshot: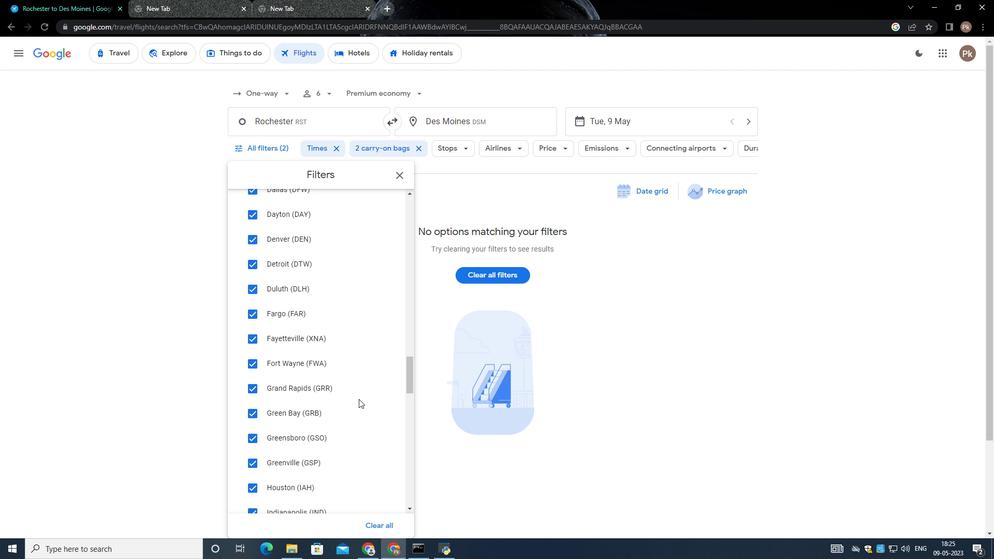 
Action: Mouse scrolled (358, 391) with delta (0, 0)
Screenshot: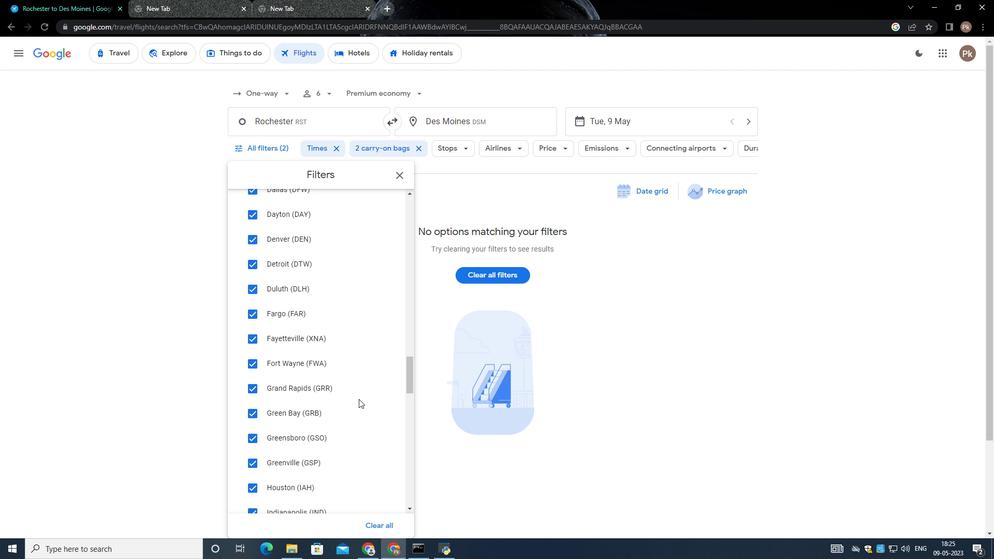
Action: Mouse scrolled (358, 391) with delta (0, 0)
Screenshot: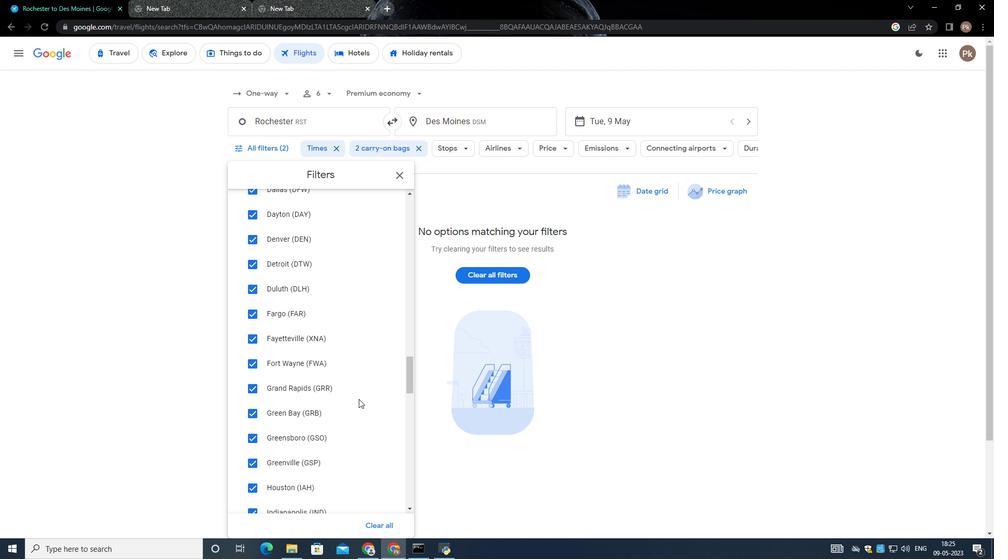 
Action: Mouse scrolled (358, 391) with delta (0, 0)
Screenshot: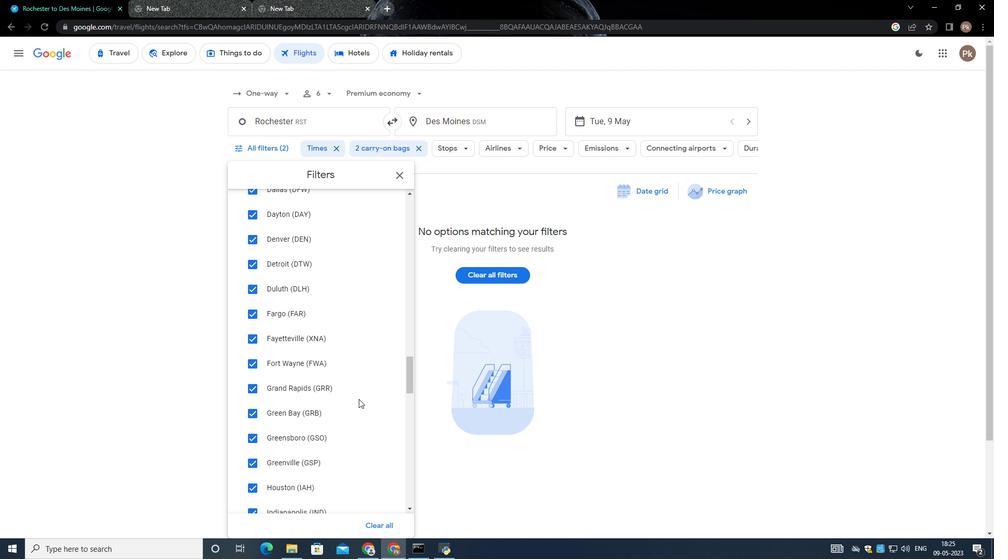 
Action: Mouse scrolled (358, 391) with delta (0, 0)
Screenshot: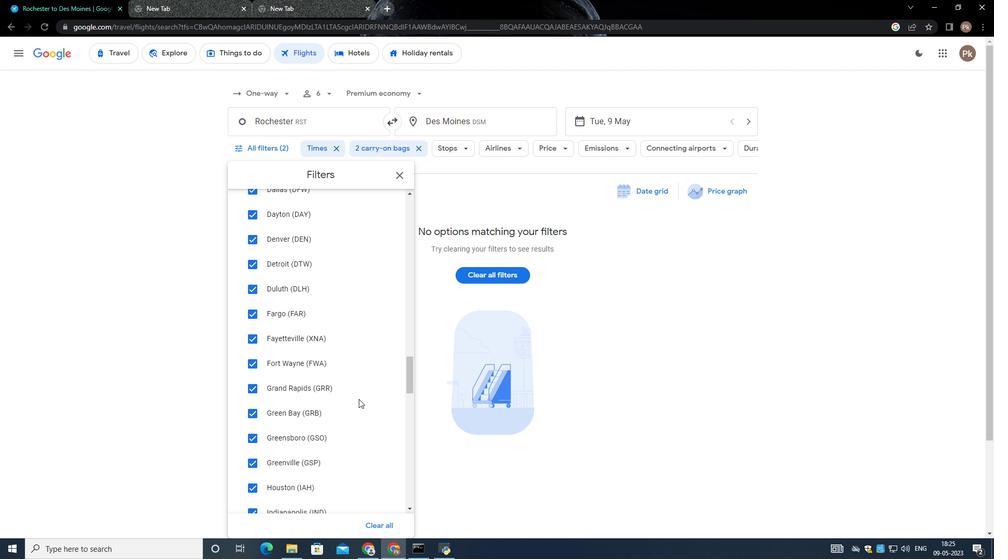 
Action: Mouse moved to (358, 376)
Screenshot: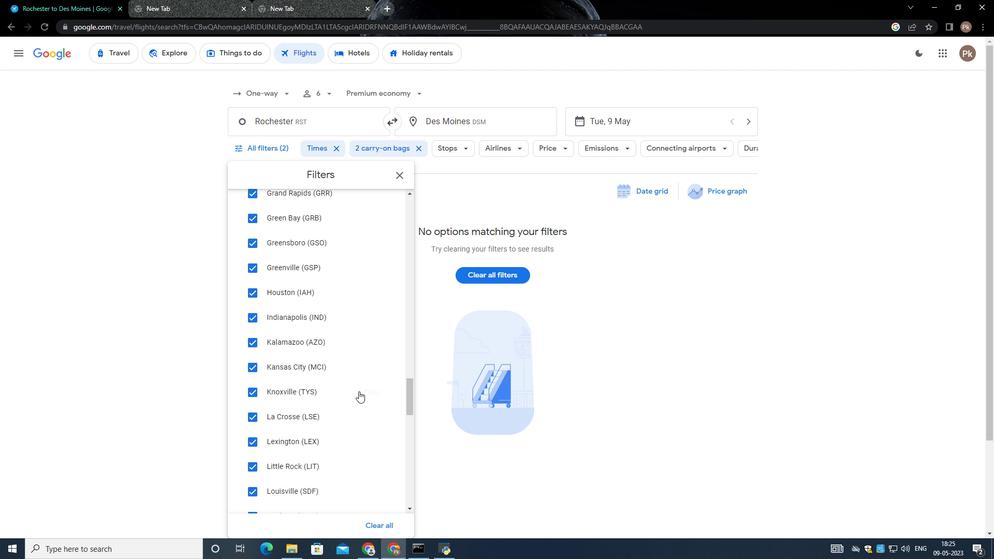 
Action: Mouse scrolled (358, 375) with delta (0, 0)
Screenshot: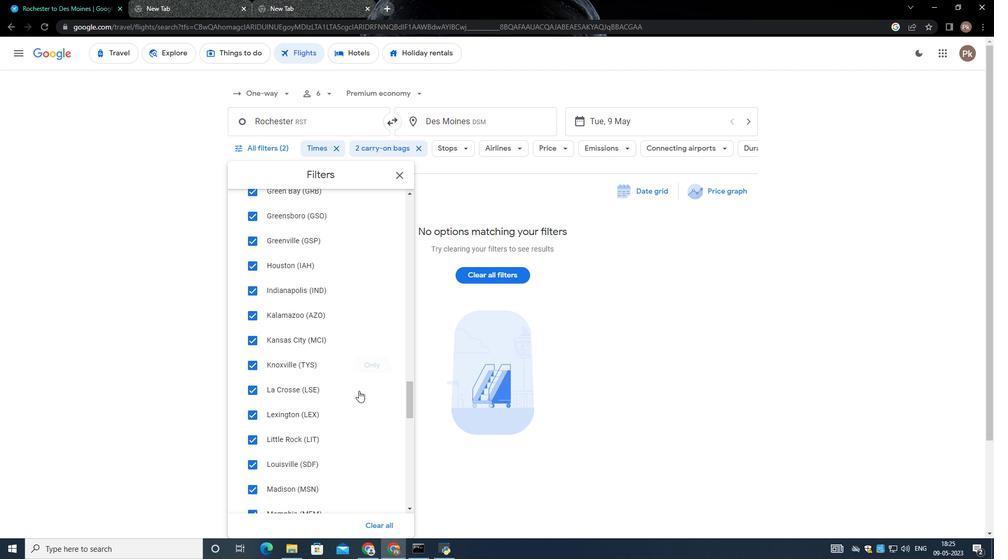 
Action: Mouse scrolled (358, 375) with delta (0, 0)
Screenshot: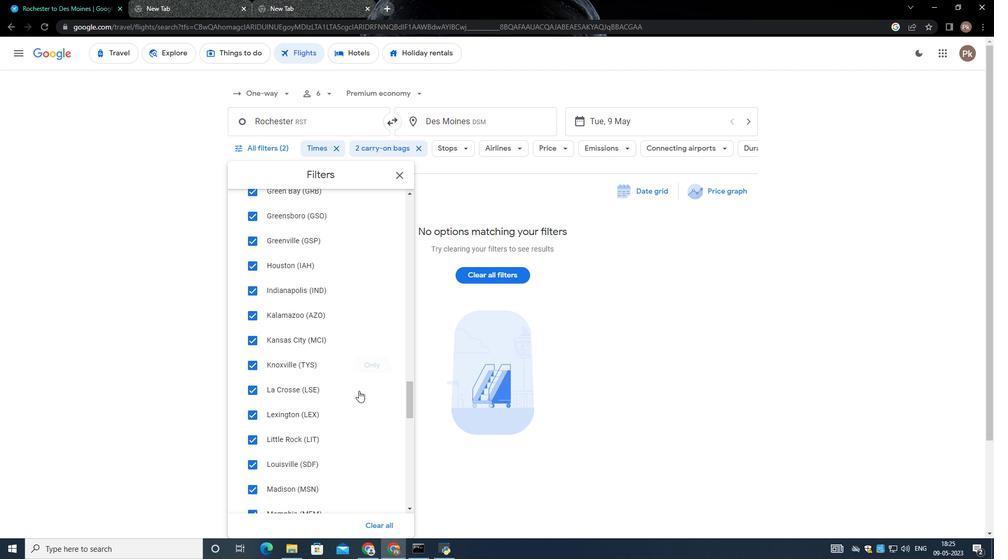 
Action: Mouse scrolled (358, 375) with delta (0, 0)
Screenshot: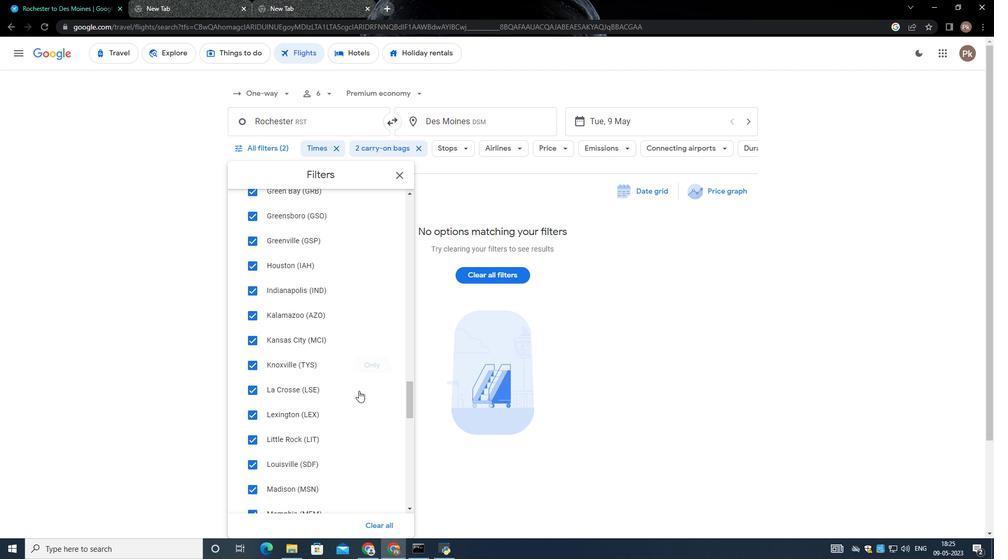 
Action: Mouse scrolled (358, 375) with delta (0, 0)
Screenshot: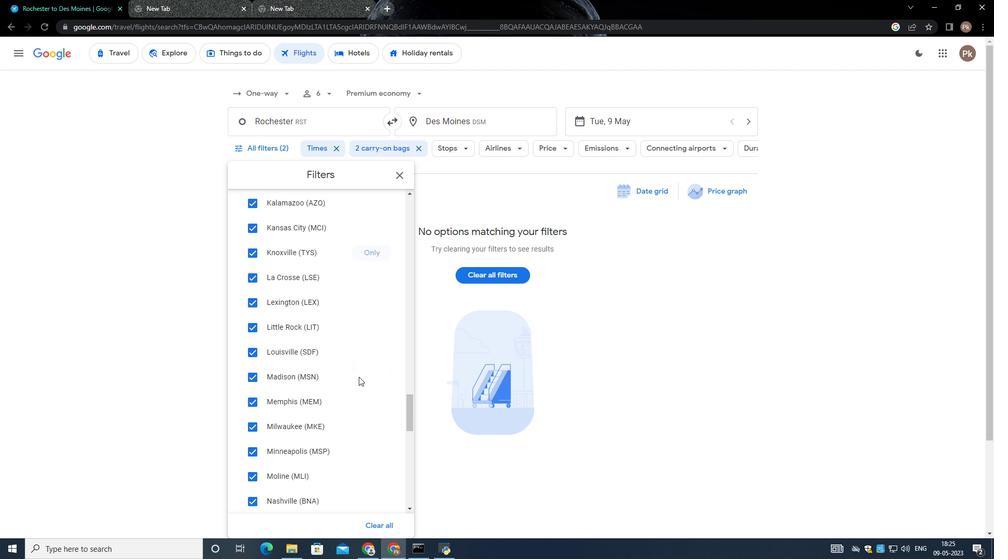 
Action: Mouse moved to (358, 376)
Screenshot: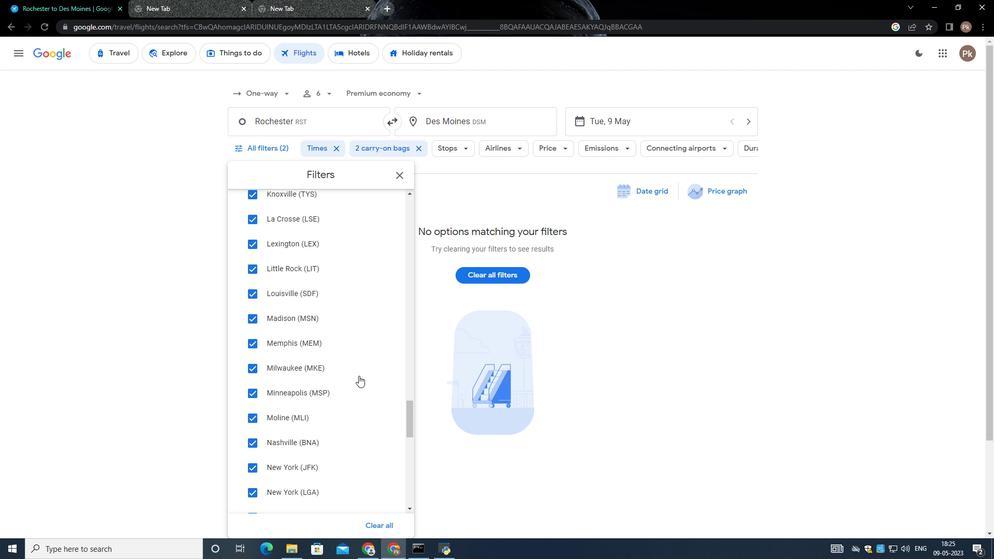 
Action: Mouse scrolled (358, 375) with delta (0, 0)
Screenshot: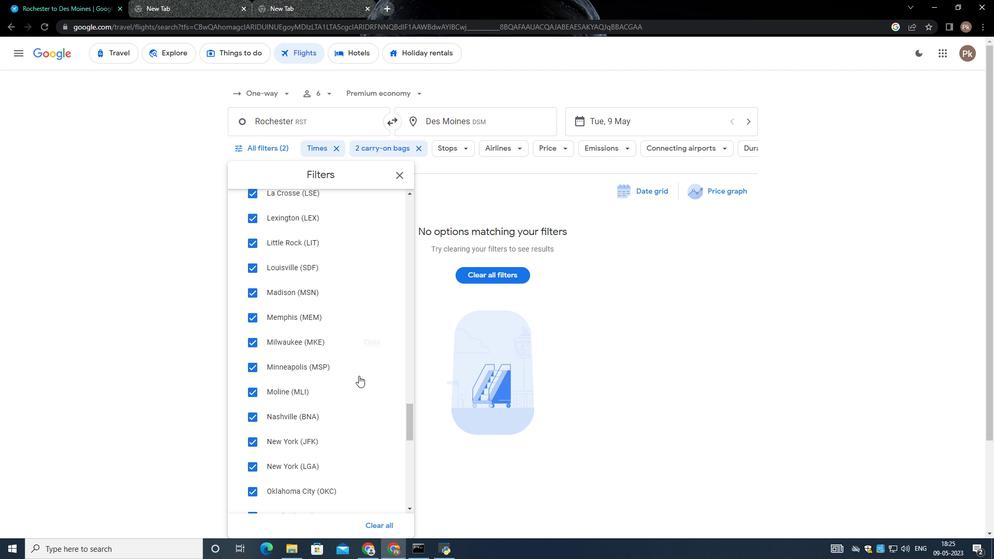 
Action: Mouse scrolled (358, 375) with delta (0, 0)
Screenshot: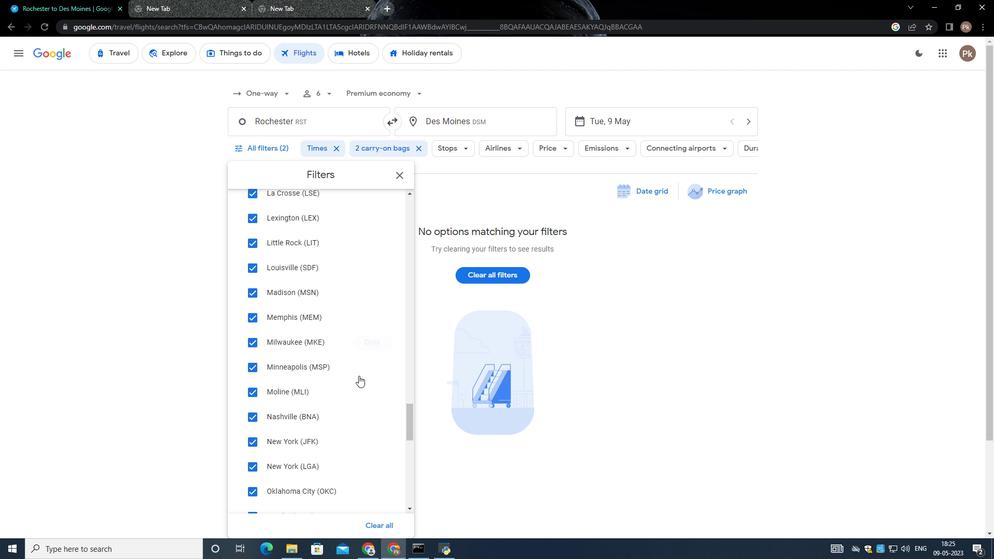
Action: Mouse scrolled (358, 375) with delta (0, 0)
Screenshot: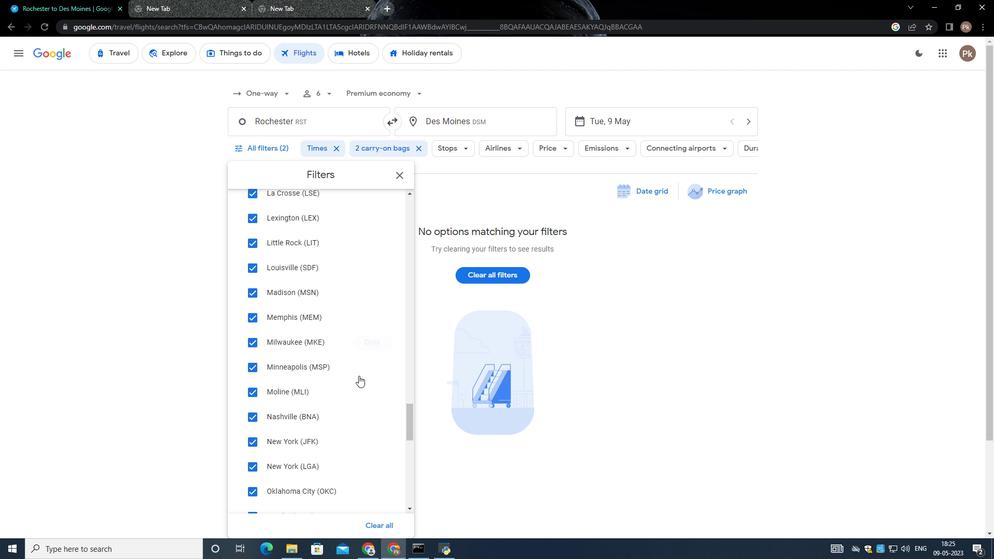 
Action: Mouse scrolled (358, 375) with delta (0, 0)
Screenshot: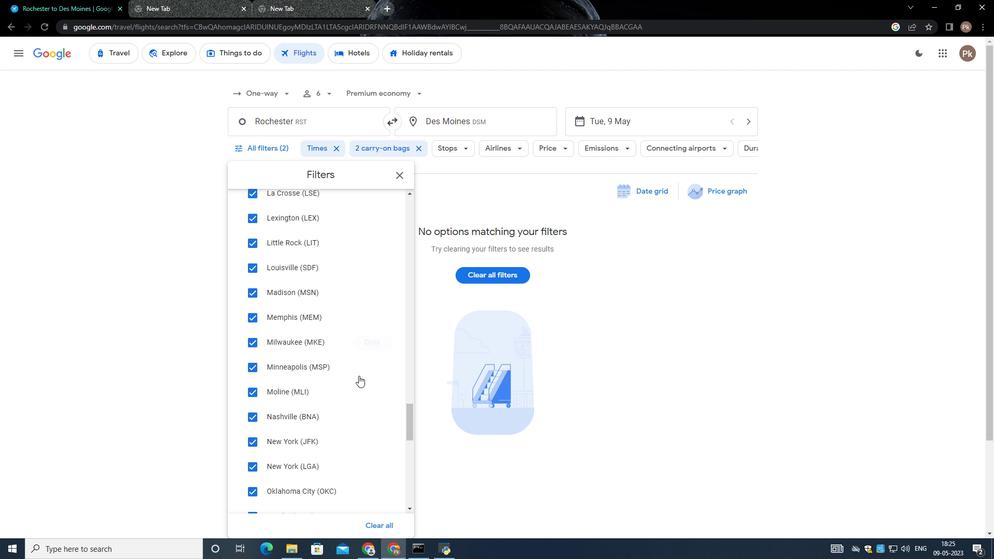 
Action: Mouse moved to (360, 371)
Screenshot: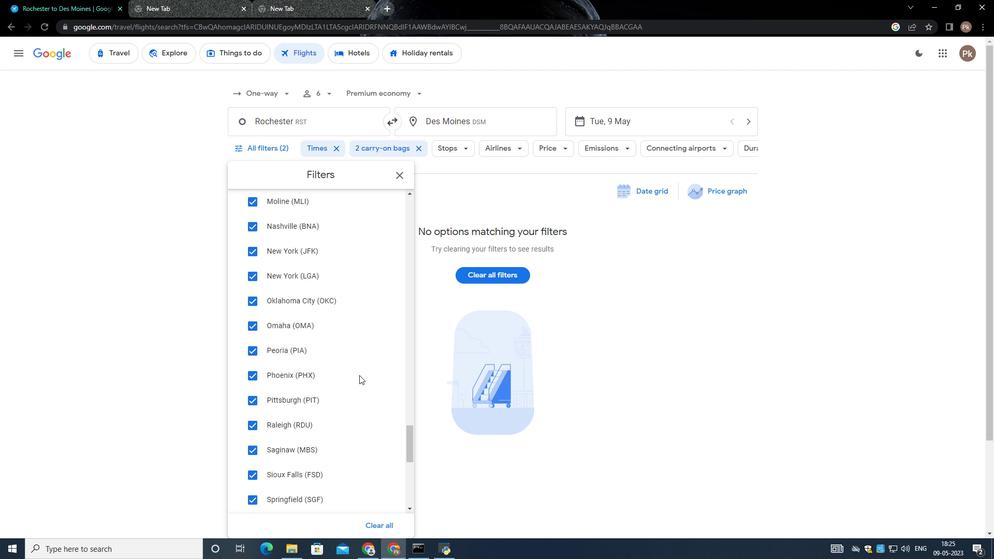 
Action: Mouse scrolled (360, 370) with delta (0, 0)
Screenshot: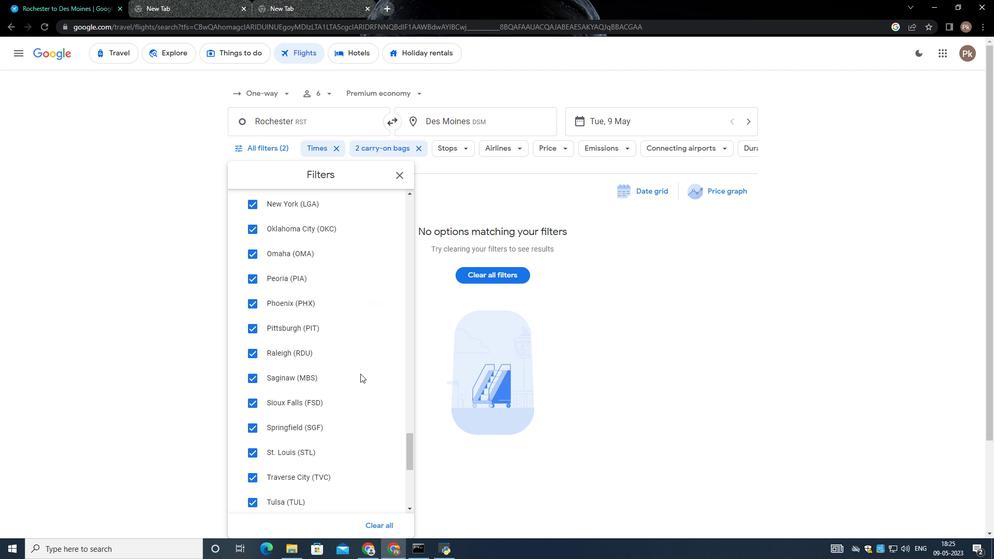 
Action: Mouse moved to (360, 370)
Screenshot: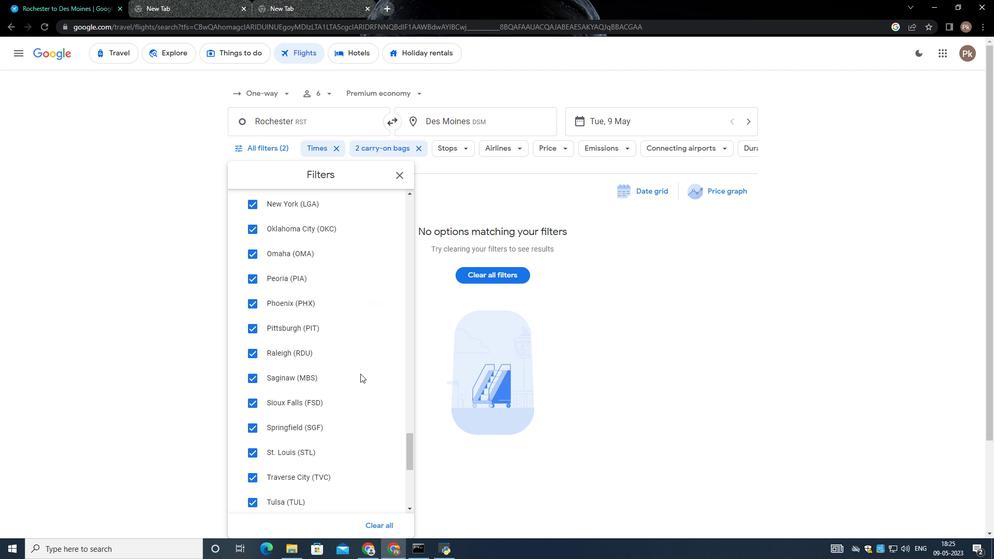 
Action: Mouse scrolled (360, 370) with delta (0, 0)
Screenshot: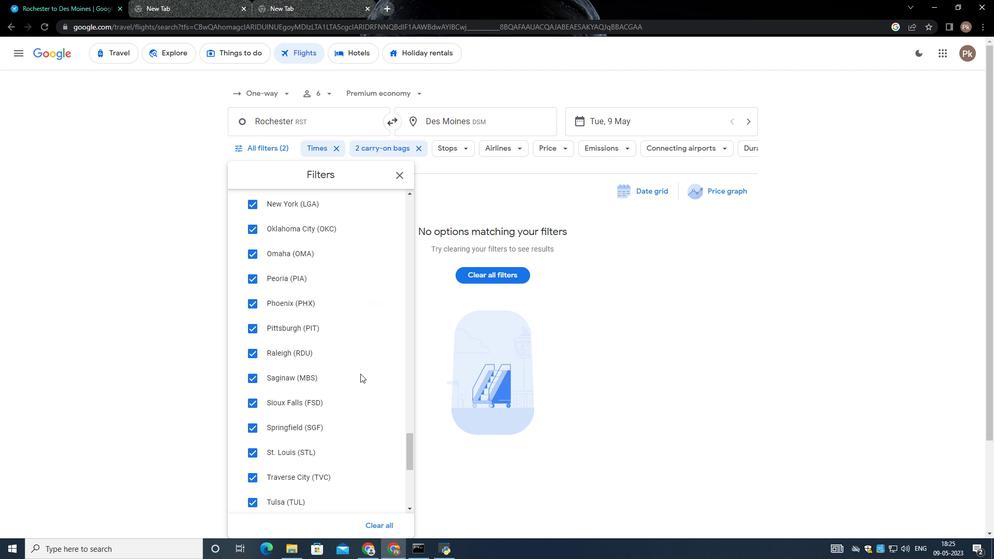 
Action: Mouse moved to (360, 370)
Screenshot: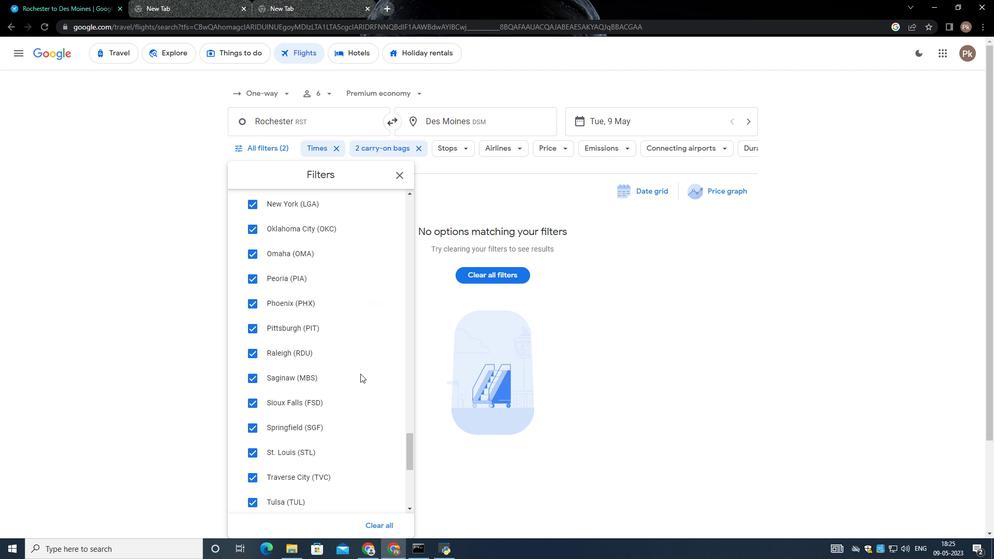 
Action: Mouse scrolled (360, 370) with delta (0, 0)
Screenshot: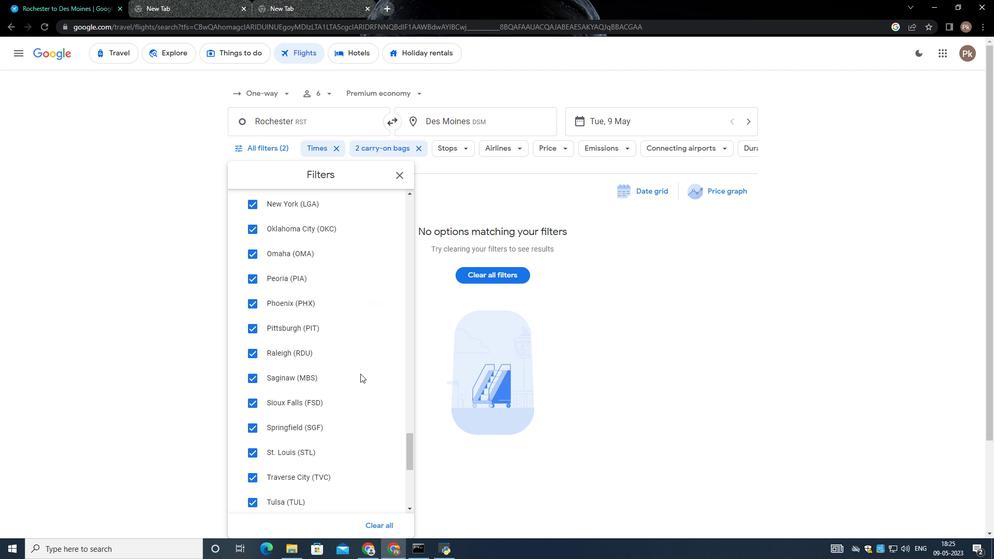 
Action: Mouse scrolled (360, 370) with delta (0, 0)
Screenshot: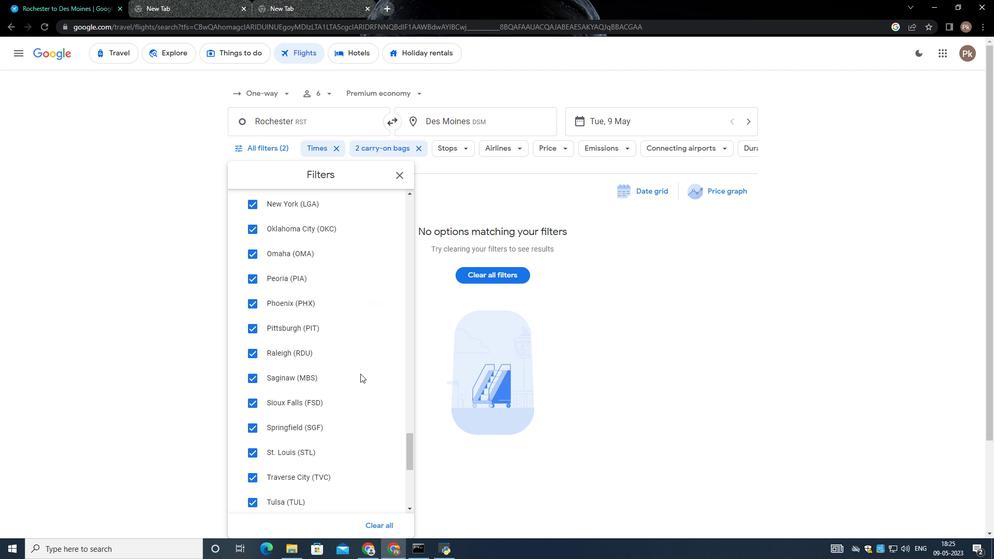 
Action: Mouse moved to (359, 370)
Screenshot: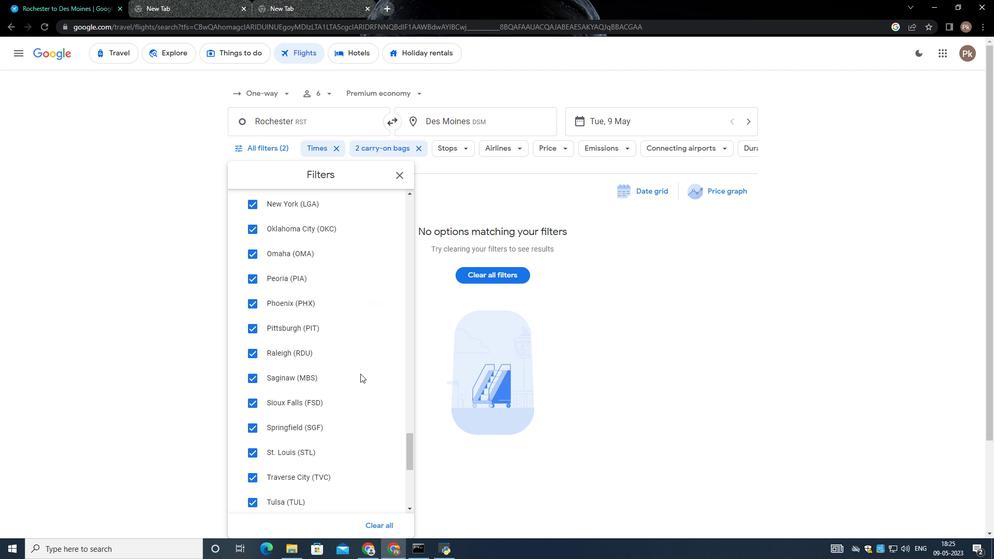
Action: Mouse scrolled (359, 370) with delta (0, 0)
Screenshot: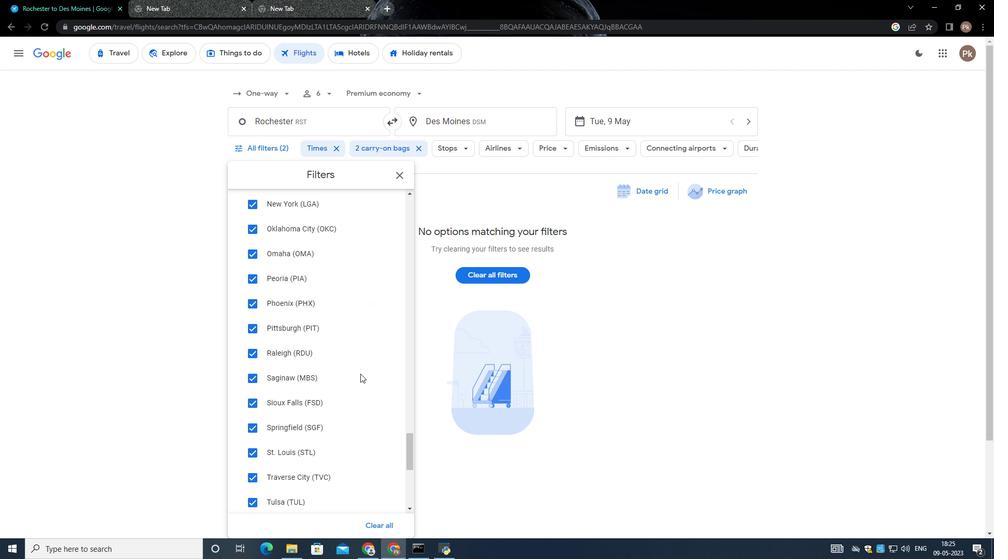 
Action: Mouse moved to (358, 369)
Screenshot: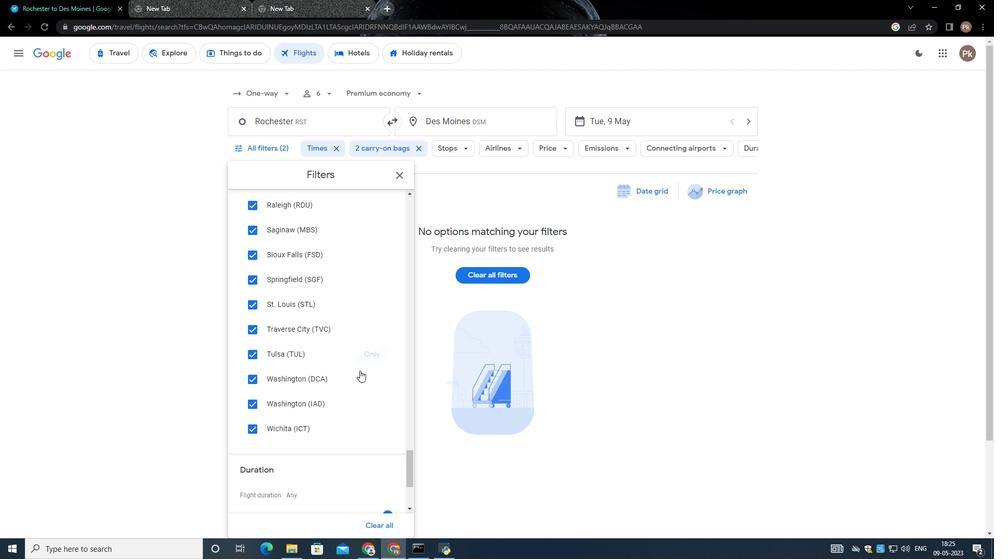 
Action: Mouse scrolled (358, 369) with delta (0, 0)
Screenshot: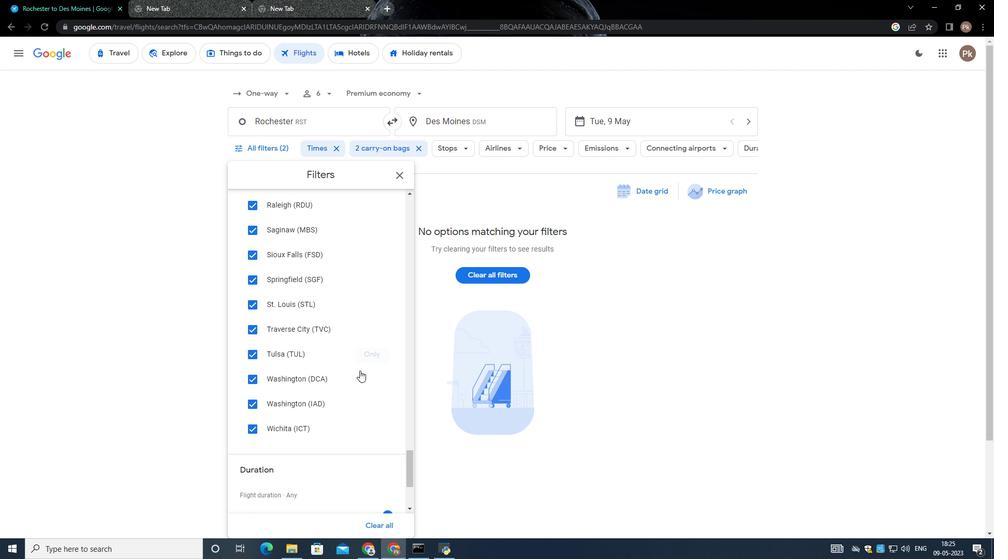 
Action: Mouse moved to (358, 369)
Screenshot: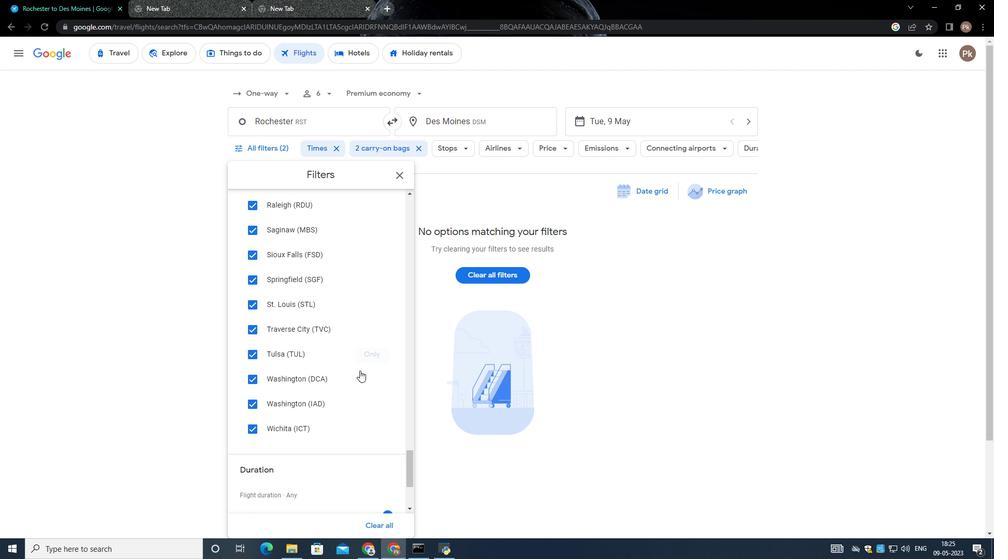 
Action: Mouse scrolled (358, 368) with delta (0, 0)
Screenshot: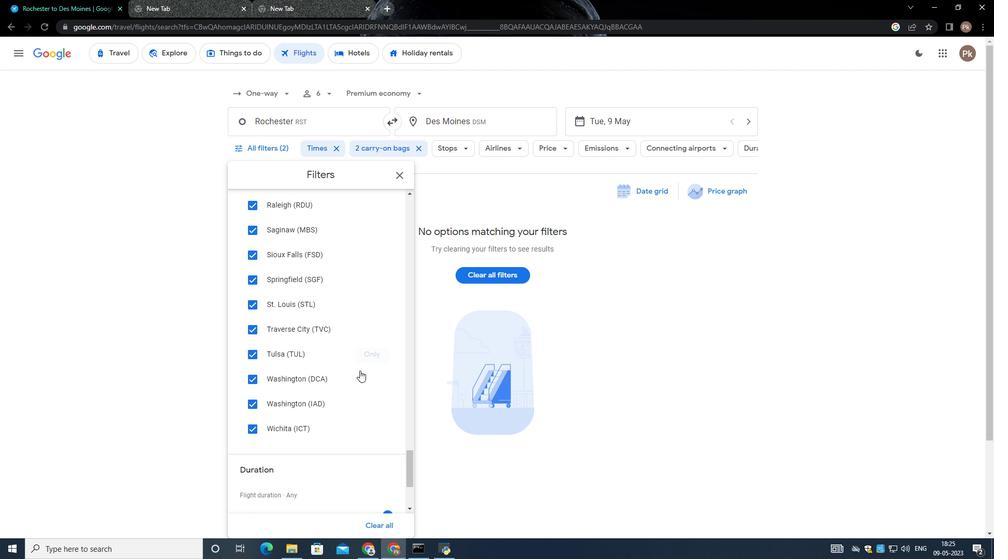 
Action: Mouse moved to (357, 369)
Screenshot: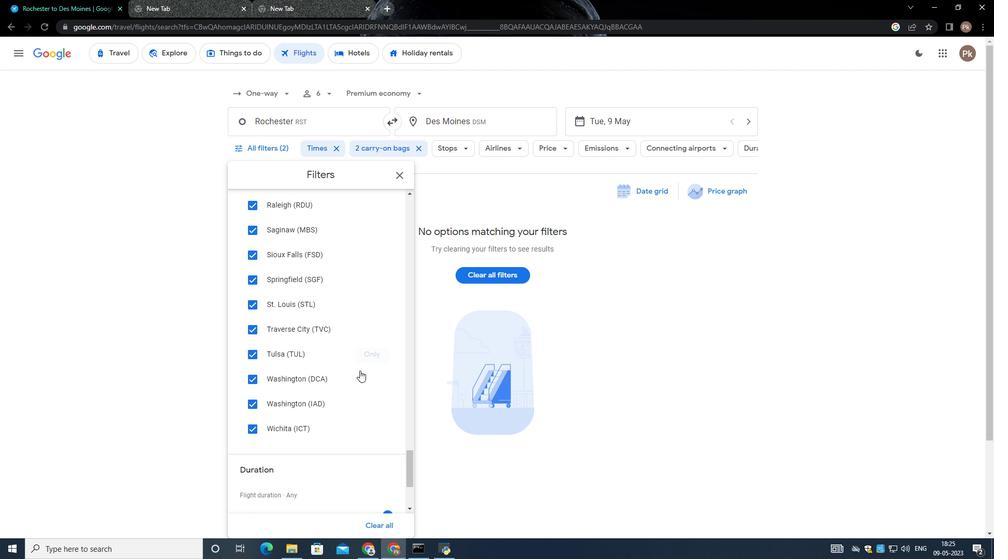 
Action: Mouse scrolled (357, 368) with delta (0, 0)
Screenshot: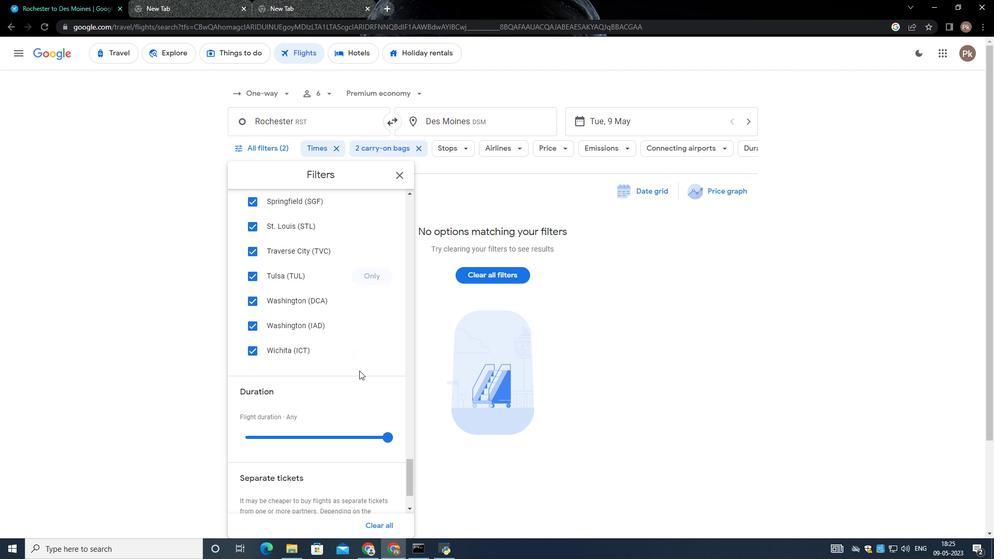 
Action: Mouse moved to (356, 369)
Screenshot: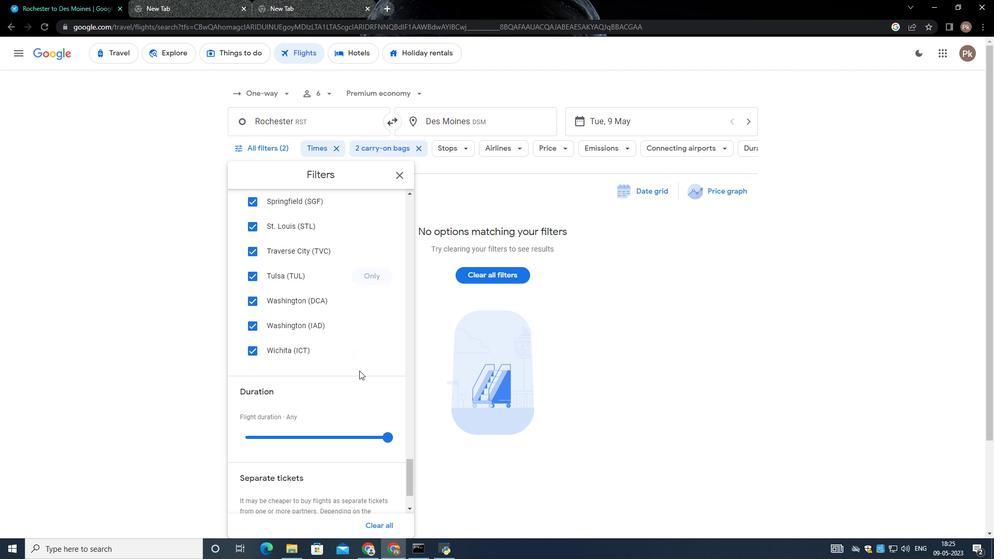 
Action: Mouse scrolled (356, 368) with delta (0, 0)
Screenshot: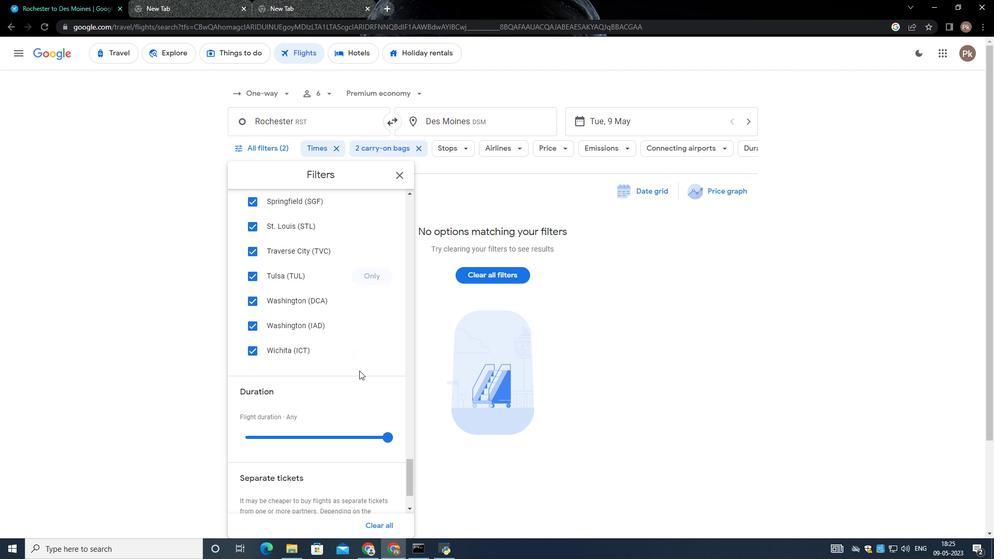 
Action: Mouse moved to (355, 369)
Screenshot: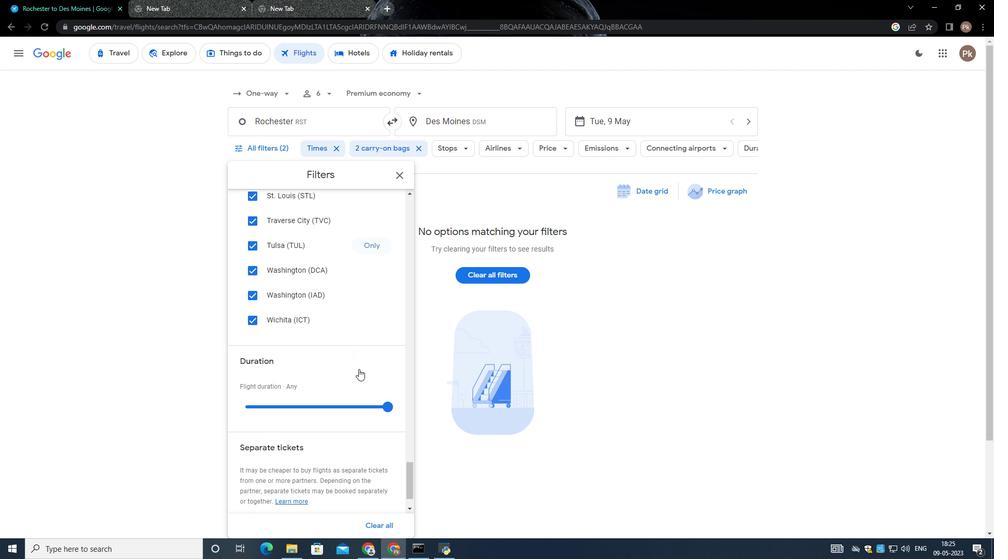 
Action: Mouse scrolled (356, 368) with delta (0, 0)
Screenshot: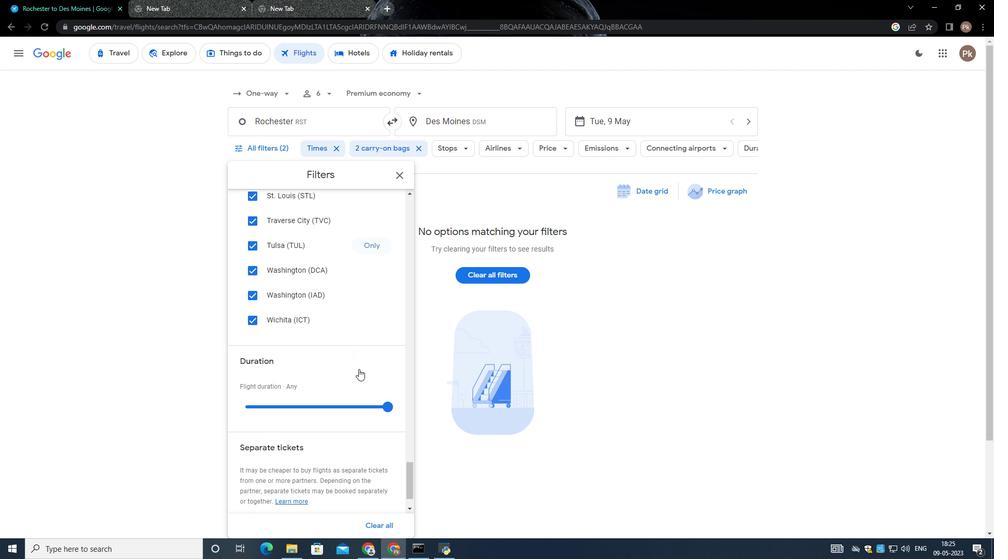 
Action: Mouse moved to (355, 369)
Screenshot: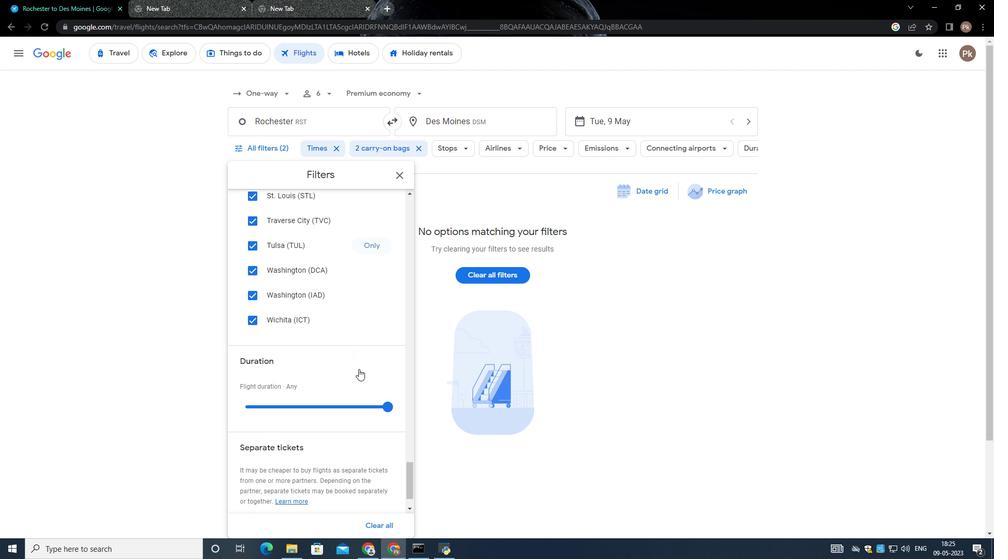 
Action: Mouse scrolled (355, 369) with delta (0, 0)
Screenshot: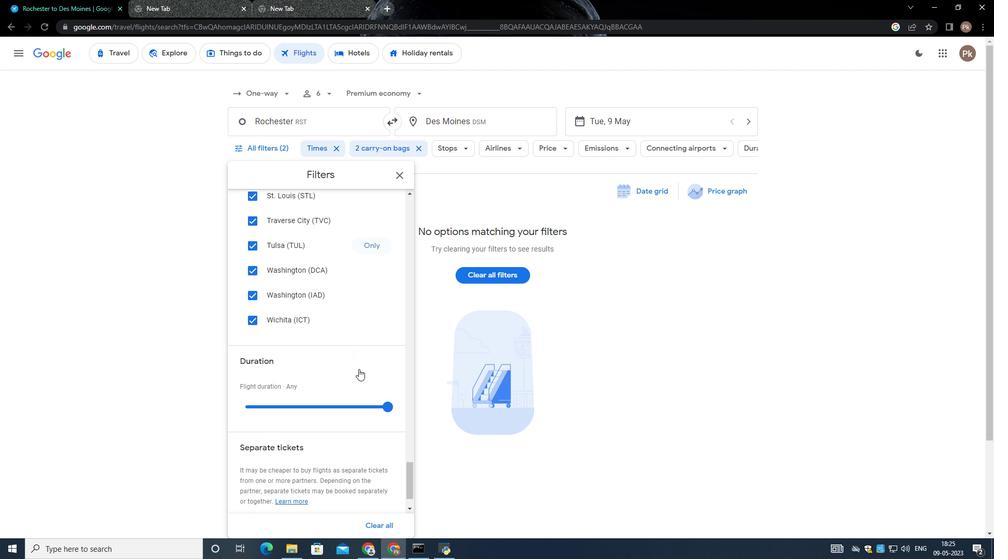 
Action: Mouse moved to (354, 368)
Screenshot: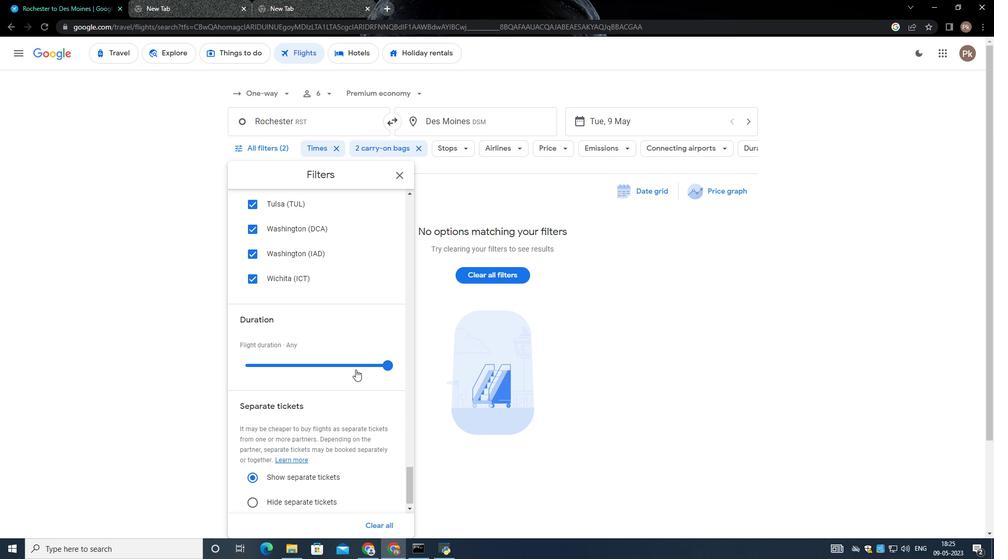 
Action: Mouse scrolled (354, 369) with delta (0, 0)
Screenshot: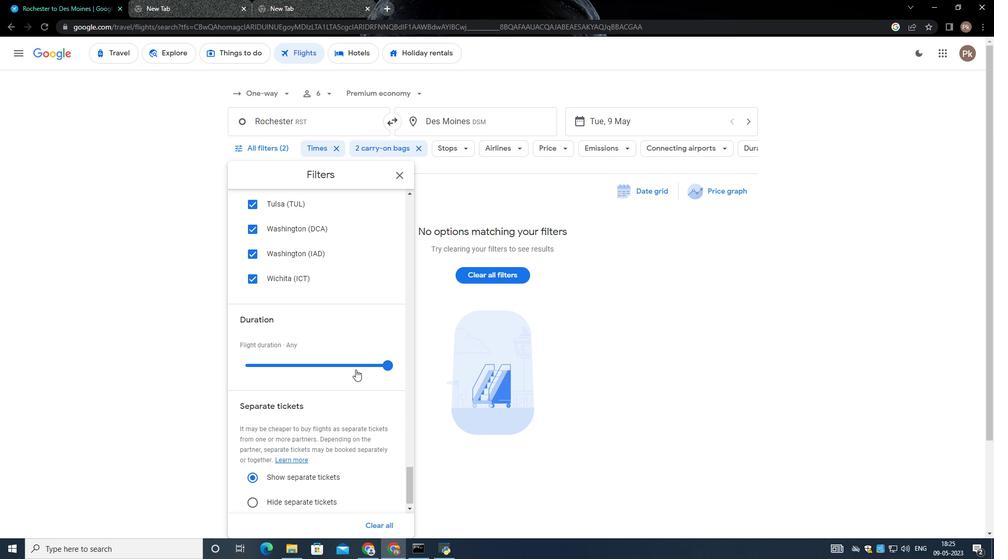 
Action: Mouse scrolled (354, 368) with delta (0, 0)
Screenshot: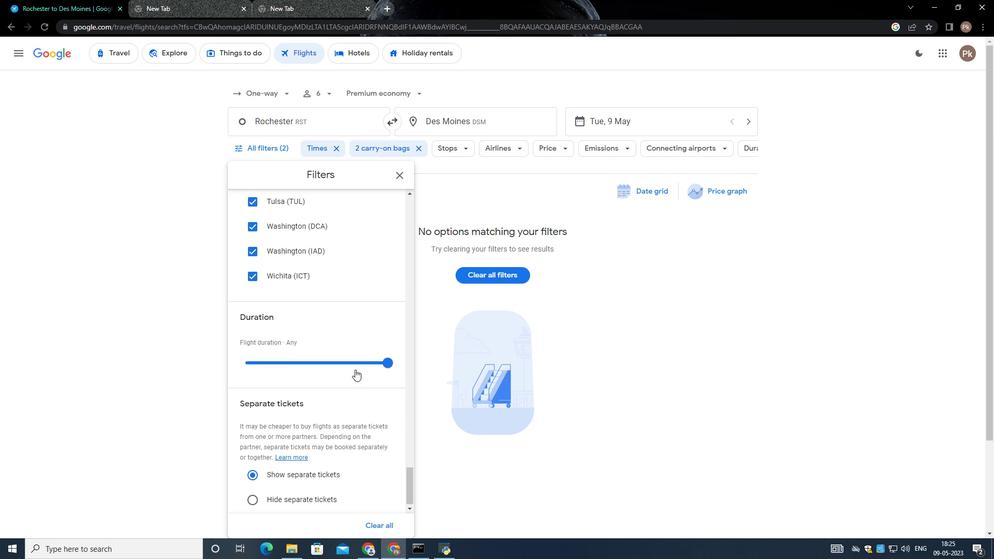 
Action: Mouse moved to (354, 368)
Screenshot: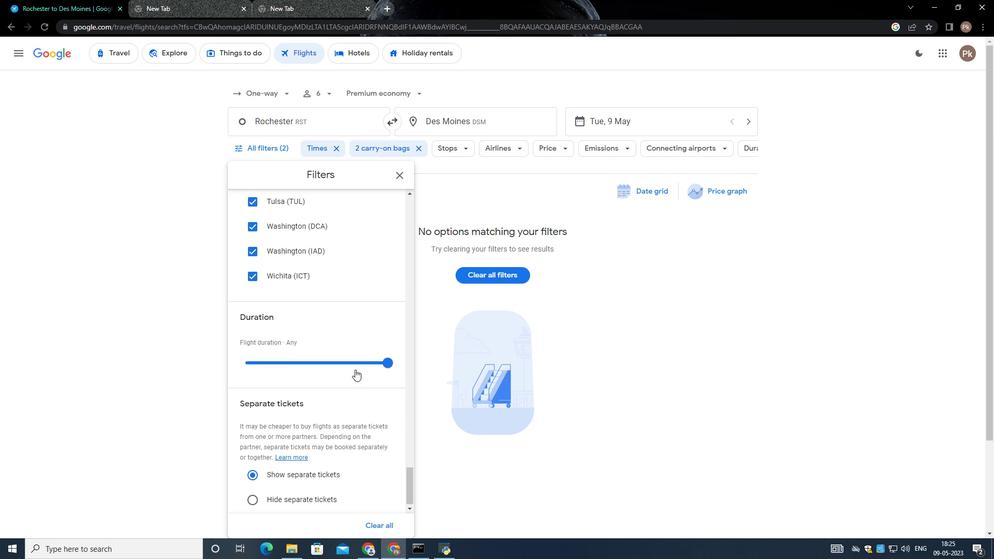 
Action: Mouse scrolled (354, 368) with delta (0, 0)
Screenshot: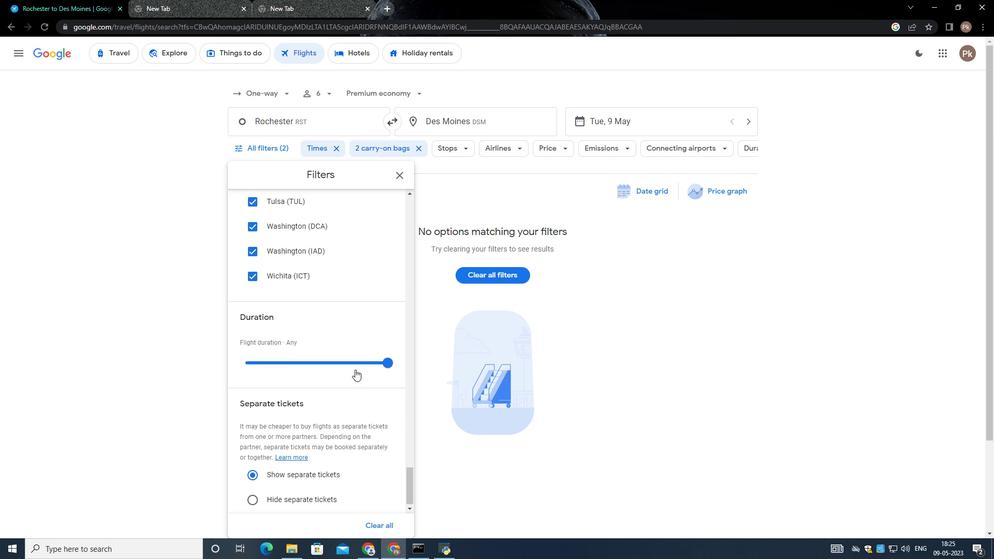 
Action: Mouse moved to (352, 368)
Screenshot: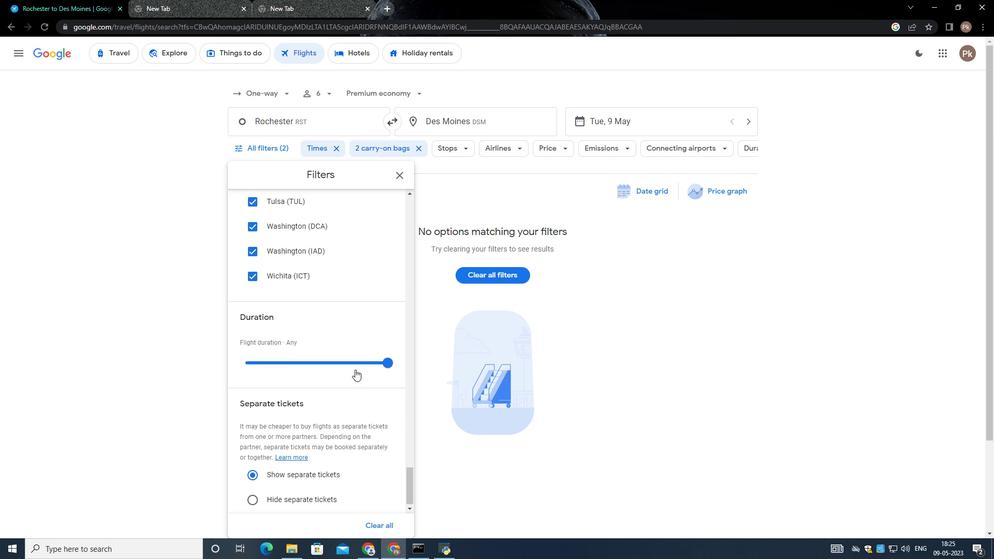 
Action: Mouse scrolled (352, 368) with delta (0, 0)
Screenshot: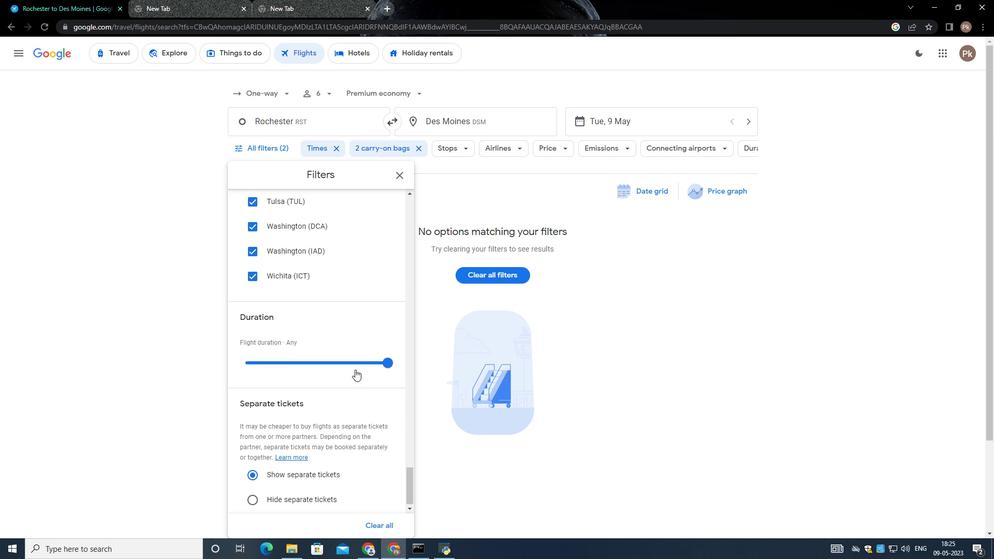 
Action: Mouse moved to (352, 368)
Screenshot: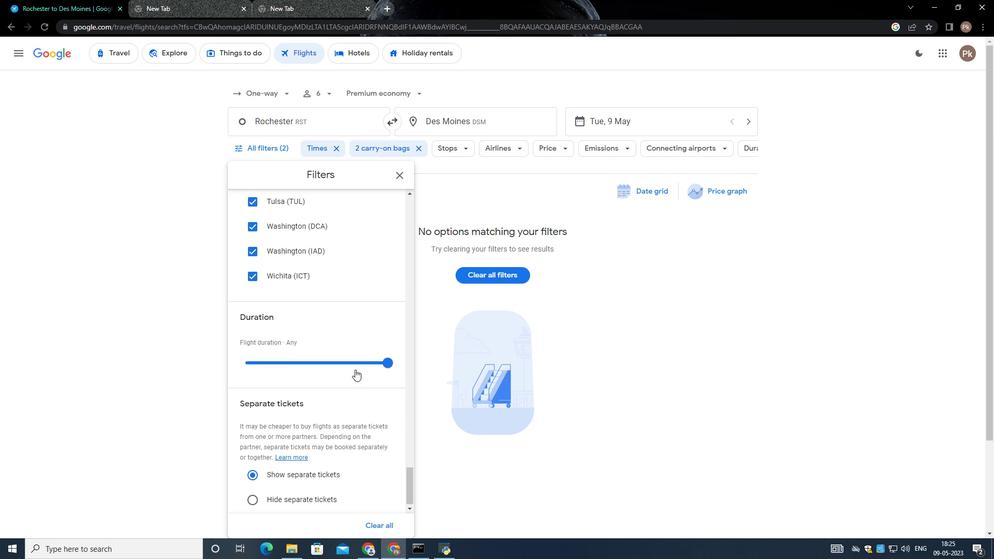 
Action: Mouse scrolled (352, 368) with delta (0, 0)
Screenshot: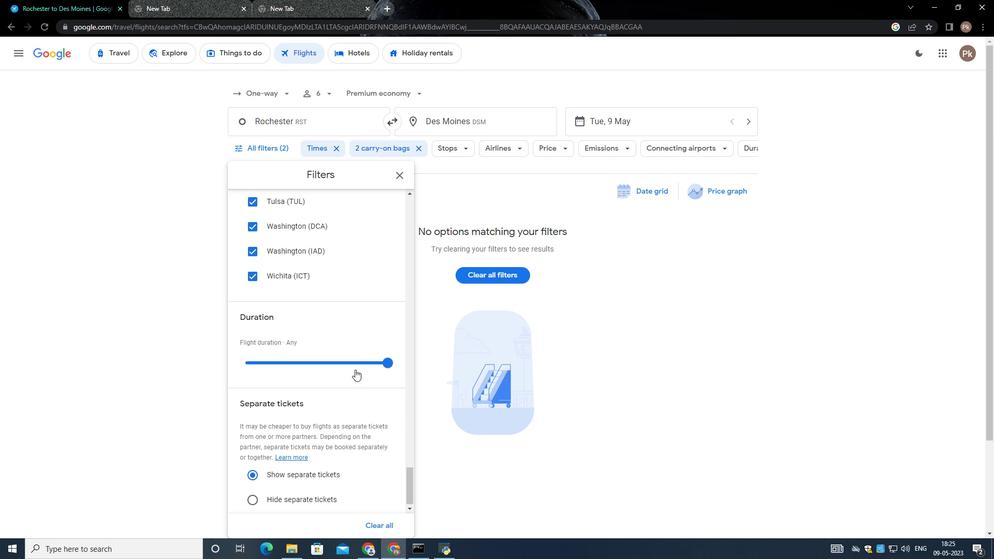 
Action: Mouse scrolled (352, 368) with delta (0, 0)
Screenshot: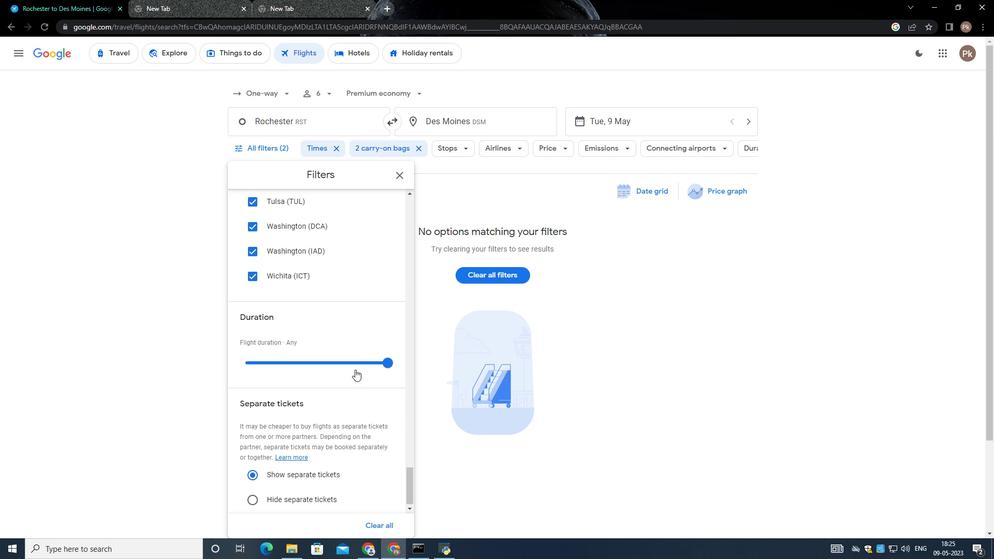 
Action: Mouse moved to (351, 368)
Screenshot: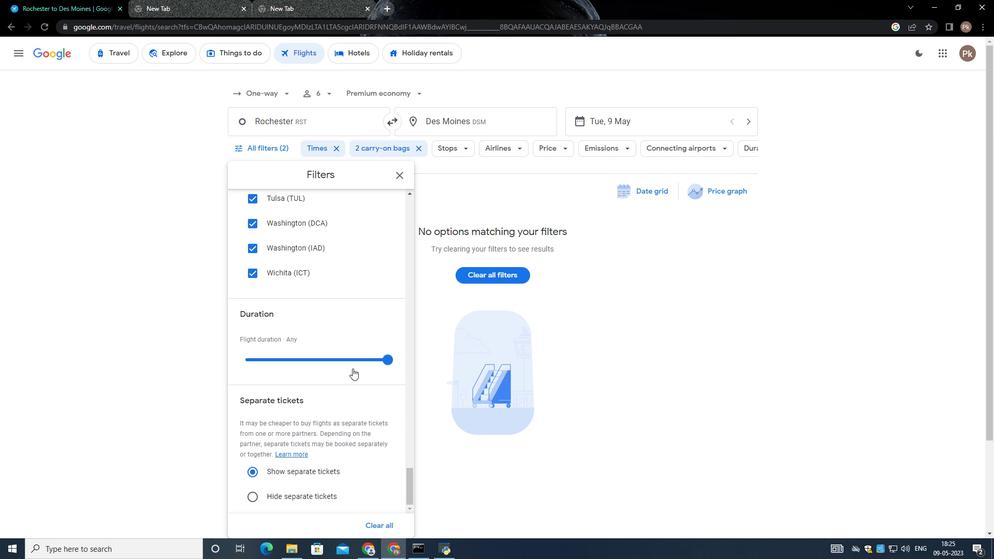 
